 Task: Create an event for the holiday gift wrapping session.
Action: Mouse moved to (70, 139)
Screenshot: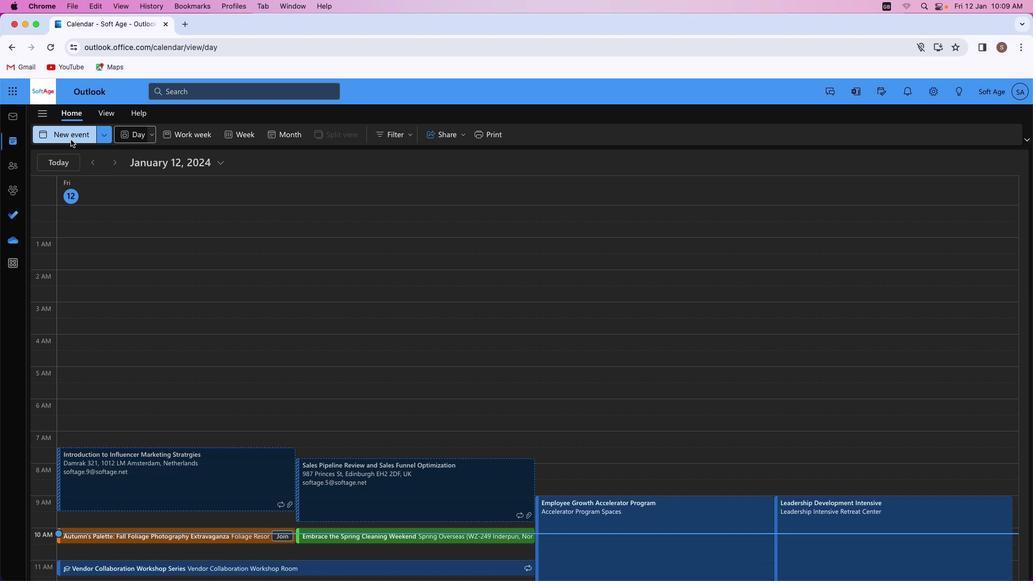 
Action: Mouse pressed left at (70, 139)
Screenshot: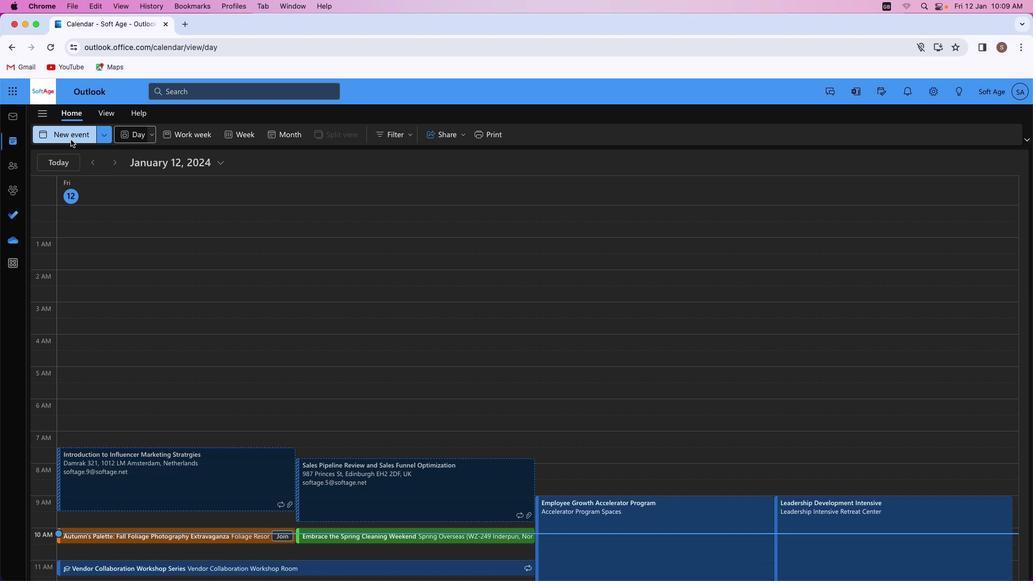 
Action: Mouse moved to (269, 204)
Screenshot: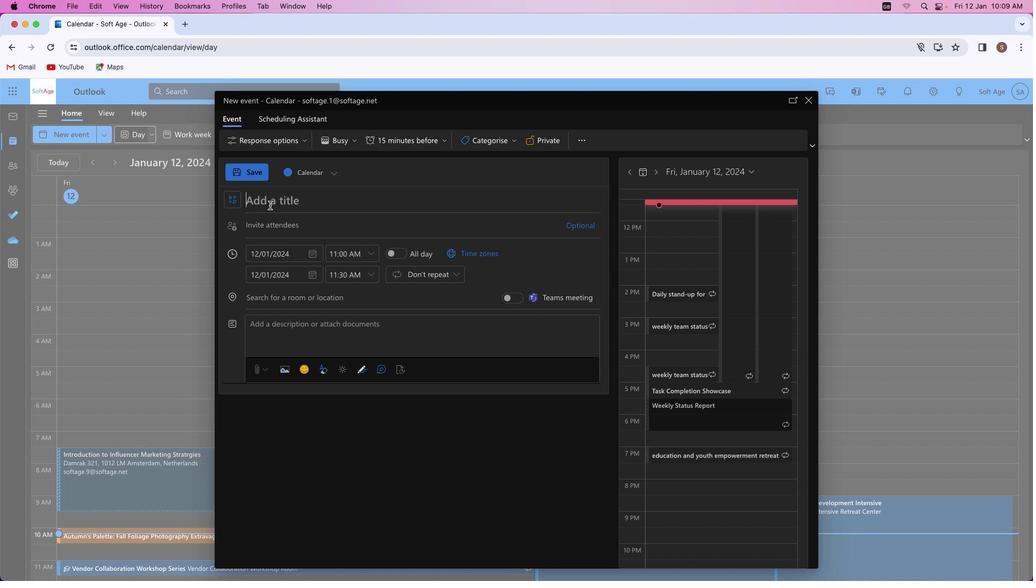 
Action: Mouse pressed left at (269, 204)
Screenshot: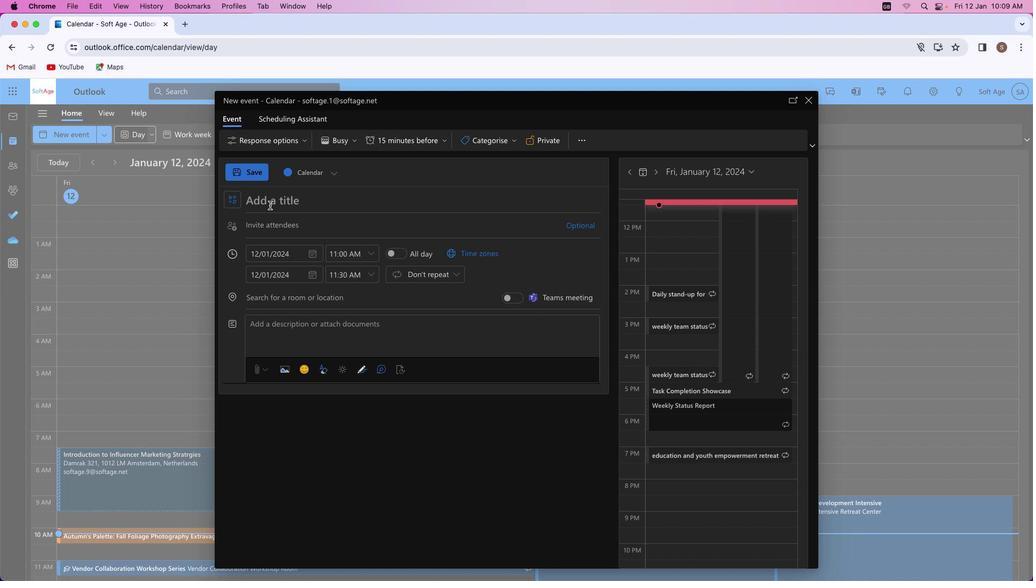 
Action: Key pressed Key.shift'F''e''s''t''i''v''e'Key.spaceKey.shift_r'H''o''l''i''d''a''y'Key.spaceKey.shift'G''i''f''t'Key.spaceKey.shift'W''r''a''p''p''i''n''g'Key.spaceKey.shift'S''e''s''s''i''o''n'
Screenshot: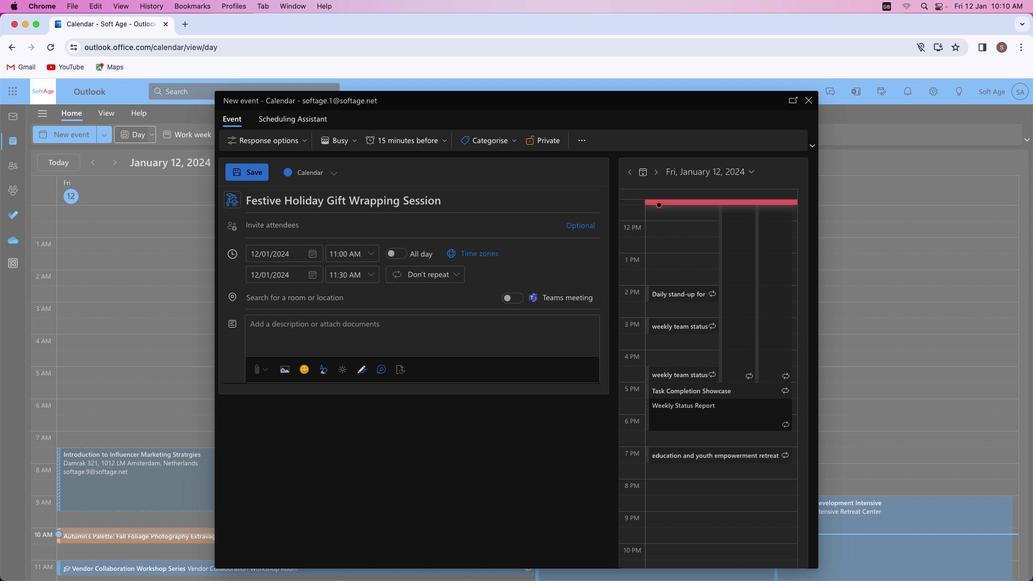 
Action: Mouse moved to (281, 224)
Screenshot: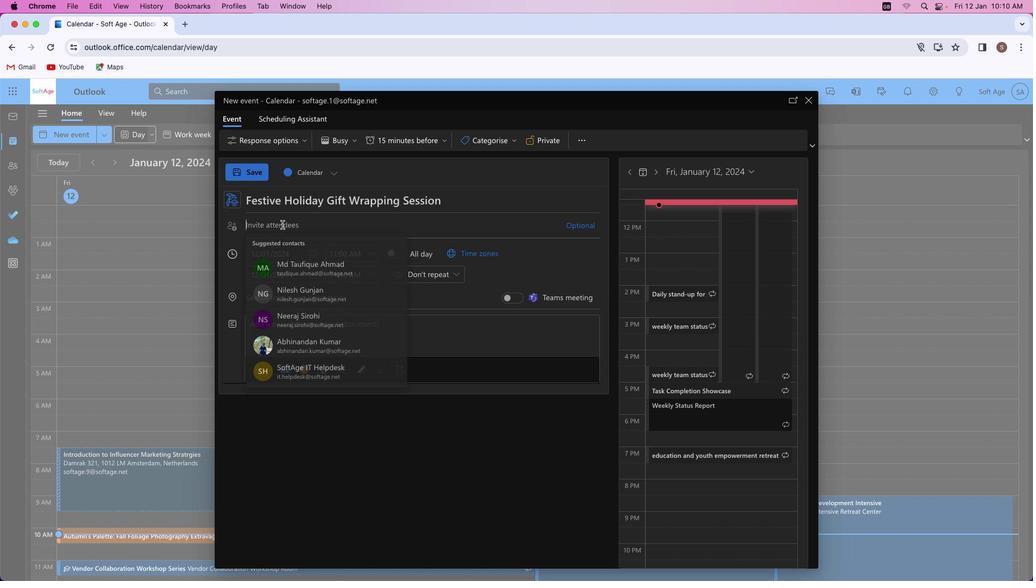
Action: Mouse pressed left at (281, 224)
Screenshot: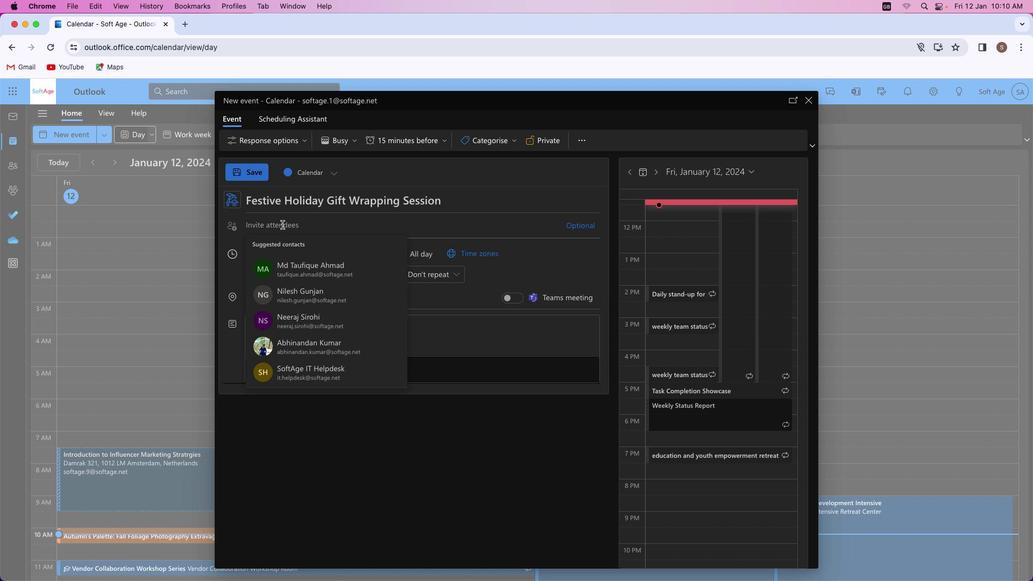 
Action: Mouse moved to (281, 224)
Screenshot: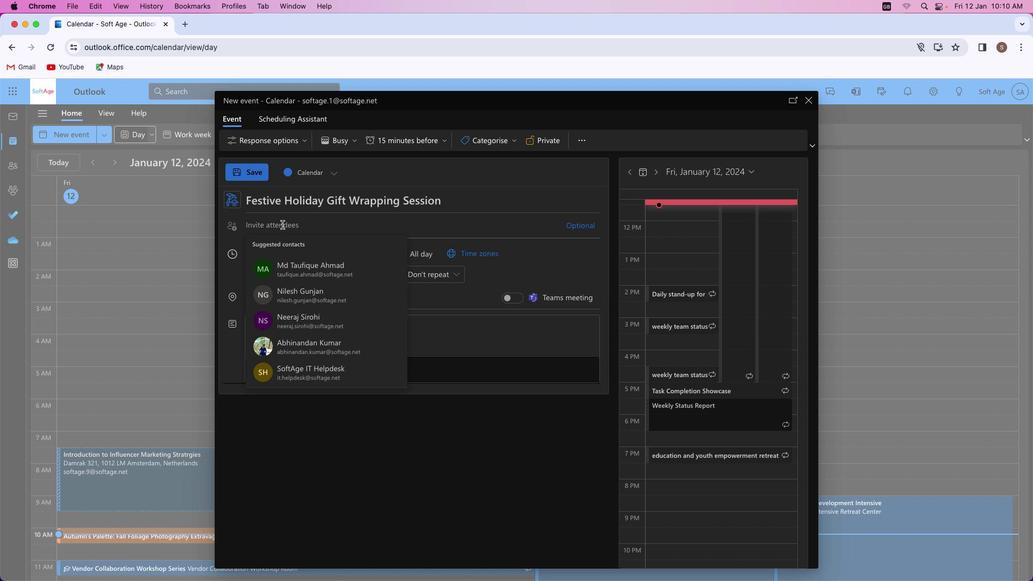 
Action: Key pressed Key.shift'S''h''i''v''a''m''y''a''d''a''v''4''1'Key.shift'@''o''u''t''l''o''o''k''.''c''o''m'
Screenshot: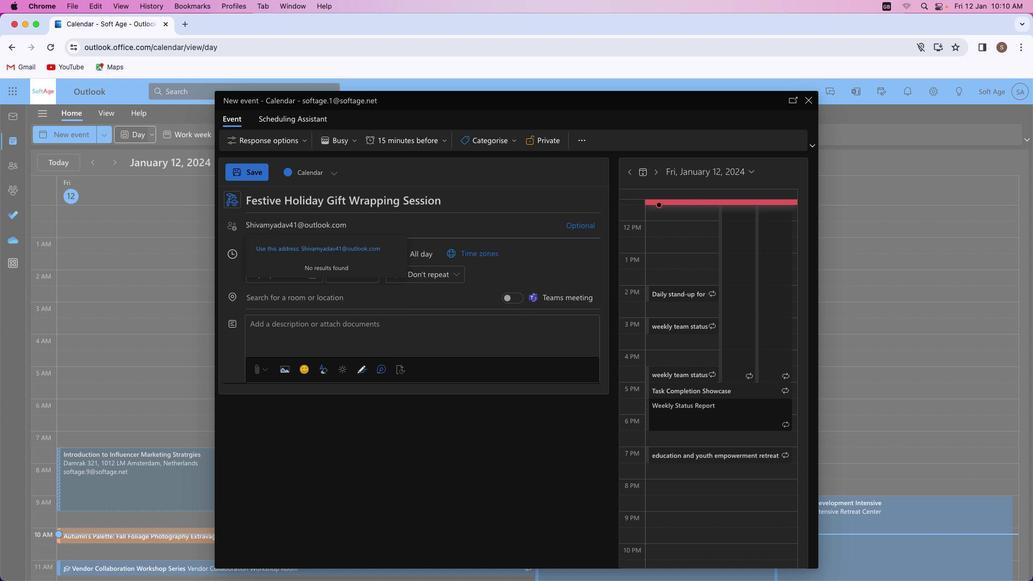 
Action: Mouse moved to (331, 249)
Screenshot: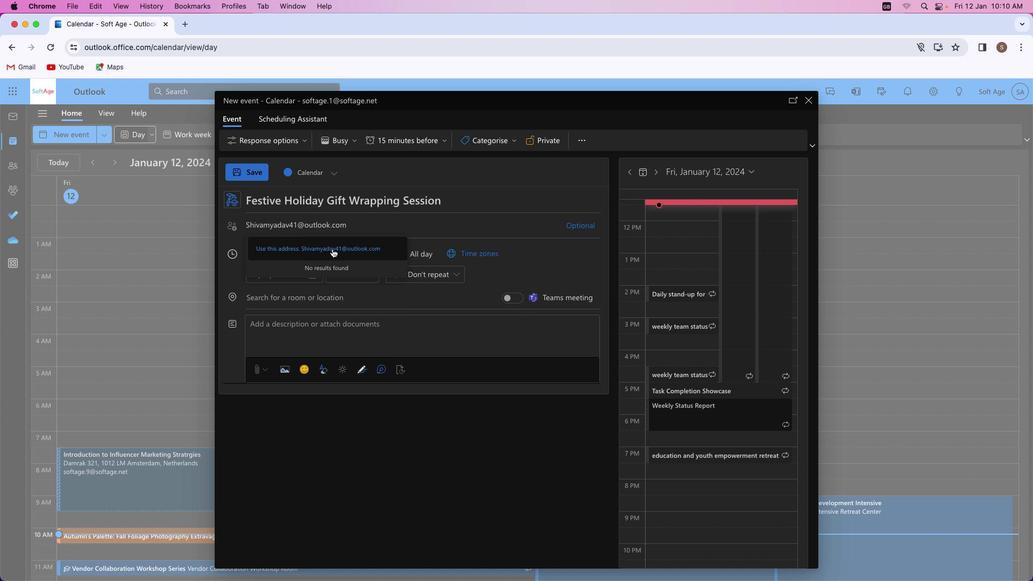 
Action: Mouse pressed left at (331, 249)
Screenshot: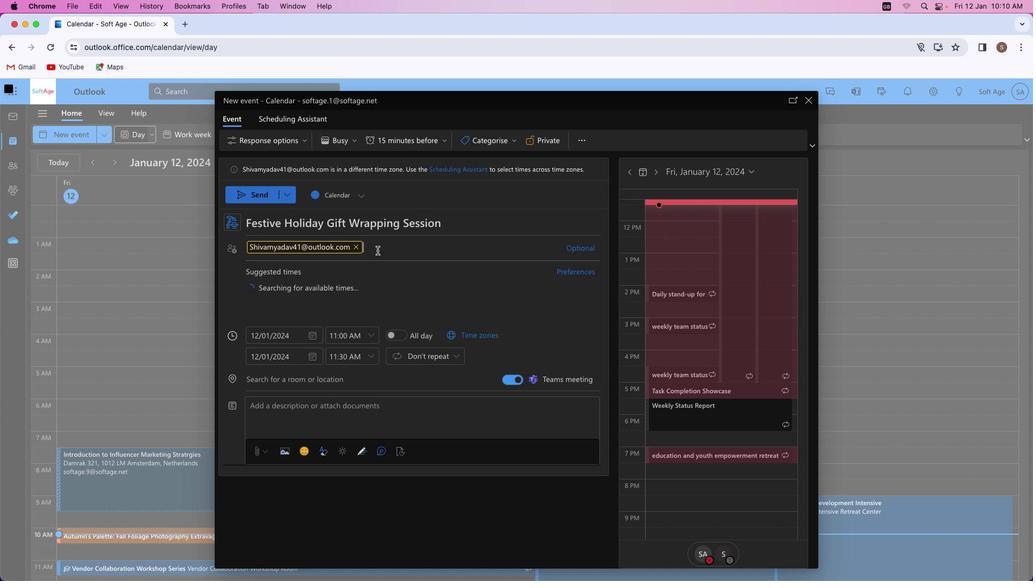 
Action: Mouse moved to (395, 248)
Screenshot: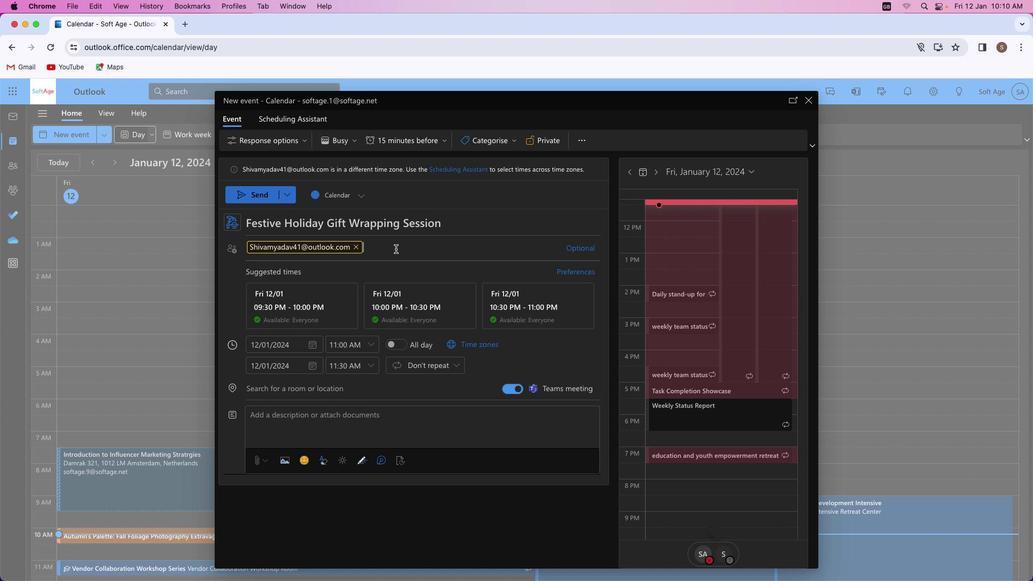 
Action: Key pressed Key.shift'A''k''a''s''h''r''a''j''p''u''t'Key.shift'@''o''u''t''l''o''o''k''.''c''o''m'
Screenshot: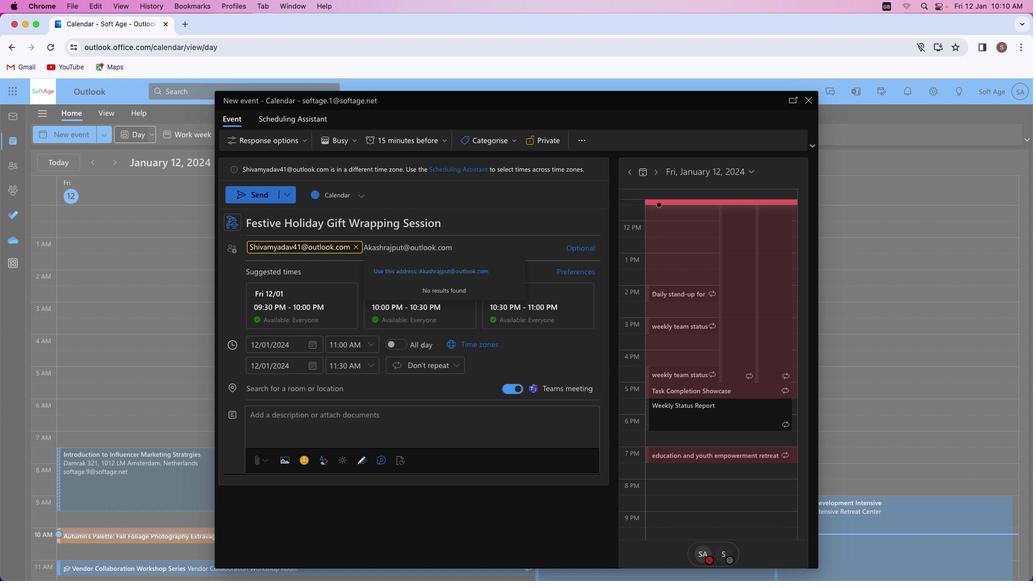 
Action: Mouse moved to (463, 265)
Screenshot: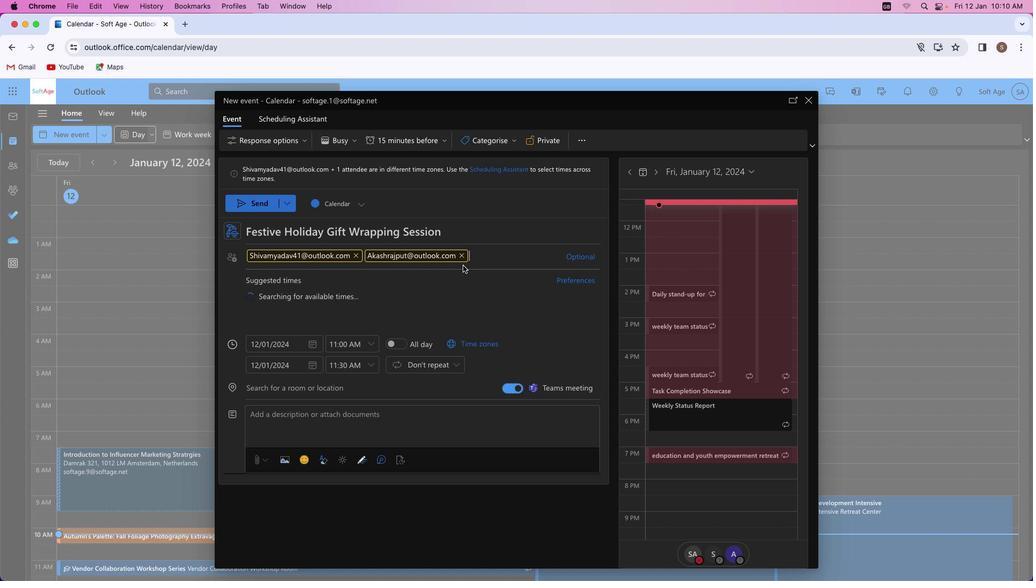 
Action: Mouse pressed left at (463, 265)
Screenshot: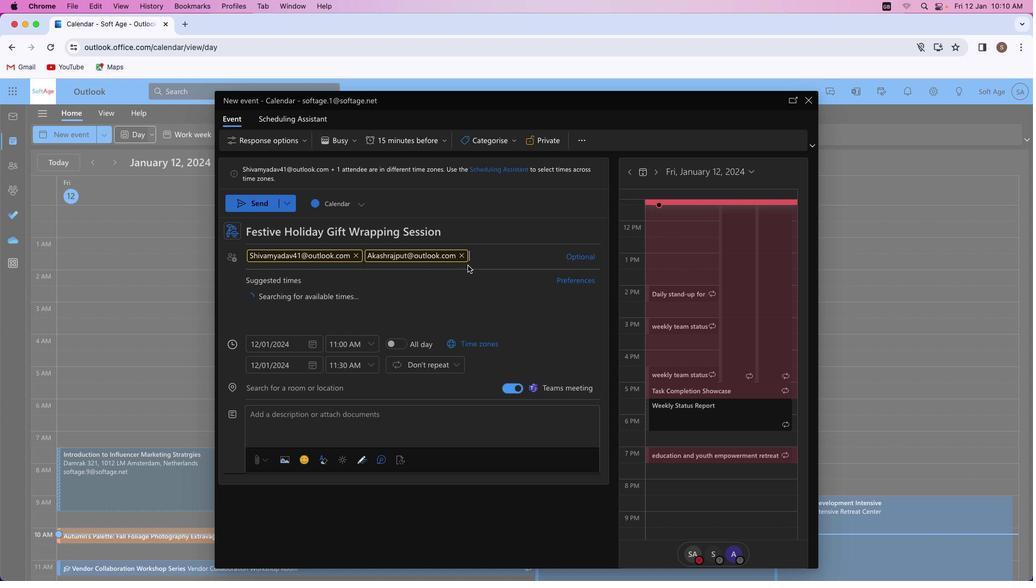 
Action: Mouse moved to (587, 257)
Screenshot: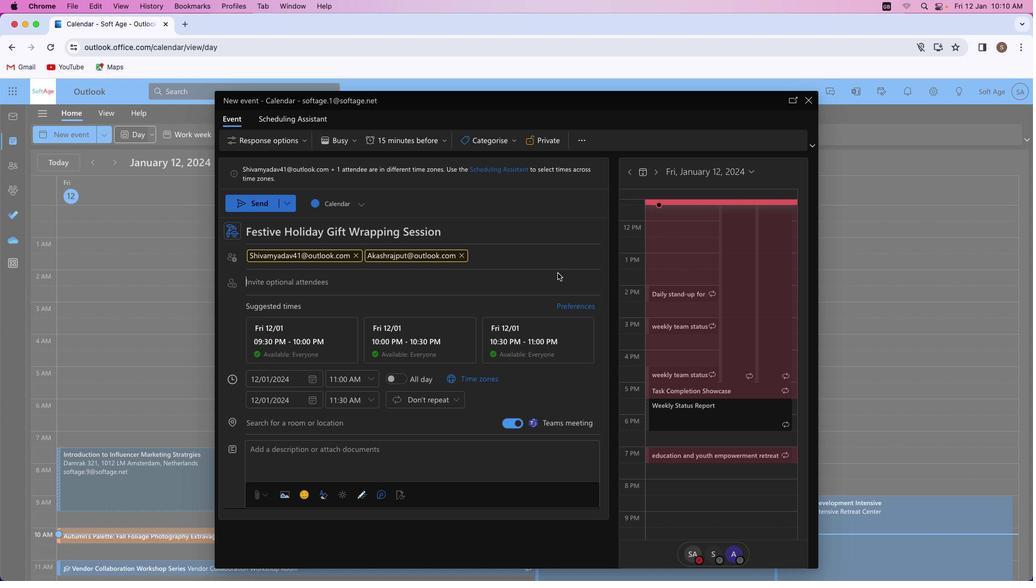 
Action: Mouse pressed left at (587, 257)
Screenshot: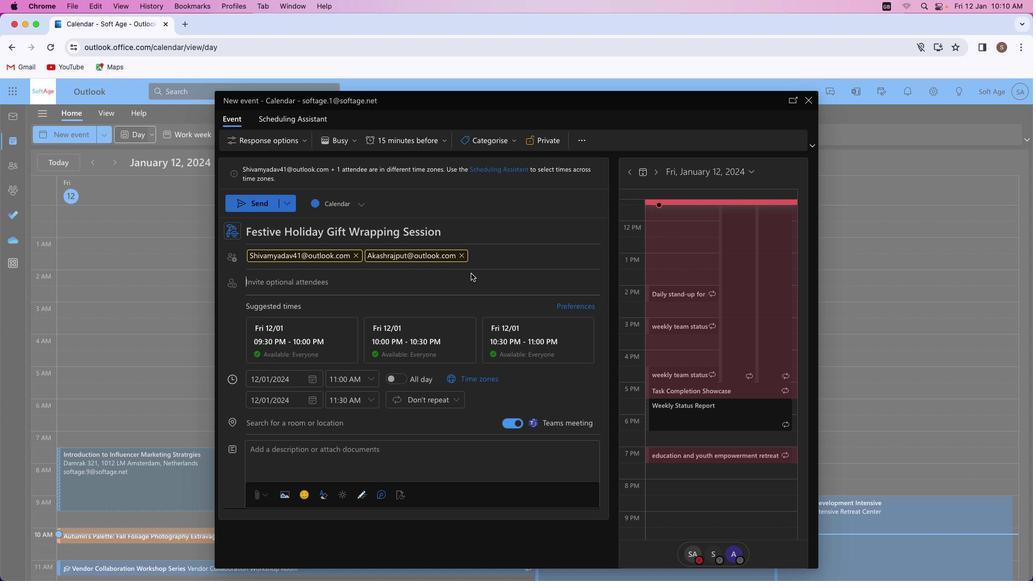 
Action: Mouse moved to (431, 276)
Screenshot: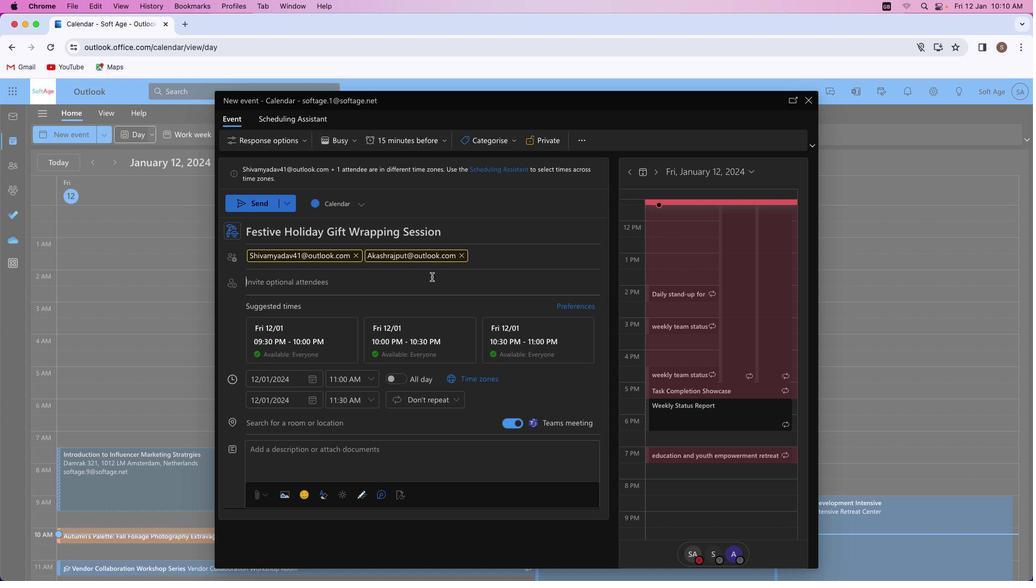 
Action: Key pressed Key.shift_r'M''u''n''e''e''s''h''k''u''m''a''r''9''7''3''2'Key.shift'@''o''u''t''l''o''o''k''.''c''o''m'
Screenshot: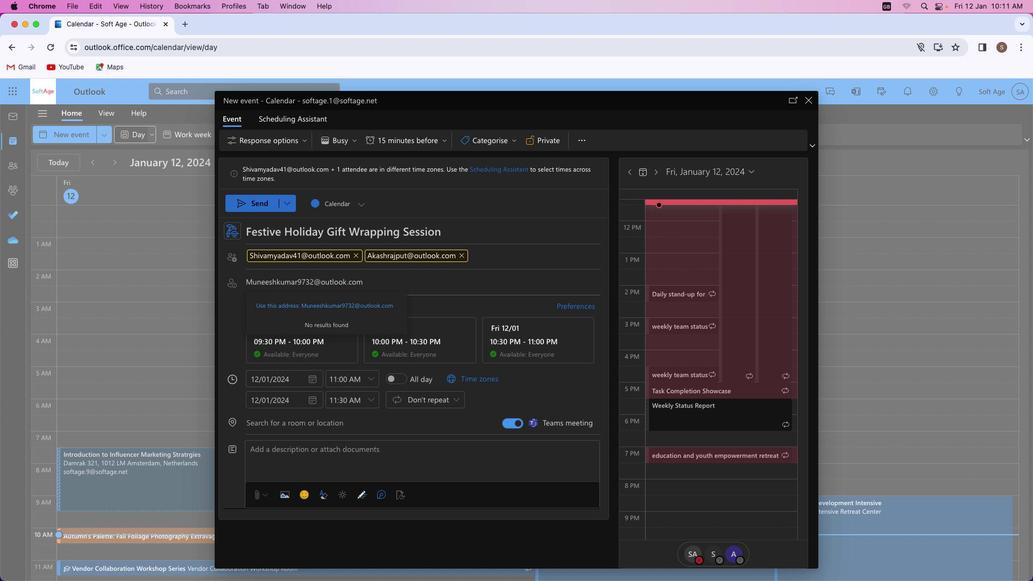 
Action: Mouse moved to (369, 304)
Screenshot: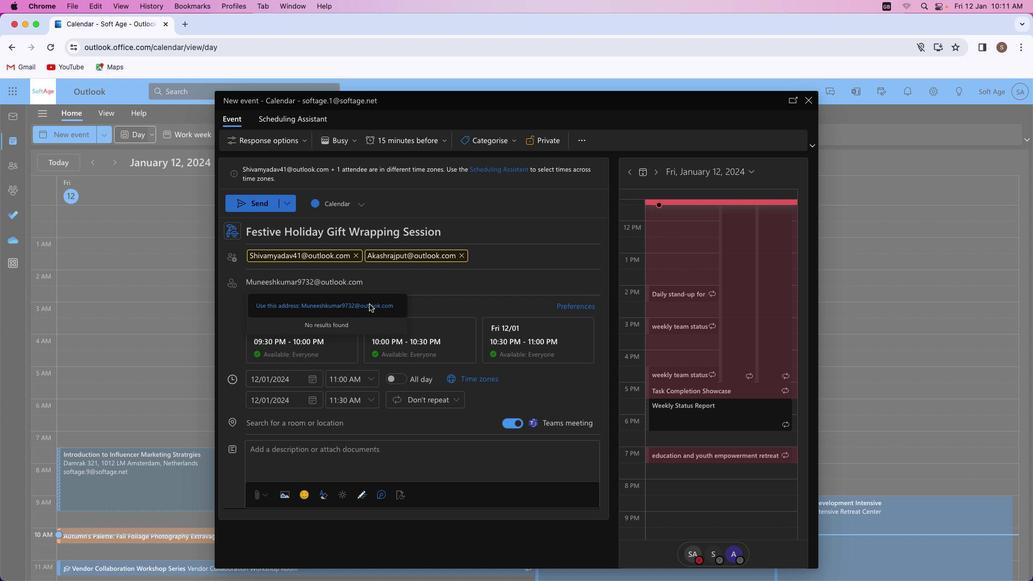 
Action: Mouse pressed left at (369, 304)
Screenshot: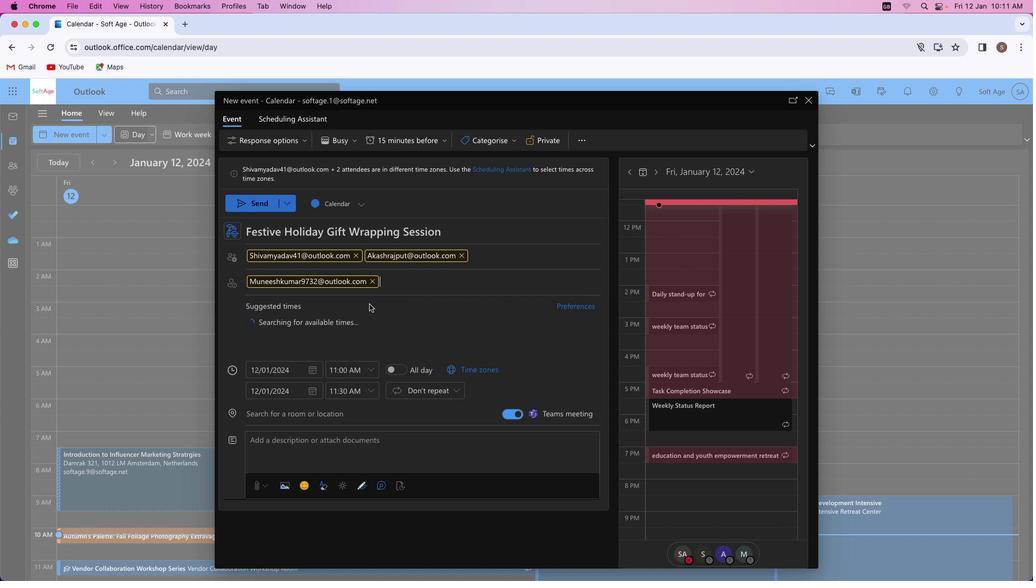 
Action: Mouse moved to (313, 422)
Screenshot: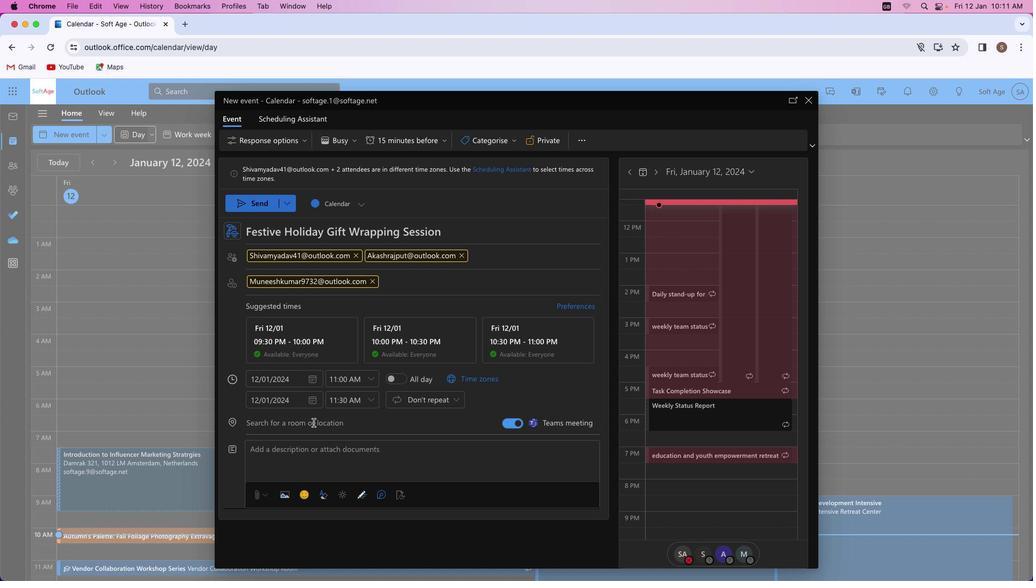 
Action: Mouse pressed left at (313, 422)
Screenshot: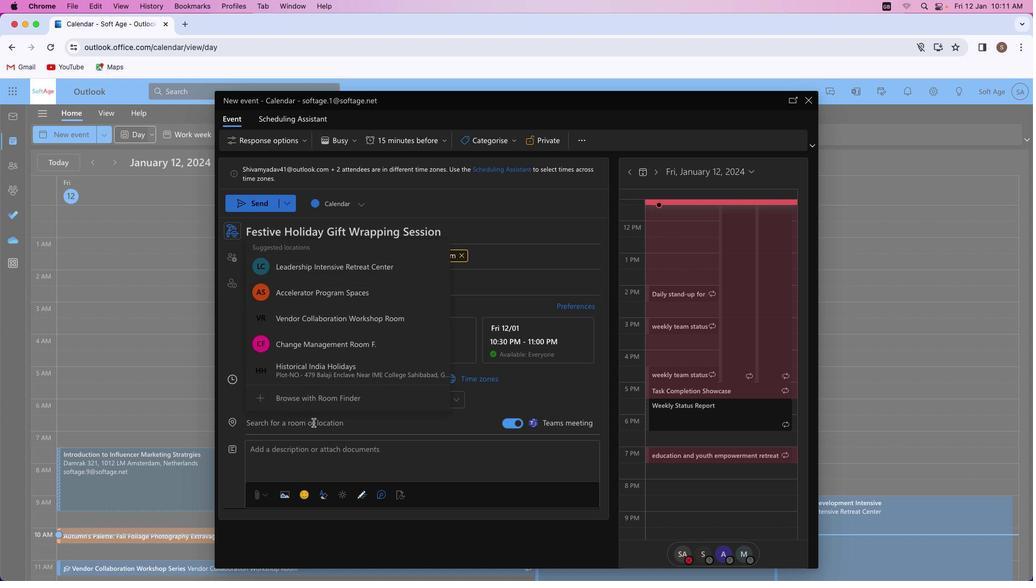 
Action: Key pressed Key.shift'F''e''s''t''i''v'
Screenshot: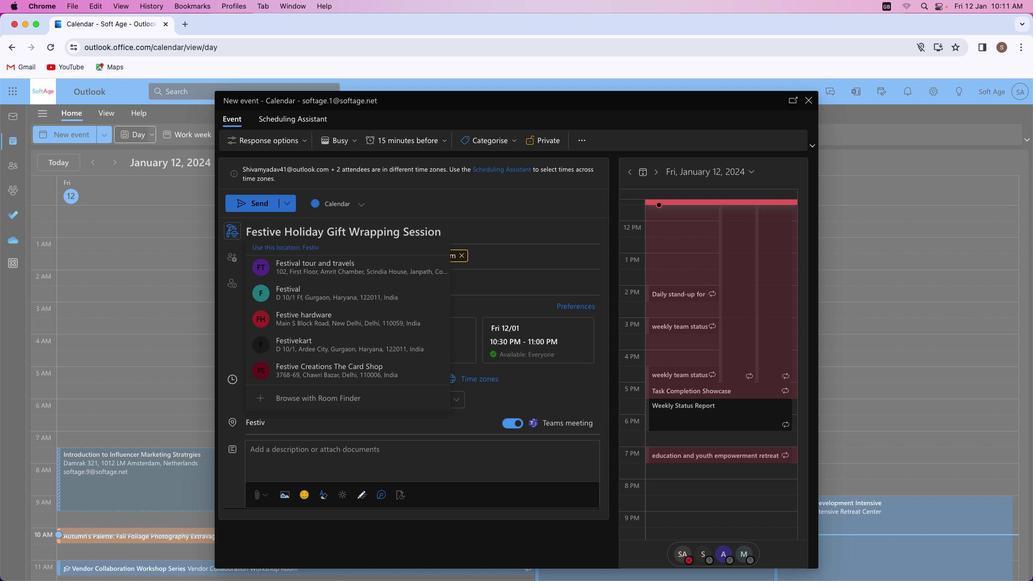 
Action: Mouse moved to (329, 267)
Screenshot: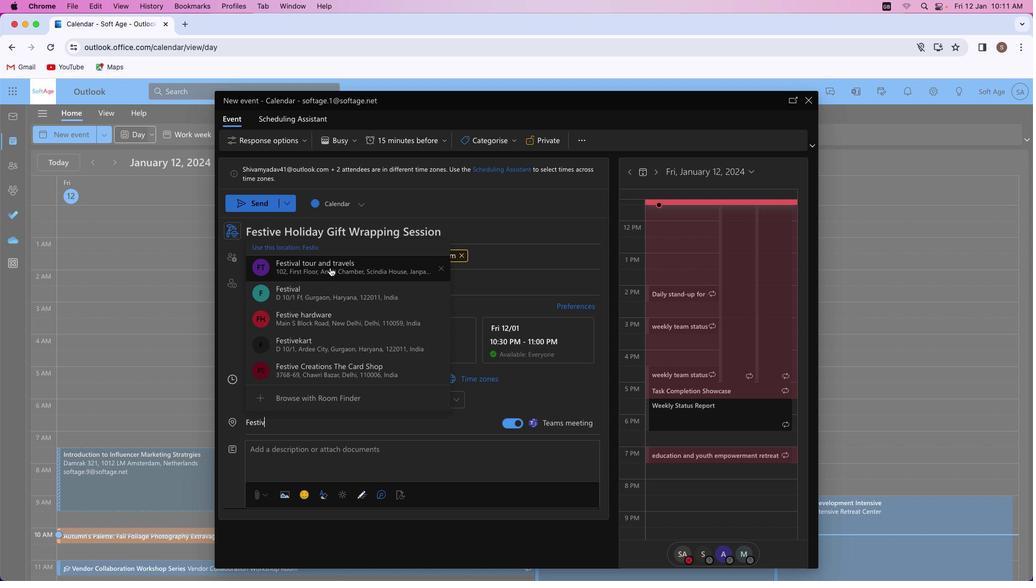 
Action: Mouse pressed left at (329, 267)
Screenshot: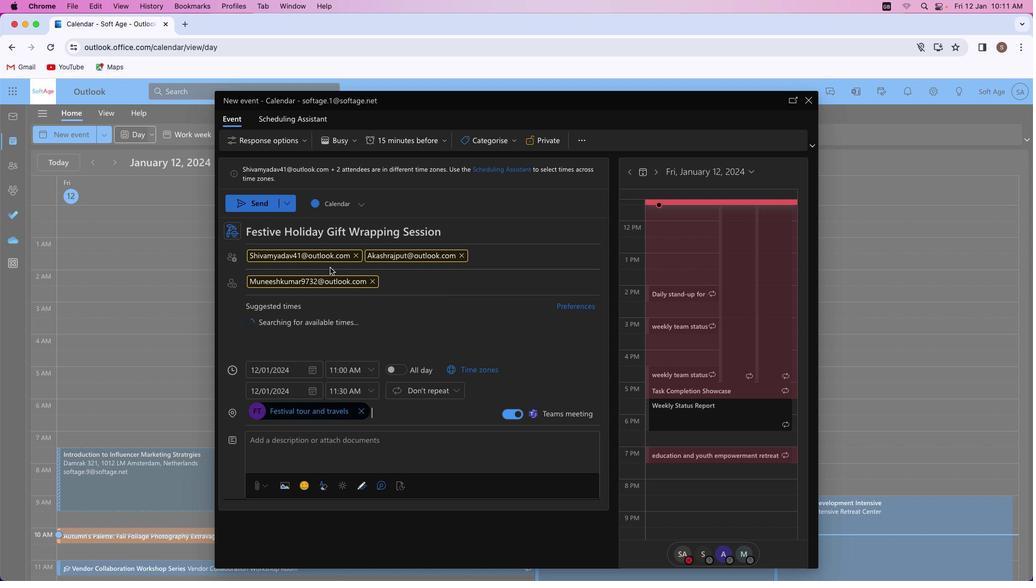 
Action: Mouse moved to (280, 449)
Screenshot: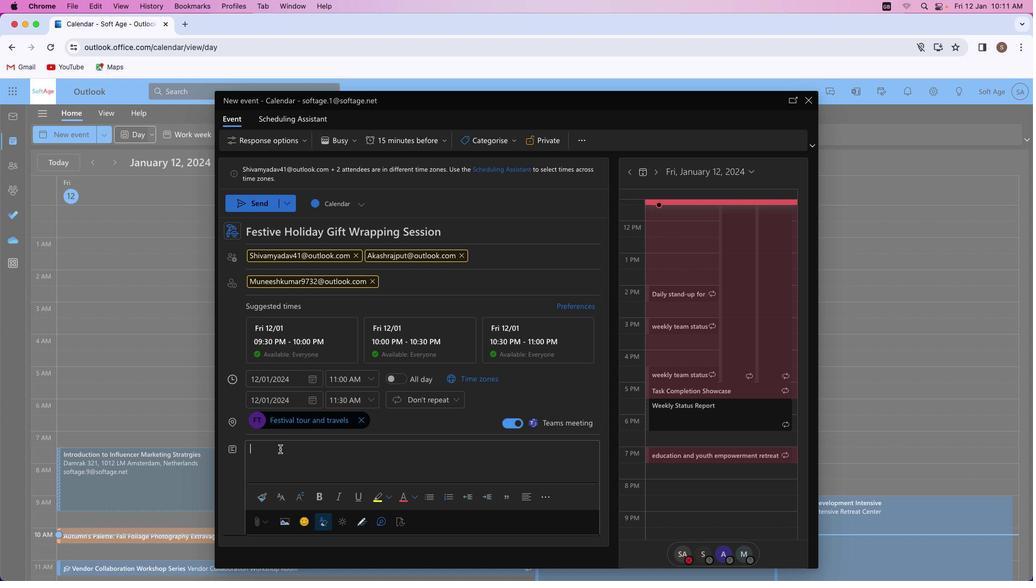 
Action: Mouse pressed left at (280, 449)
Screenshot: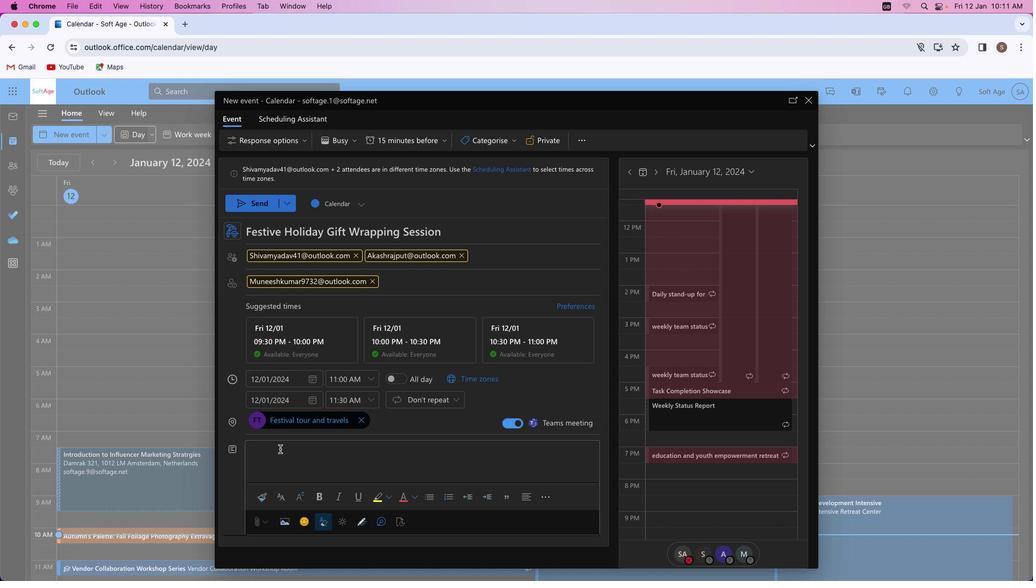 
Action: Key pressed Key.shift'E''l''e''v''a''t''e'Key.space'y''o''u''r'Key.space'g''i''f''t''-''g''i''v''i''n''g'Key.space'w''i''t''h'Key.space'o''u''r'Key.space'e''x''p''e''r''t''-''l''e''d'Key.space'w''r''a''p''p''i''n''g'Key.space's''e''s''s''i''o''n''.'Key.spaceKey.shift_r'L''e''a''r''n'Key.space'c''r''e''a''t''i''v''e'Key.space't''e''c''h''n''i''q''u''e''s'','Key.space'f''e''s''t''i''v''e'Key.space'b''o''w''s'','Key.space'a''n''d'Key.space'p''e''r''s''o''n''a''l''i''z''e''d'Key.space't''o''u''c''h''e''s'Key.space'f''o''r'Key.space'p''r''e''s''e''n''t''s'Key.space't''h''a''t'Key.space'l''e''a''v''e'Key.space'a'Key.space'k''a''s''t''i''n''g'Key.space'i''m''p''r''e''s''s''i''o''n''.'
Screenshot: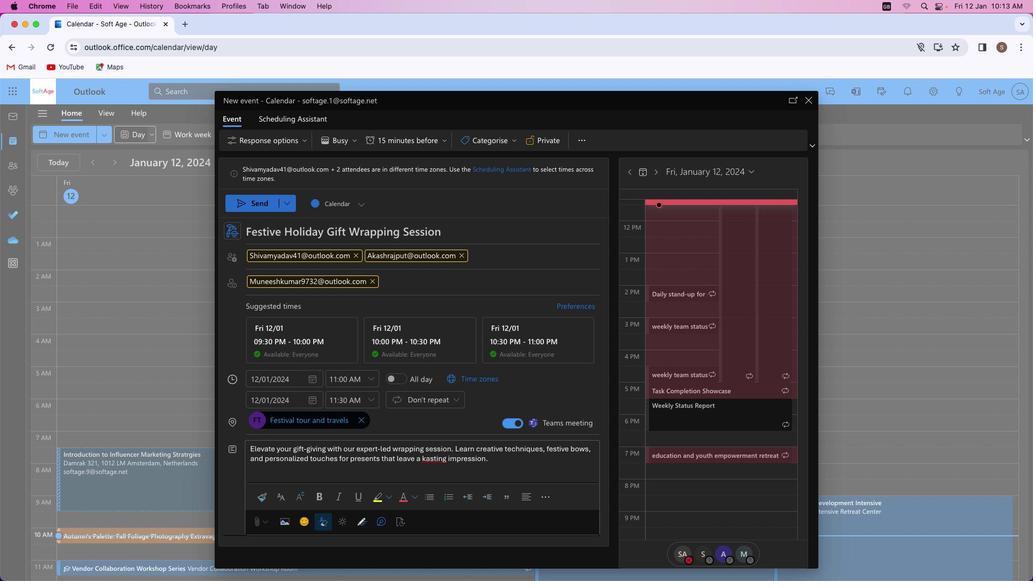 
Action: Mouse moved to (427, 458)
Screenshot: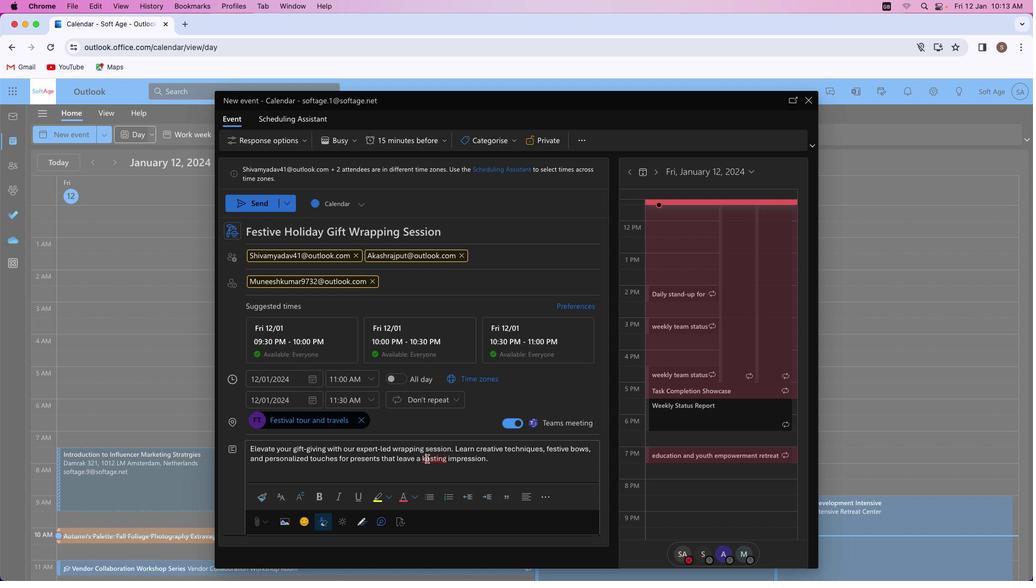 
Action: Mouse pressed left at (427, 458)
Screenshot: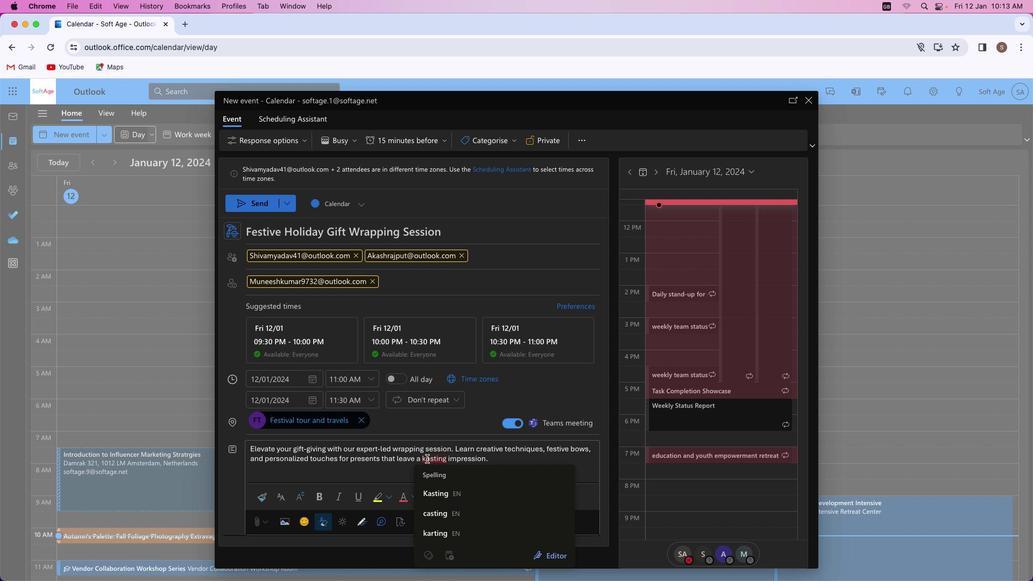 
Action: Key pressed Key.backspace'l'
Screenshot: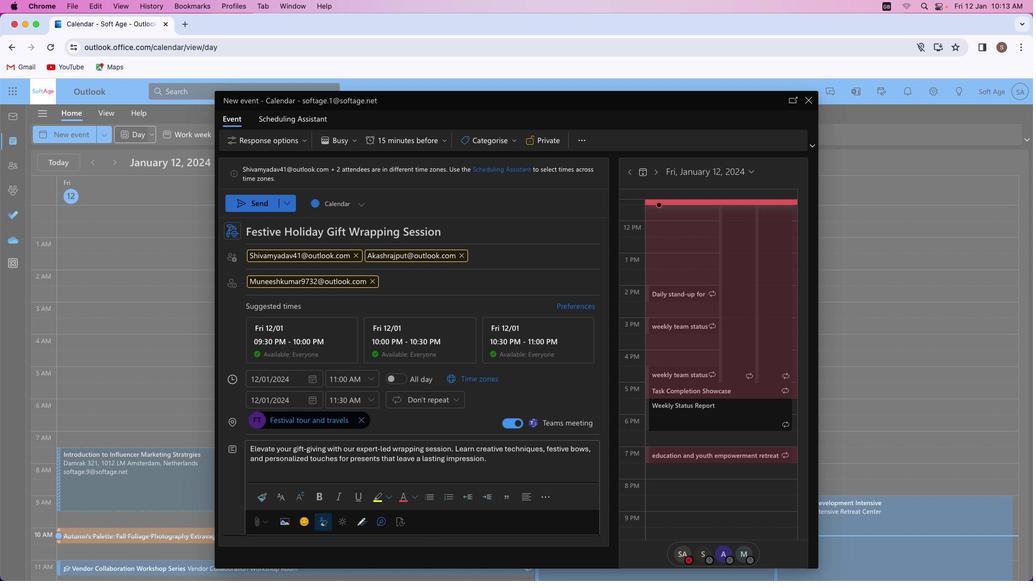 
Action: Mouse moved to (450, 448)
Screenshot: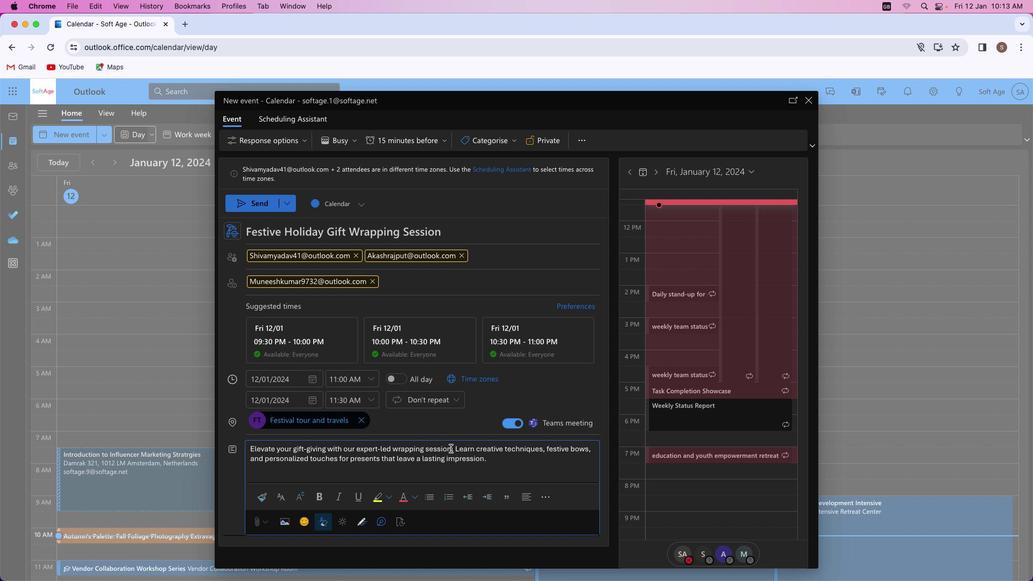 
Action: Mouse pressed left at (450, 448)
Screenshot: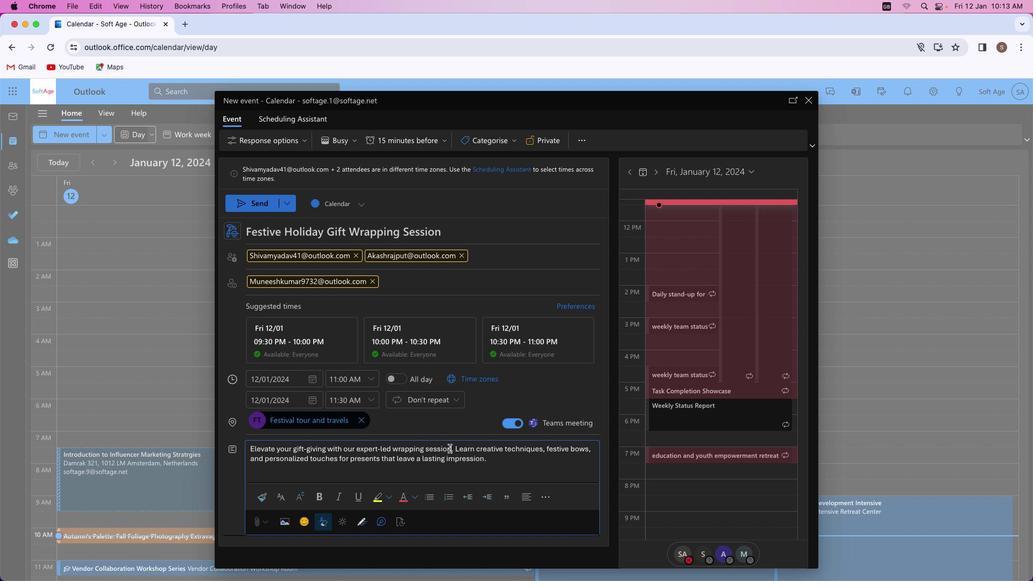 
Action: Mouse moved to (320, 494)
Screenshot: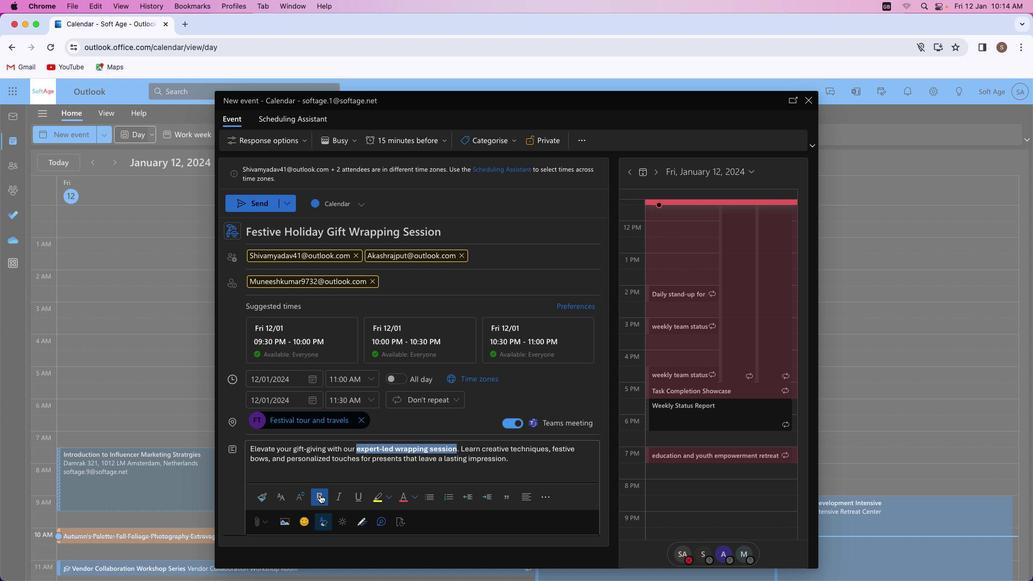 
Action: Mouse pressed left at (320, 494)
Screenshot: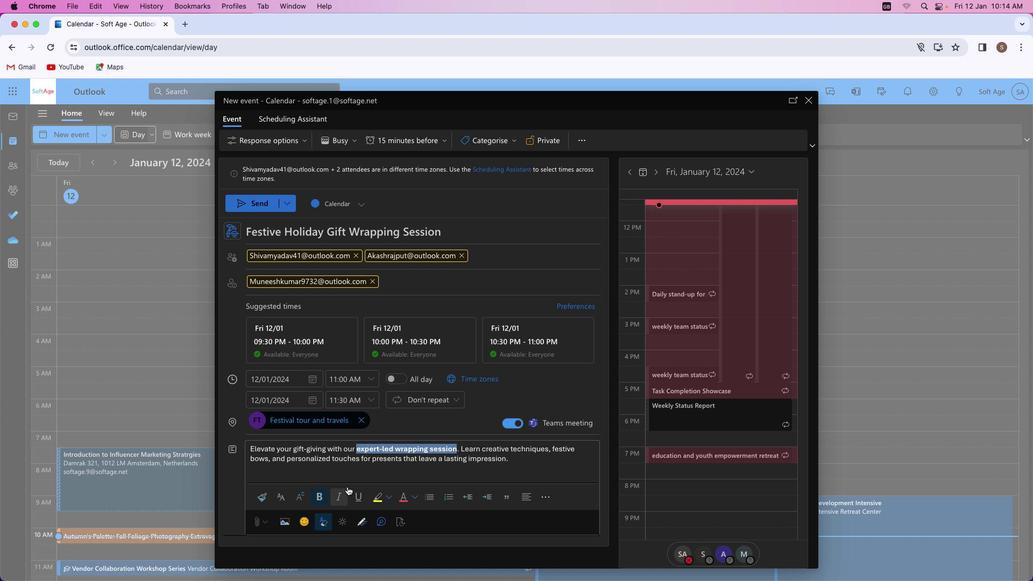 
Action: Mouse moved to (489, 470)
Screenshot: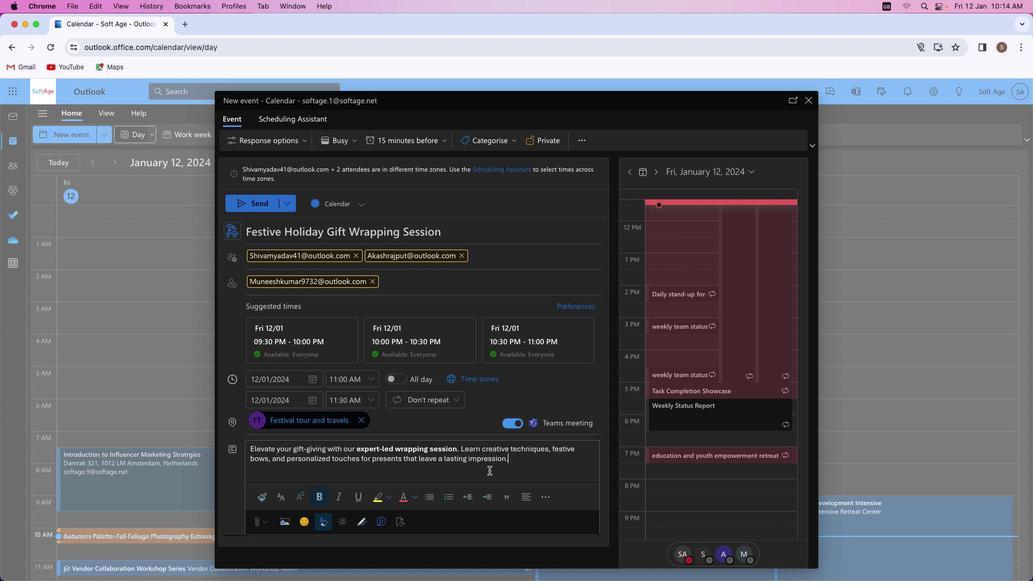 
Action: Mouse pressed left at (489, 470)
Screenshot: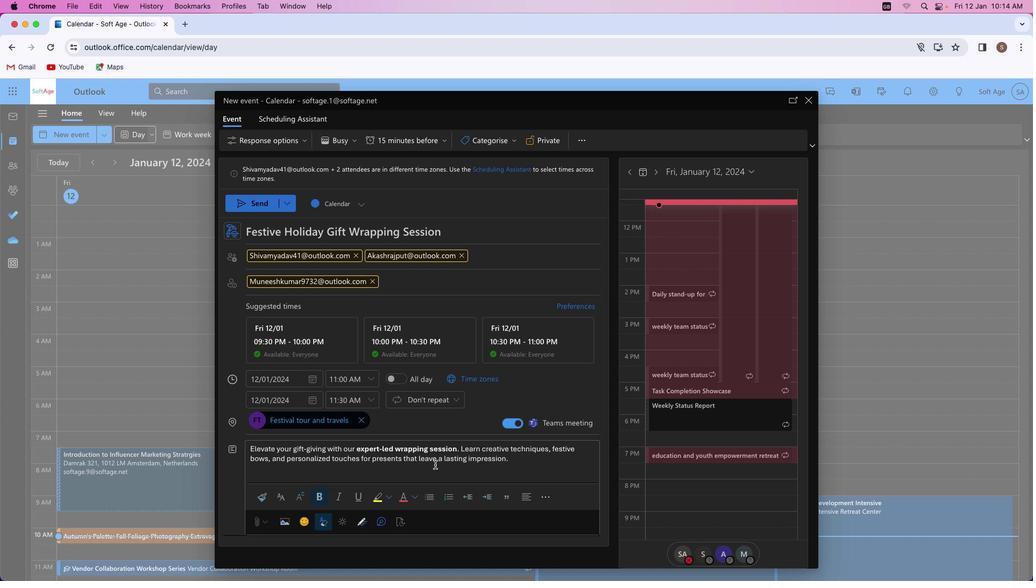 
Action: Mouse moved to (515, 460)
Screenshot: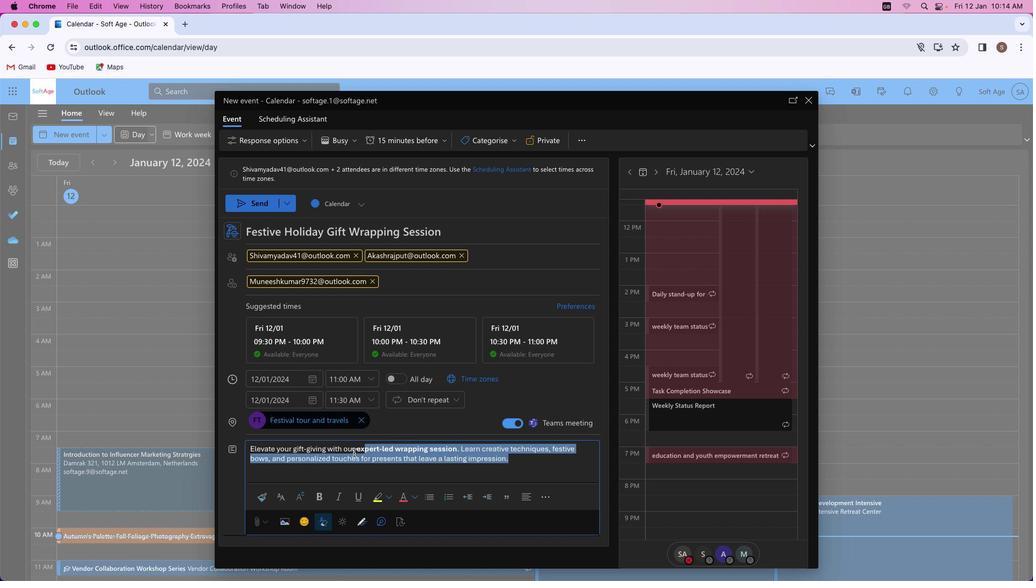 
Action: Mouse pressed left at (515, 460)
Screenshot: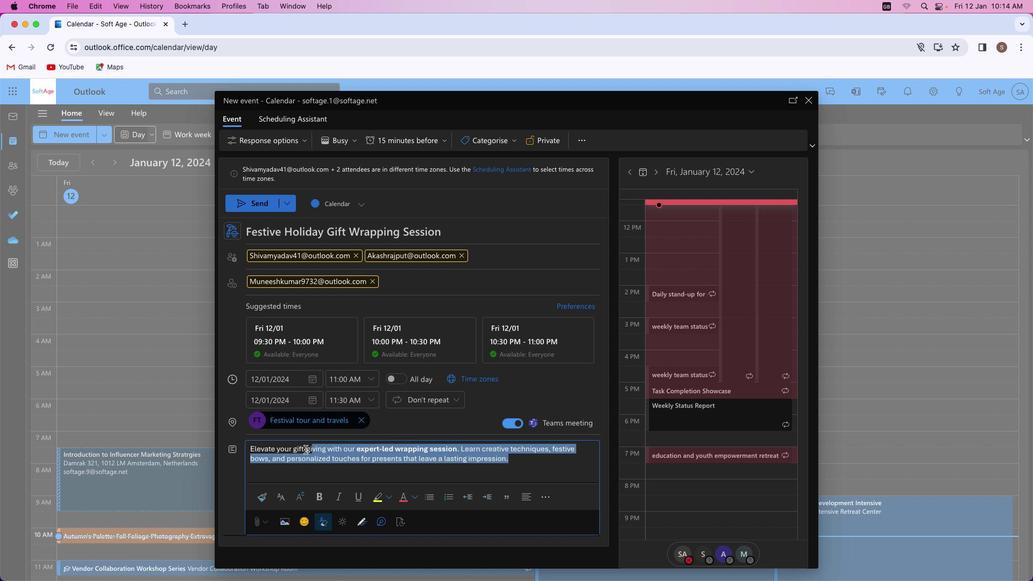 
Action: Mouse moved to (315, 433)
Screenshot: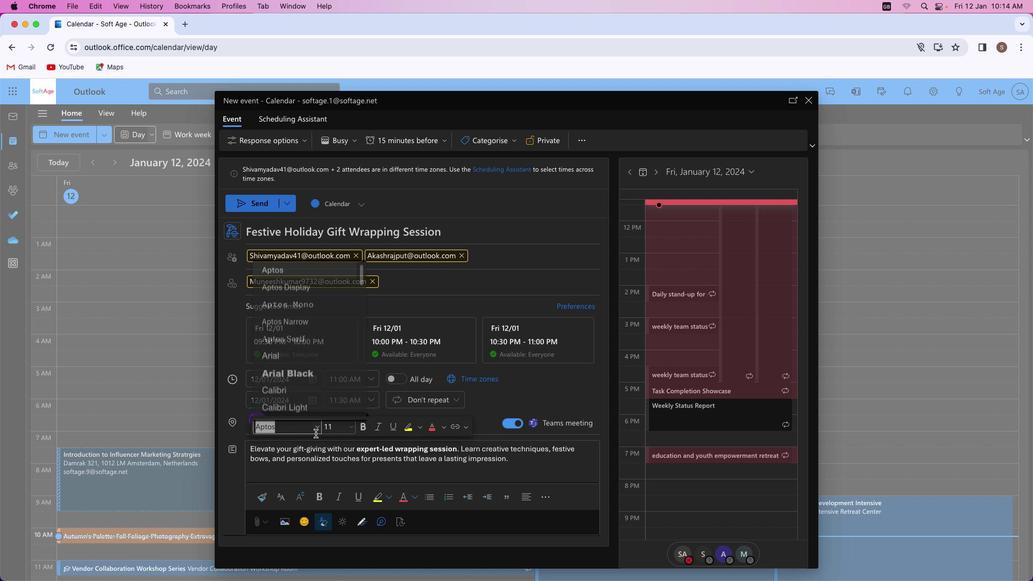 
Action: Mouse pressed left at (315, 433)
Screenshot: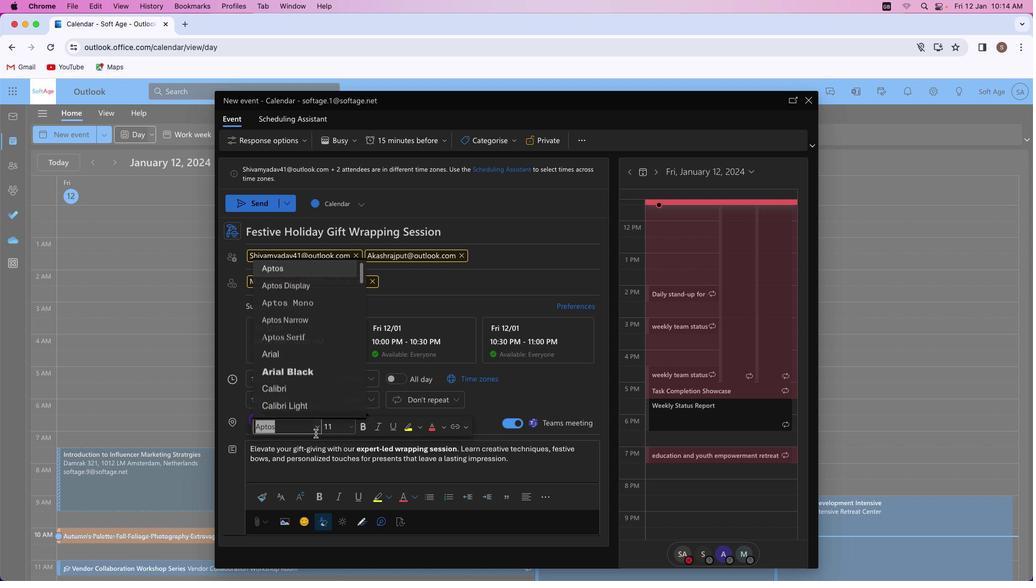 
Action: Mouse moved to (307, 406)
Screenshot: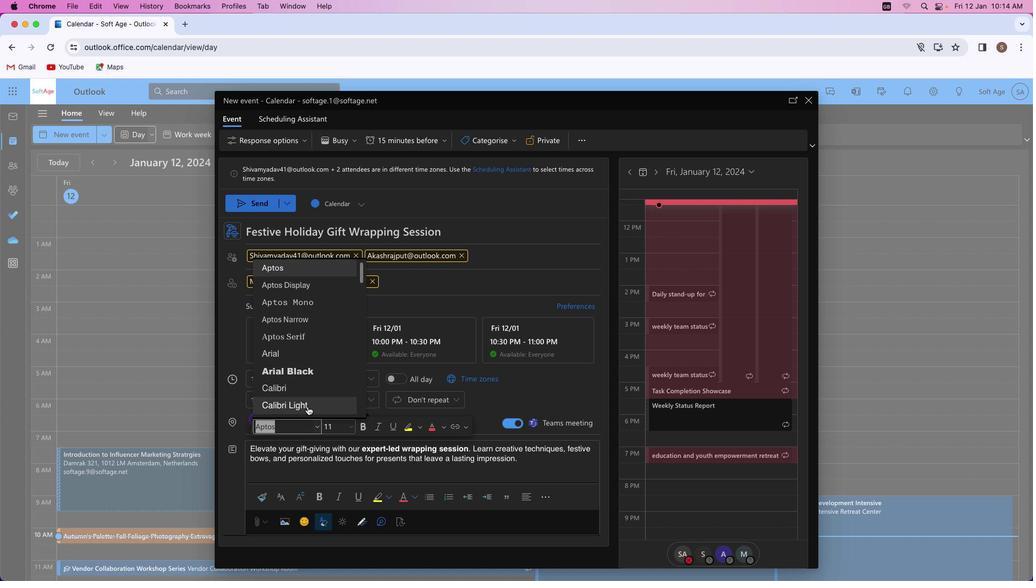 
Action: Mouse scrolled (307, 406) with delta (0, 0)
Screenshot: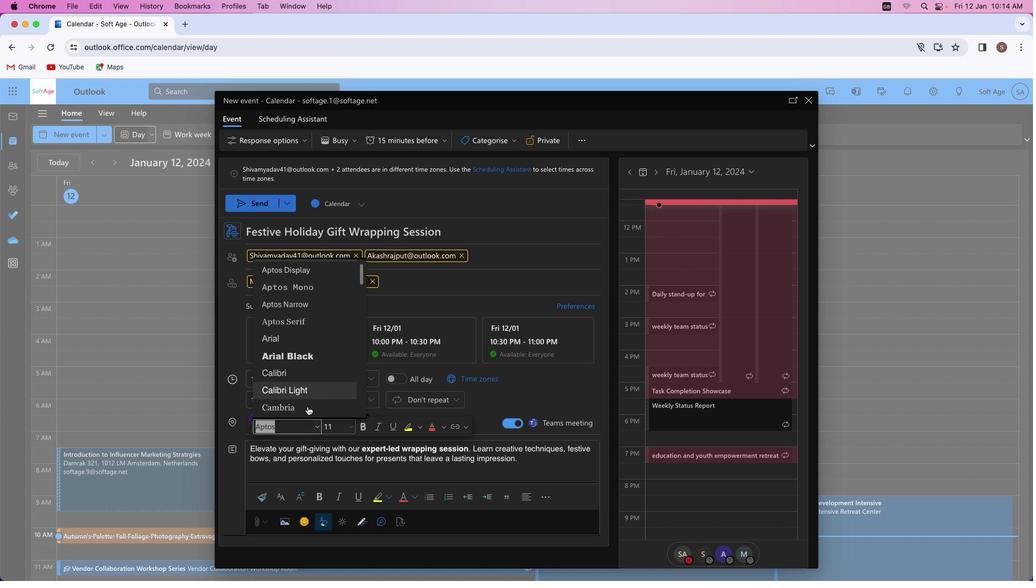 
Action: Mouse scrolled (307, 406) with delta (0, 0)
Screenshot: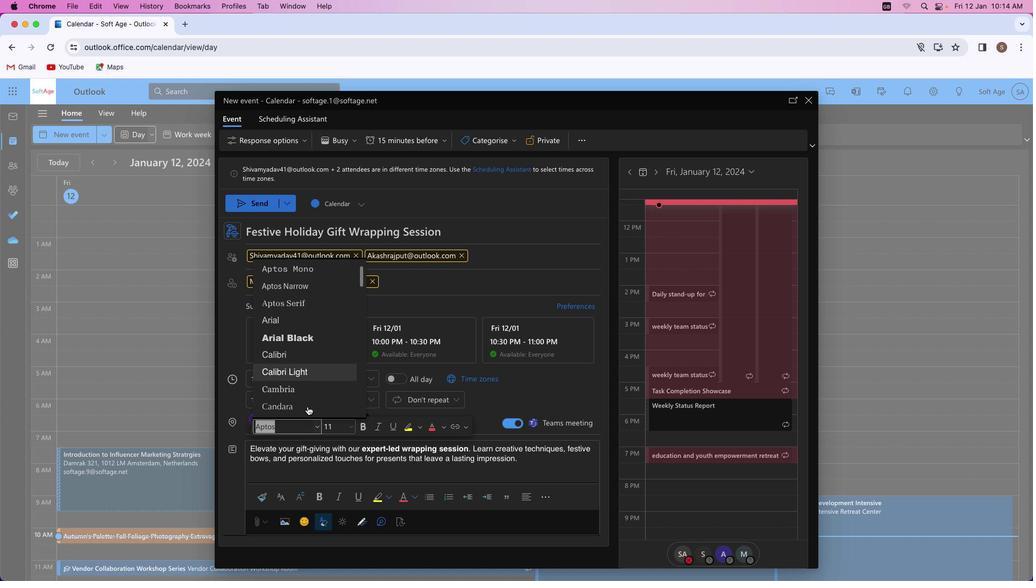 
Action: Mouse scrolled (307, 406) with delta (0, 0)
Screenshot: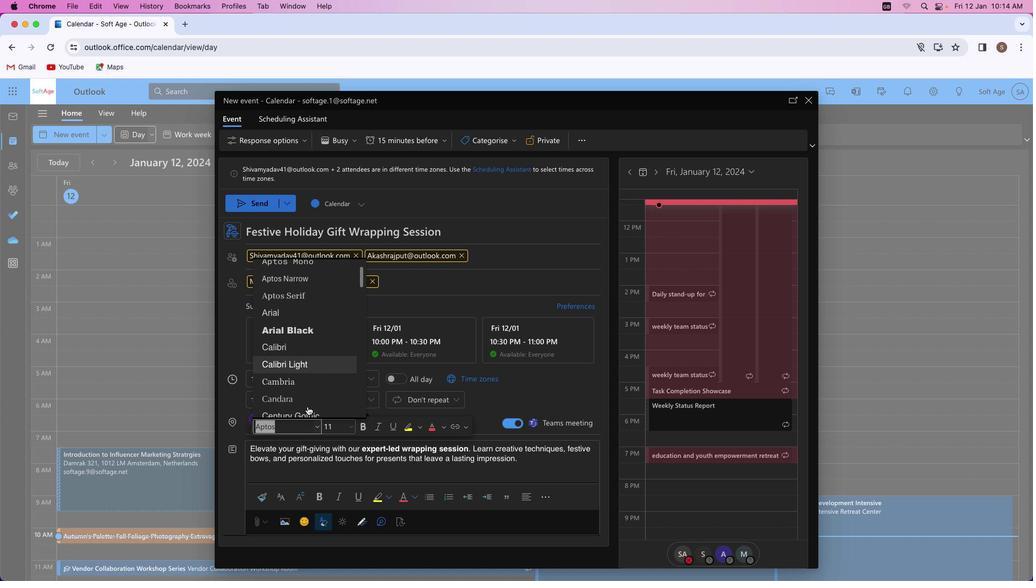 
Action: Mouse scrolled (307, 406) with delta (0, 0)
Screenshot: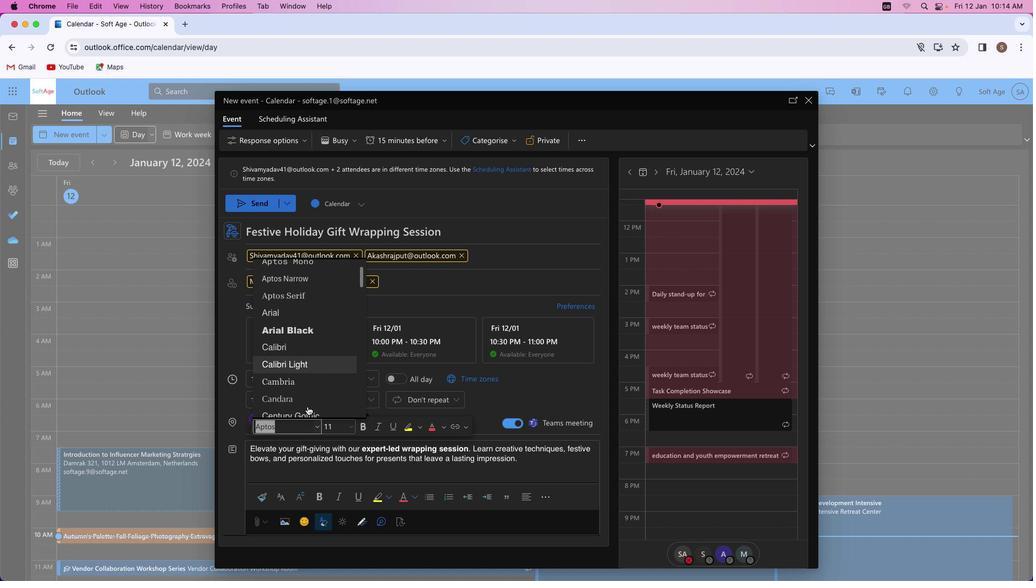
Action: Mouse scrolled (307, 406) with delta (0, 0)
Screenshot: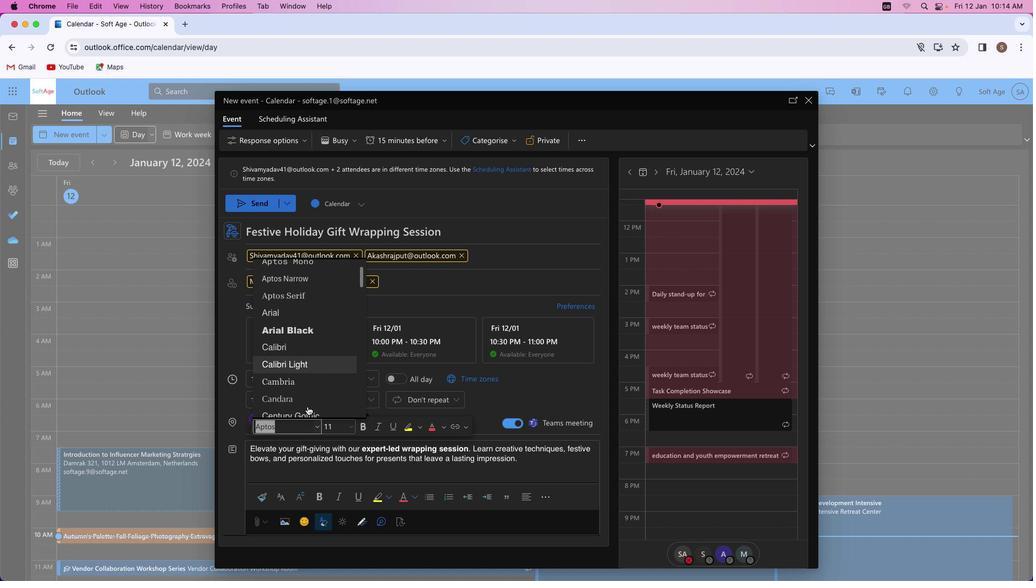 
Action: Mouse scrolled (307, 406) with delta (0, 0)
Screenshot: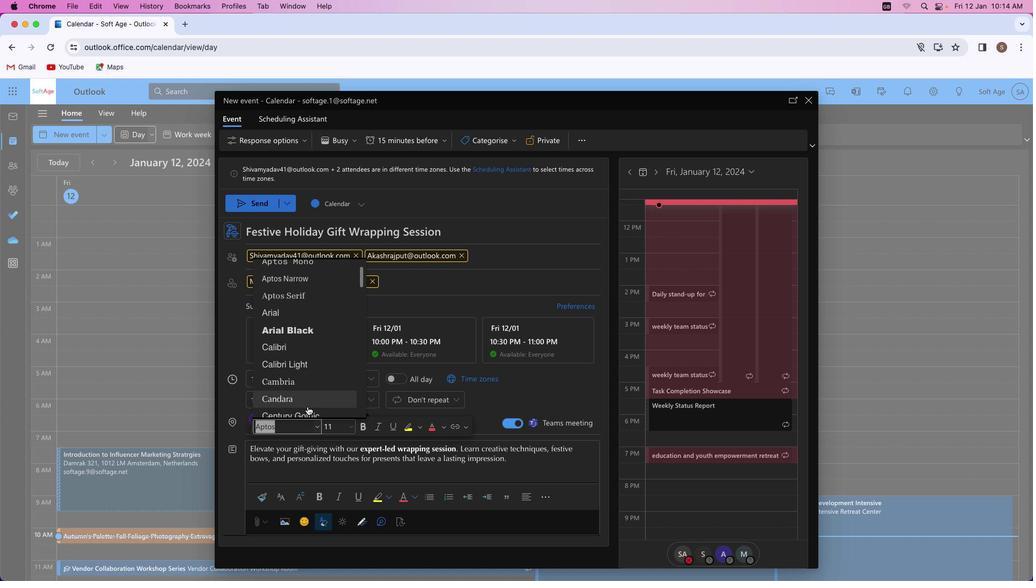 
Action: Mouse scrolled (307, 406) with delta (0, 0)
Screenshot: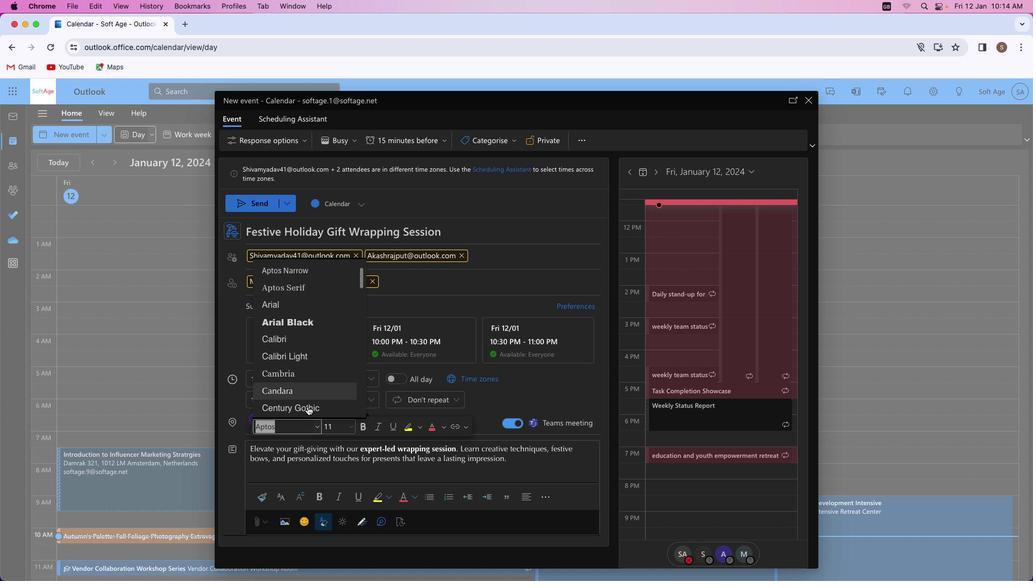 
Action: Mouse scrolled (307, 406) with delta (0, 0)
Screenshot: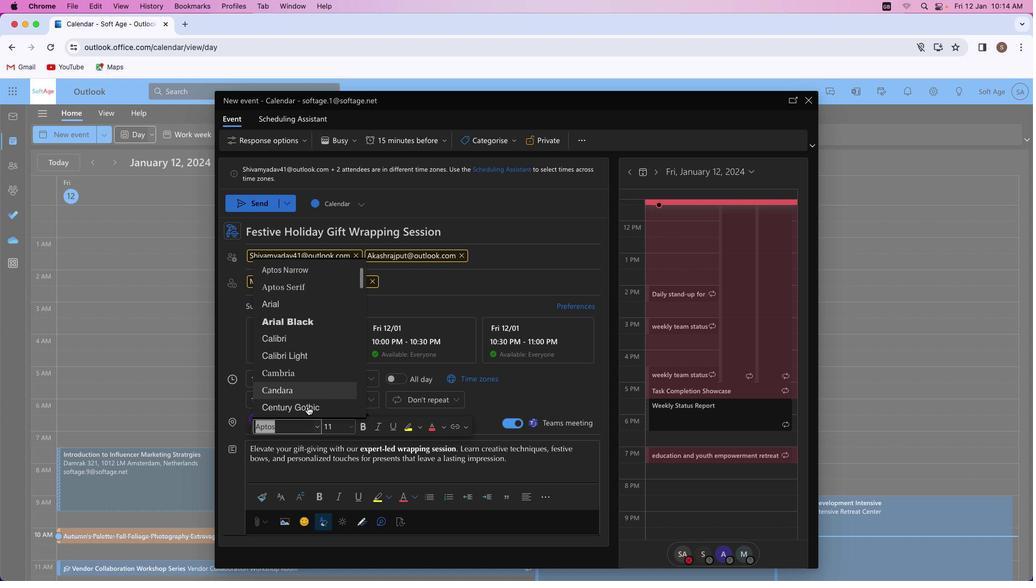 
Action: Mouse scrolled (307, 406) with delta (0, 0)
Screenshot: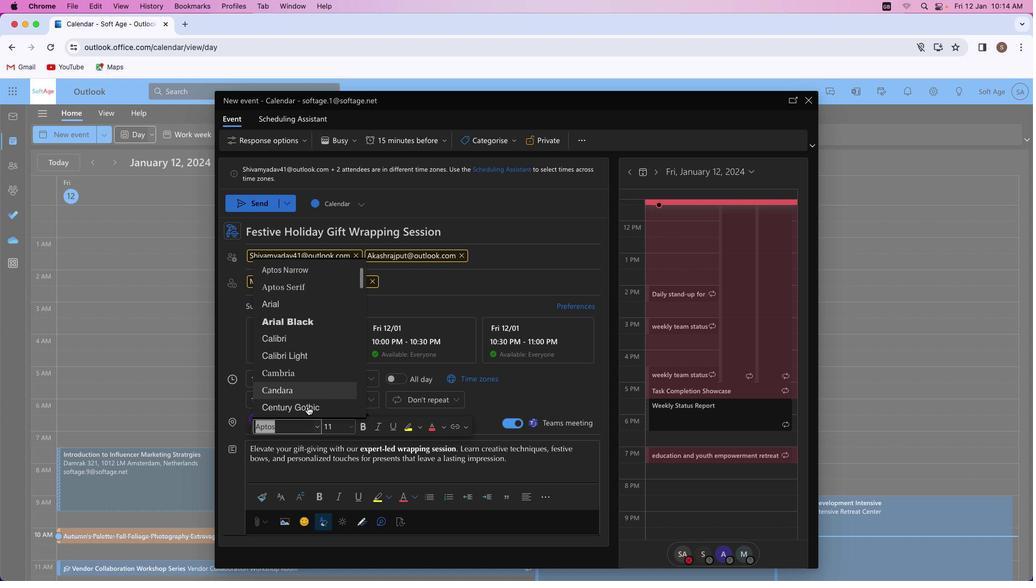
Action: Mouse scrolled (307, 406) with delta (0, 0)
Screenshot: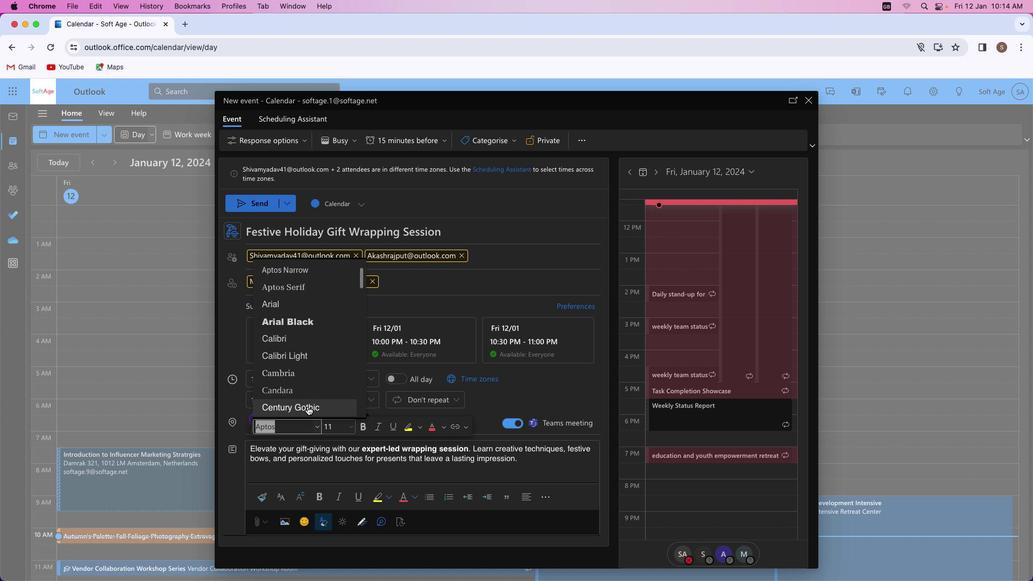 
Action: Mouse scrolled (307, 406) with delta (0, 0)
Screenshot: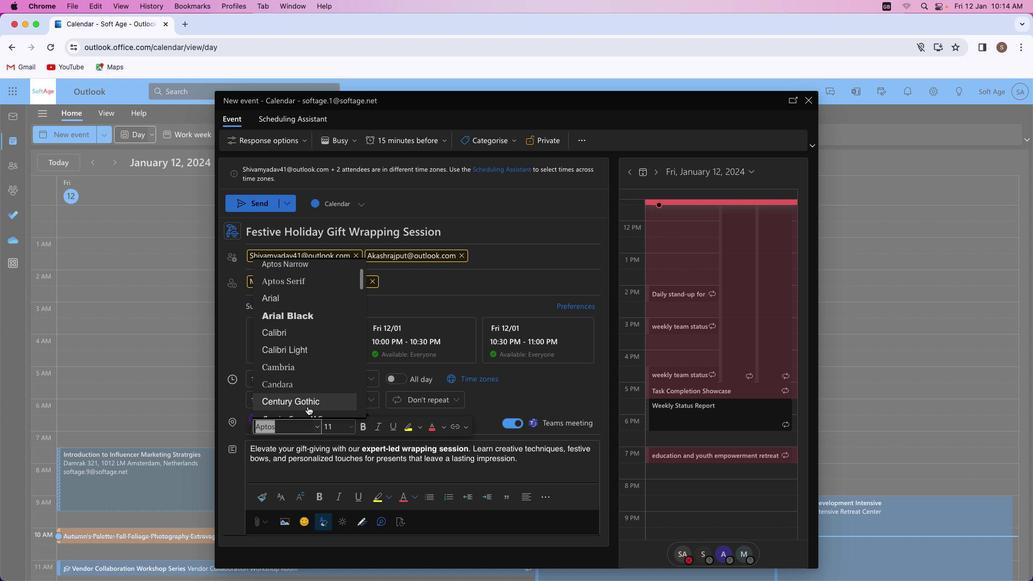 
Action: Mouse scrolled (307, 406) with delta (0, 0)
Screenshot: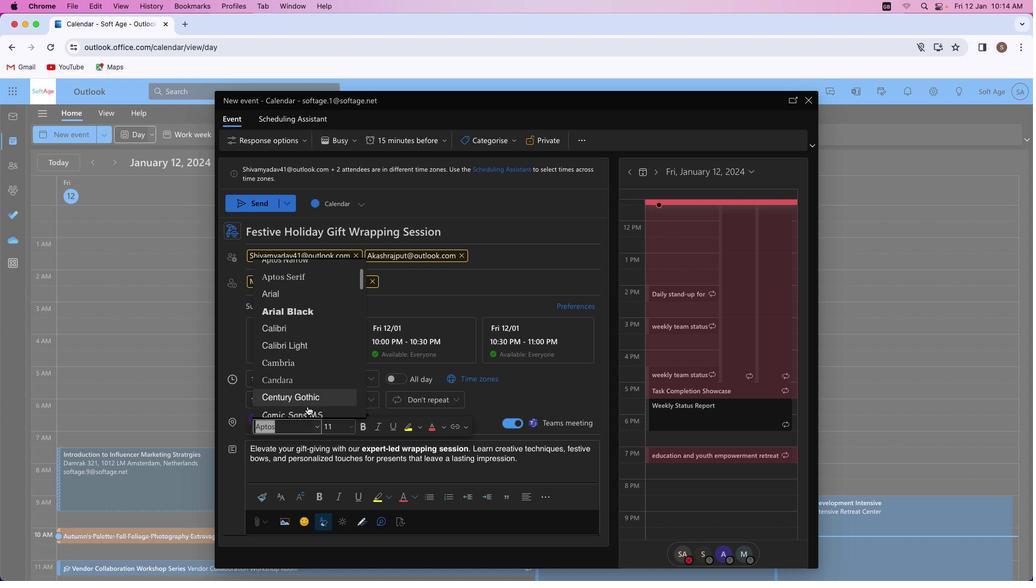 
Action: Mouse scrolled (307, 406) with delta (0, 0)
Screenshot: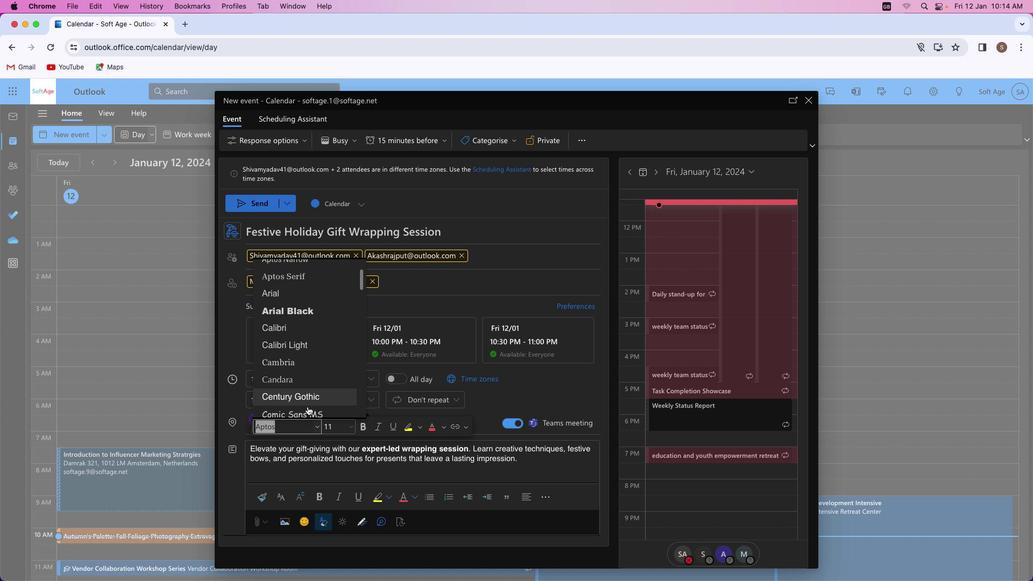 
Action: Mouse scrolled (307, 406) with delta (0, 0)
Screenshot: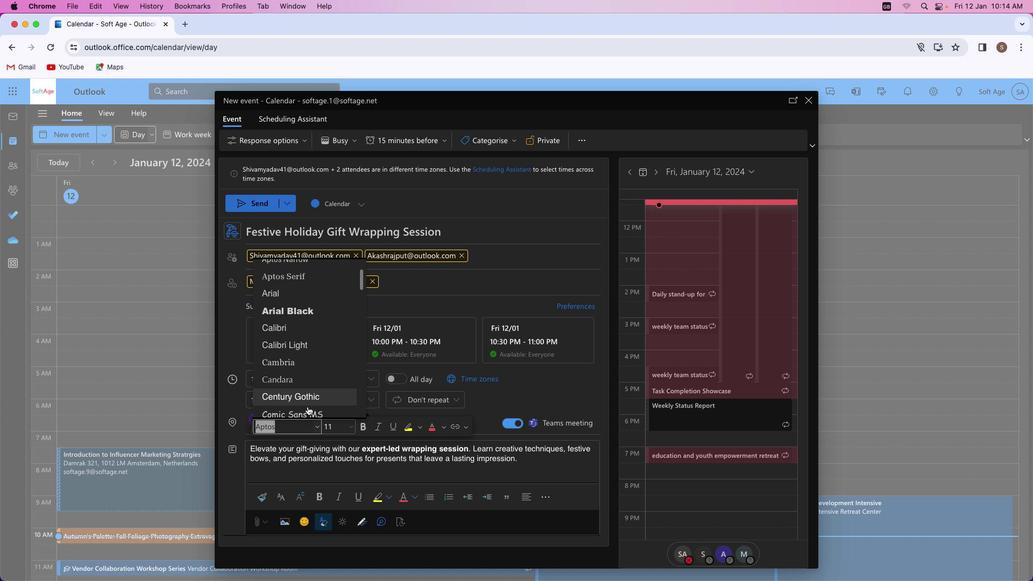 
Action: Mouse scrolled (307, 406) with delta (0, 0)
Screenshot: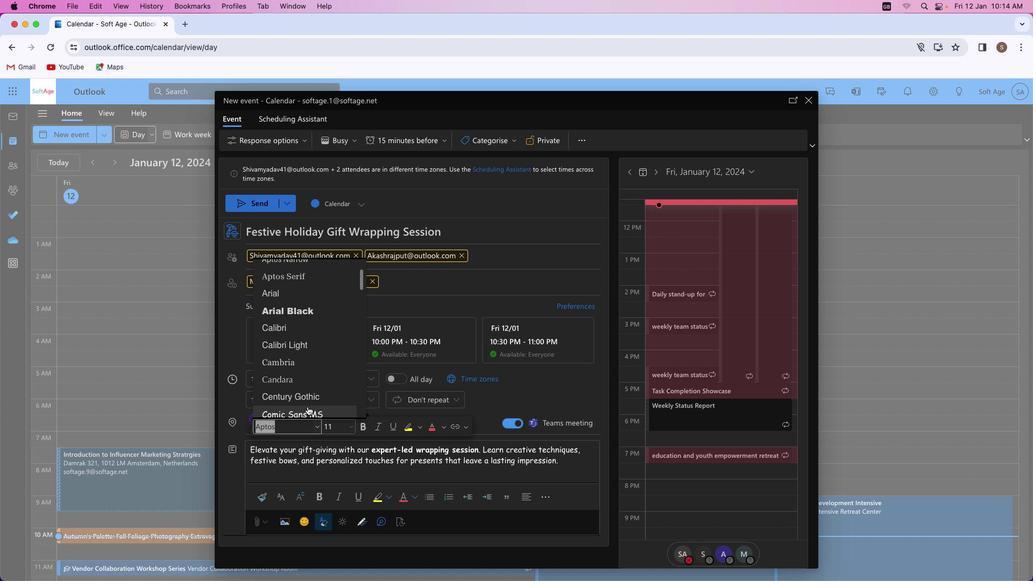 
Action: Mouse scrolled (307, 406) with delta (0, 0)
Screenshot: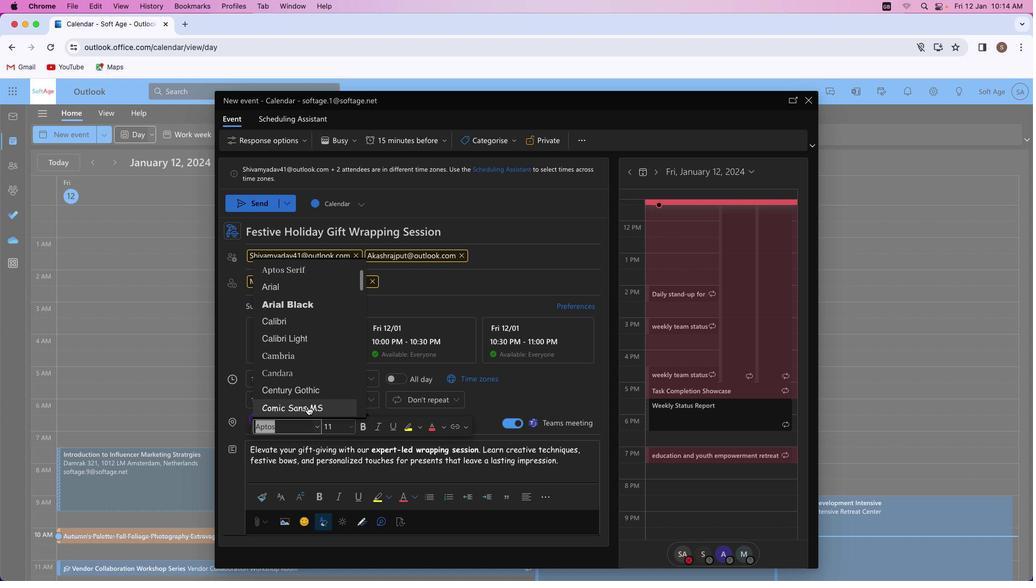 
Action: Mouse scrolled (307, 406) with delta (0, 0)
Screenshot: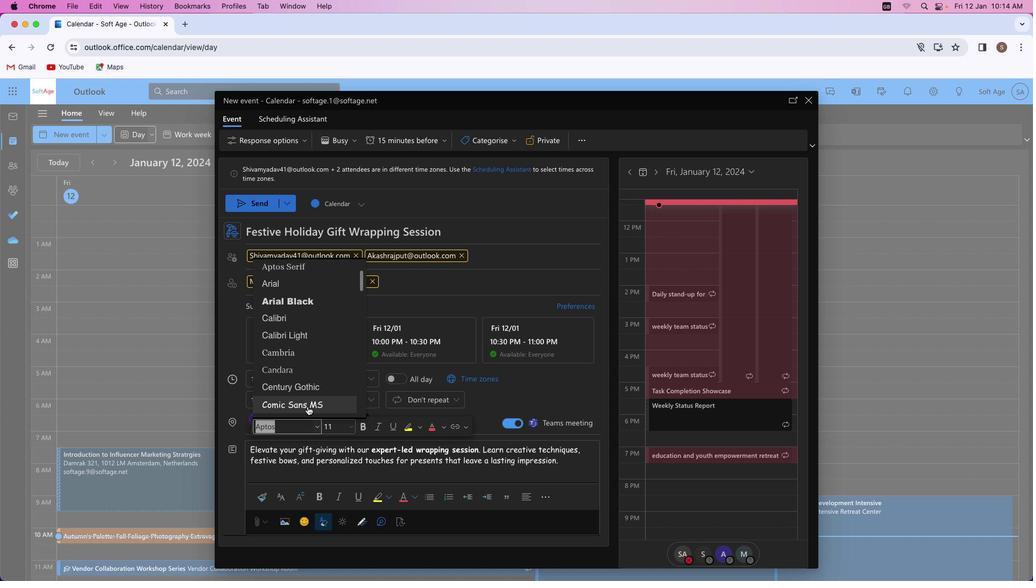 
Action: Mouse scrolled (307, 406) with delta (0, 0)
Screenshot: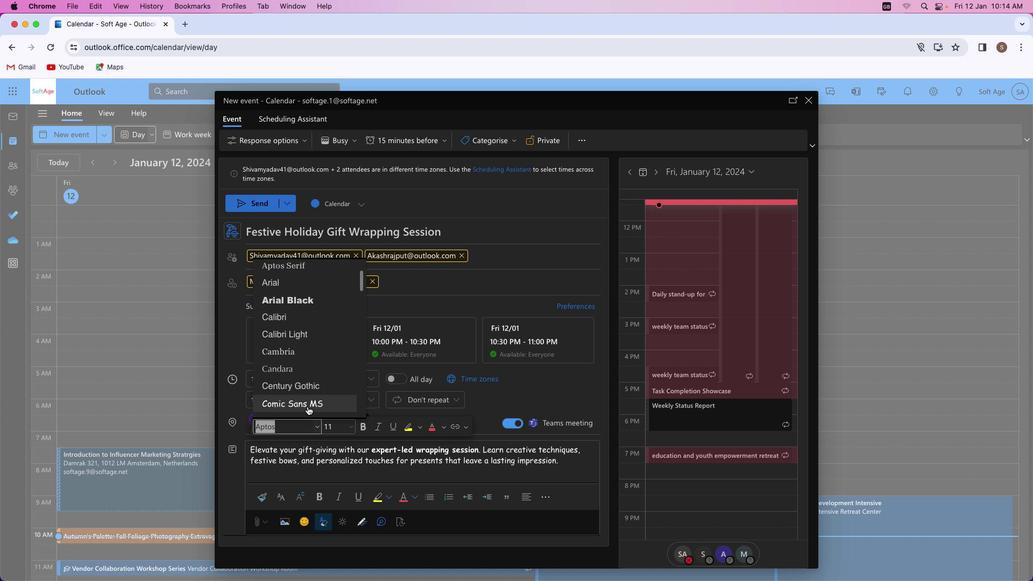 
Action: Mouse scrolled (307, 406) with delta (0, 0)
Screenshot: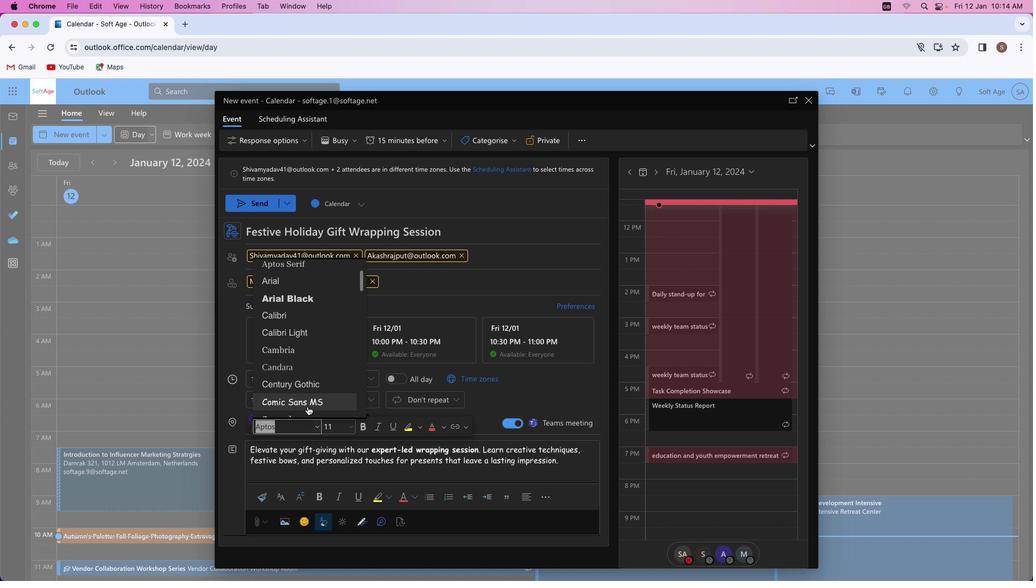 
Action: Mouse scrolled (307, 406) with delta (0, 0)
Screenshot: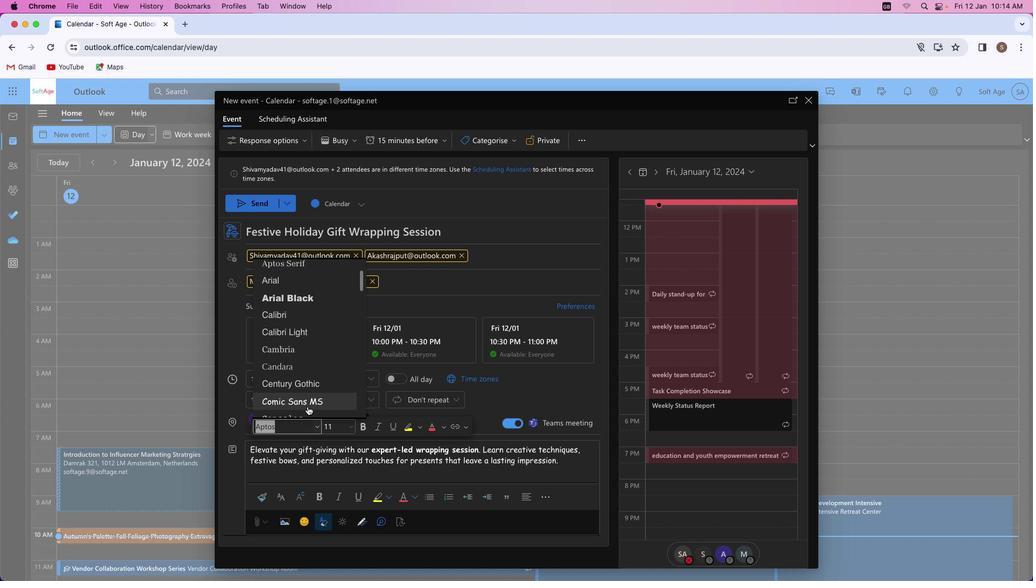 
Action: Mouse scrolled (307, 406) with delta (0, 0)
Screenshot: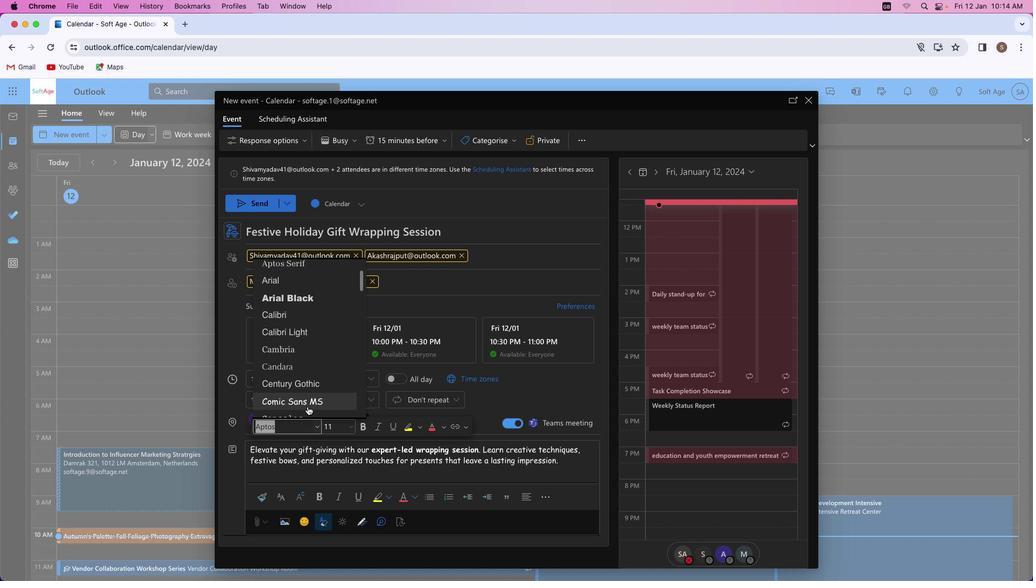 
Action: Mouse scrolled (307, 406) with delta (0, 0)
Screenshot: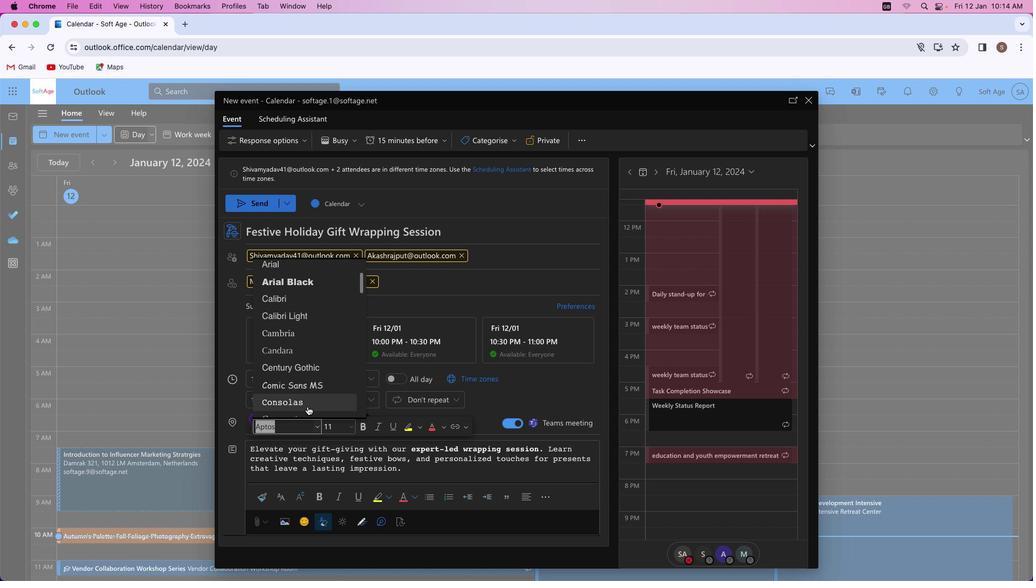 
Action: Mouse scrolled (307, 406) with delta (0, 0)
Screenshot: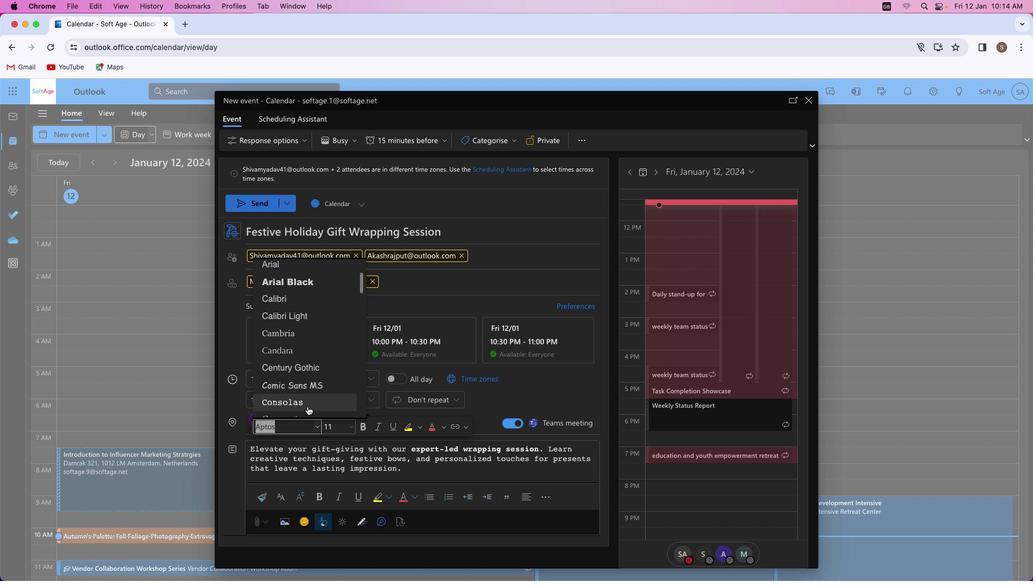 
Action: Mouse scrolled (307, 406) with delta (0, 0)
Screenshot: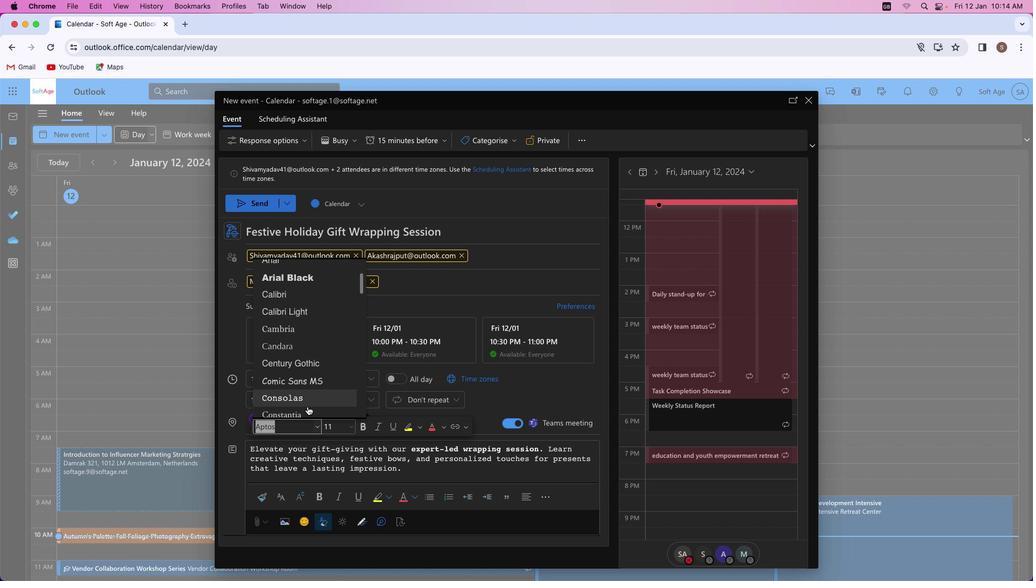 
Action: Mouse scrolled (307, 406) with delta (0, 0)
Screenshot: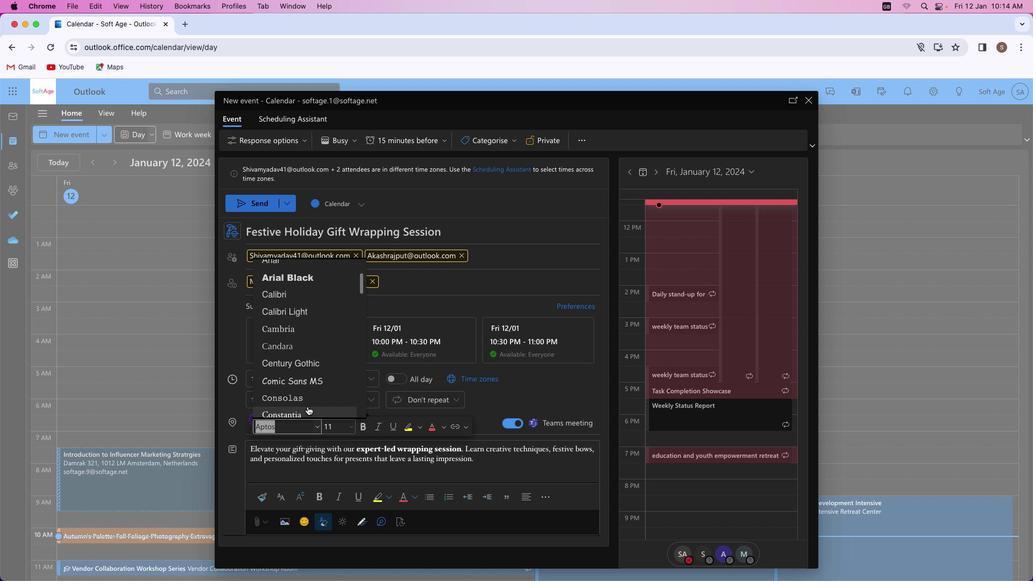 
Action: Mouse scrolled (307, 406) with delta (0, 0)
Screenshot: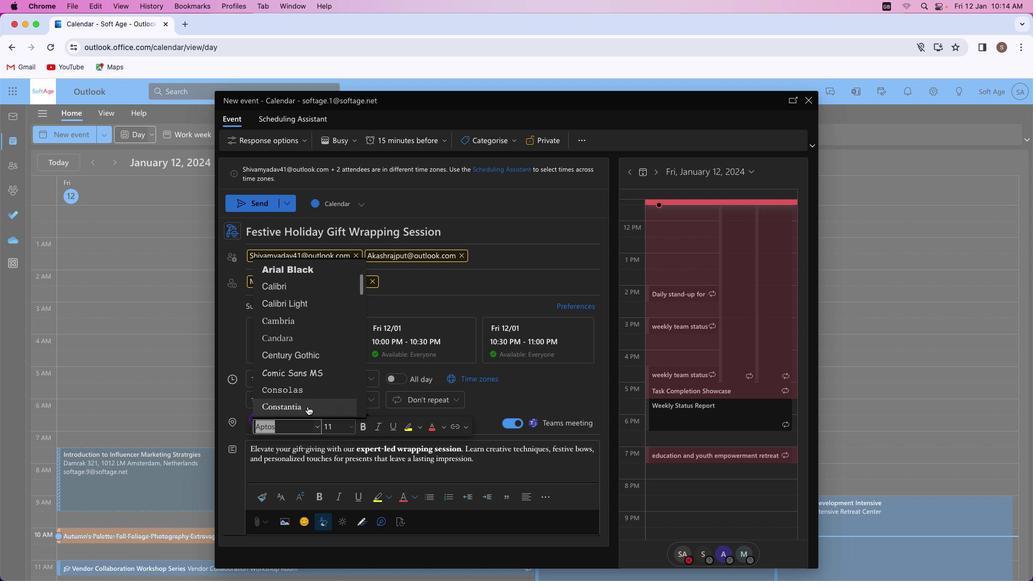 
Action: Mouse scrolled (307, 406) with delta (0, 0)
Screenshot: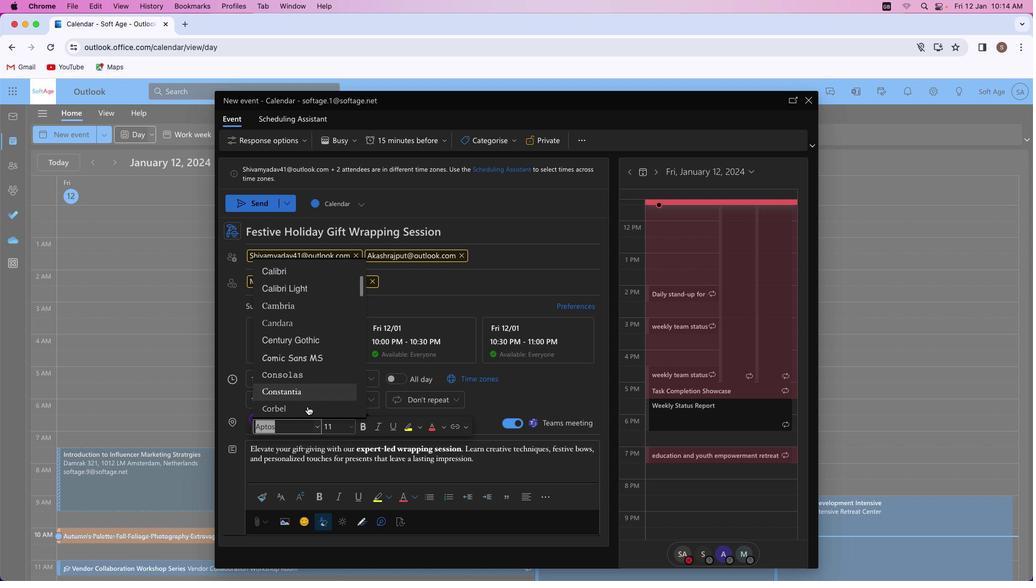 
Action: Mouse scrolled (307, 406) with delta (0, 0)
Screenshot: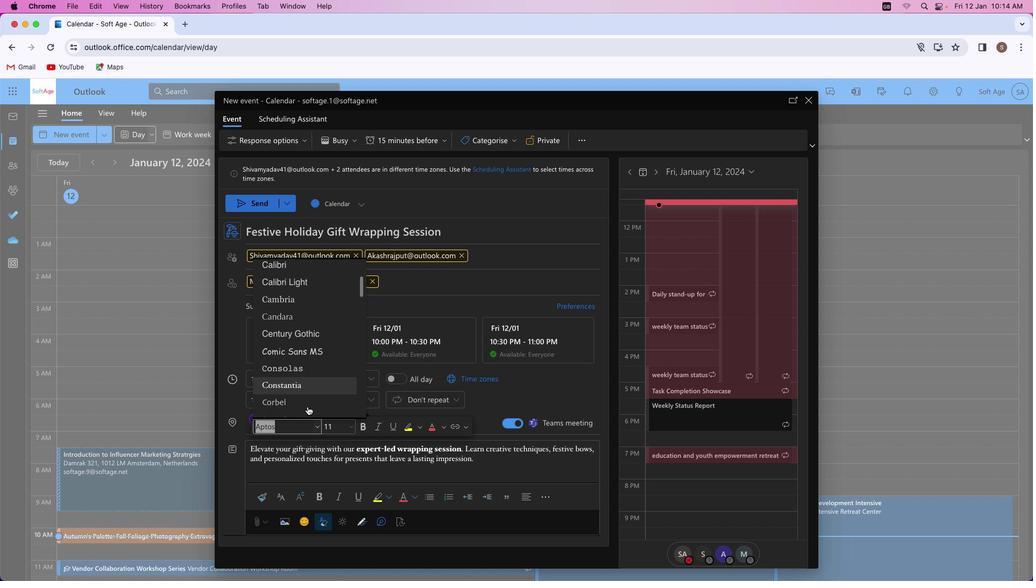 
Action: Mouse scrolled (307, 406) with delta (0, 0)
Screenshot: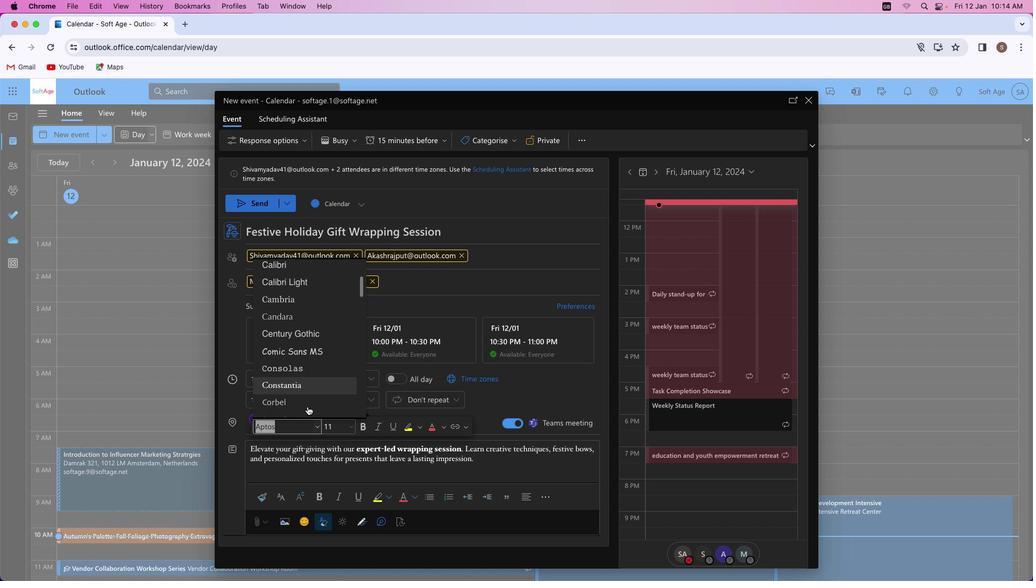 
Action: Mouse scrolled (307, 406) with delta (0, 0)
Screenshot: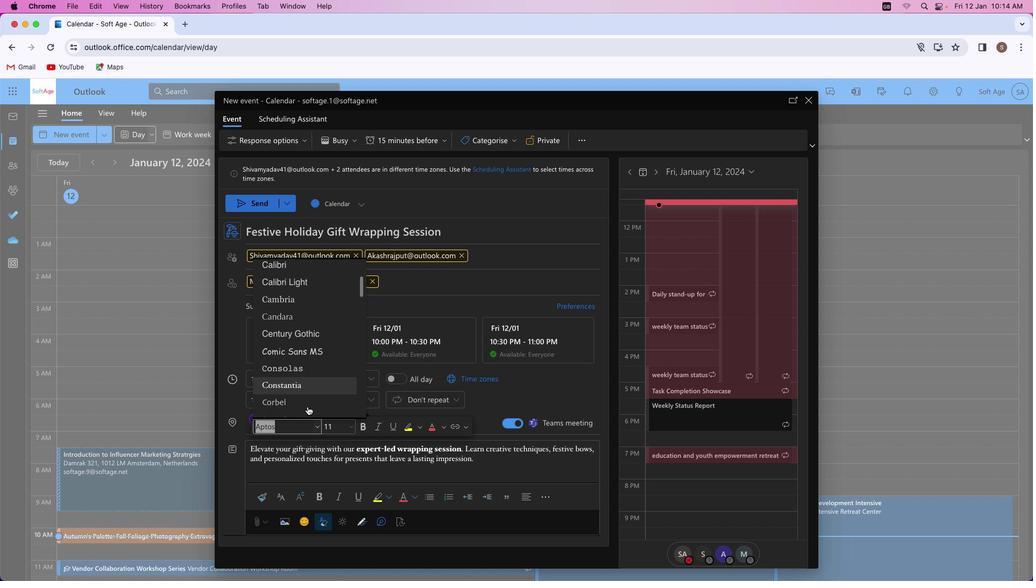 
Action: Mouse scrolled (307, 406) with delta (0, 0)
Screenshot: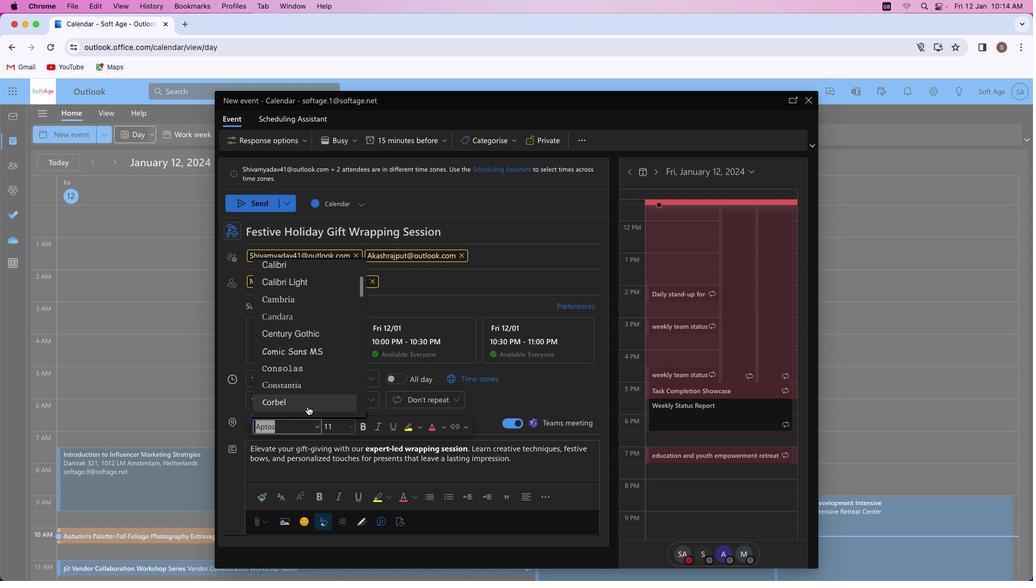 
Action: Mouse scrolled (307, 406) with delta (0, 0)
Screenshot: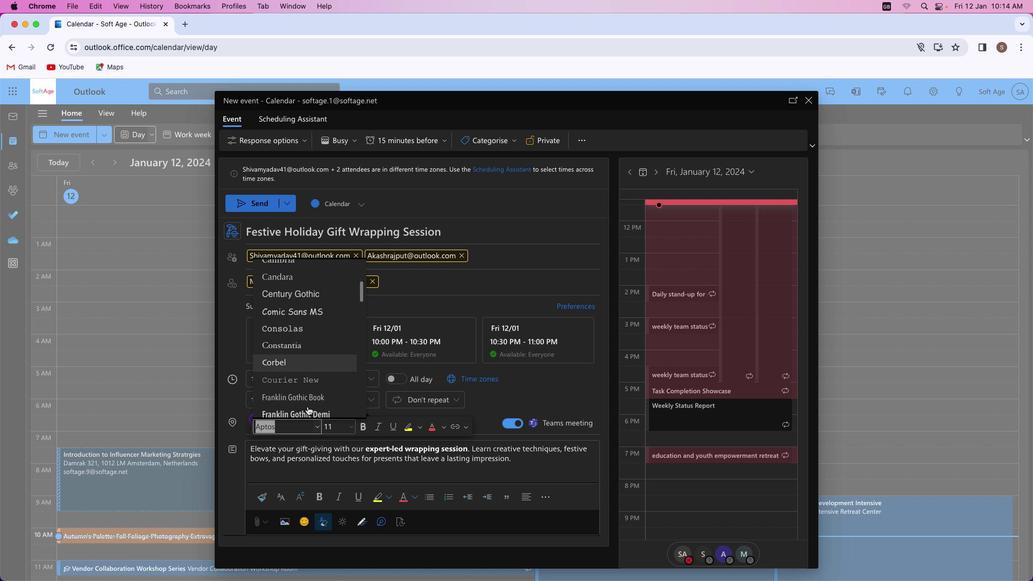 
Action: Mouse scrolled (307, 406) with delta (0, 0)
Screenshot: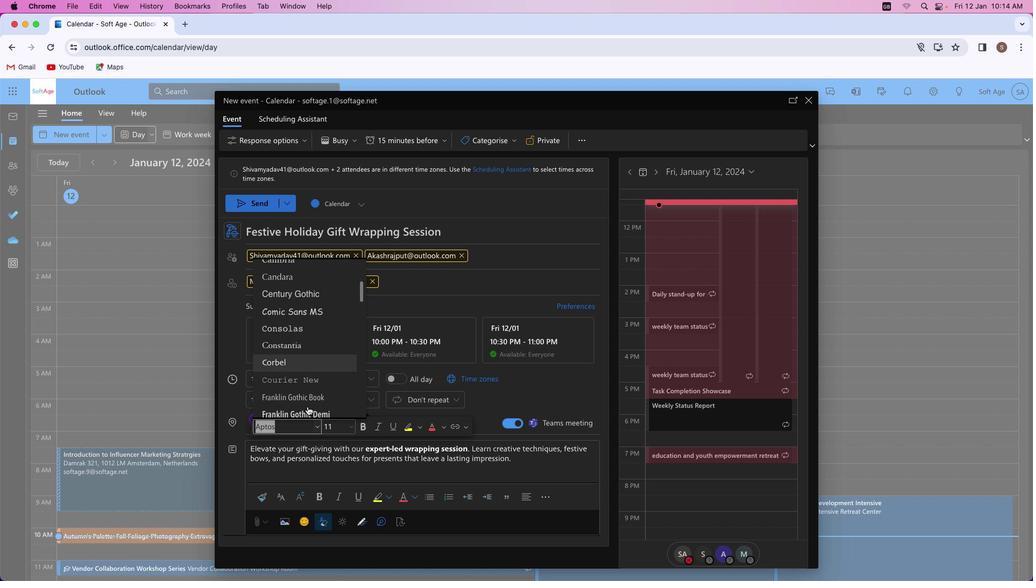 
Action: Mouse scrolled (307, 406) with delta (0, 0)
Screenshot: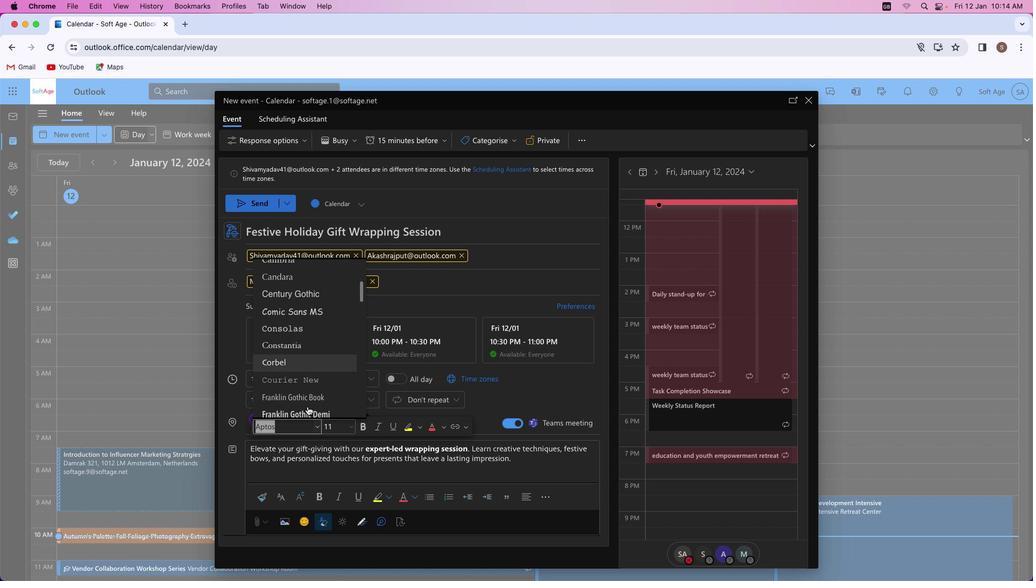 
Action: Mouse scrolled (307, 406) with delta (0, 0)
Screenshot: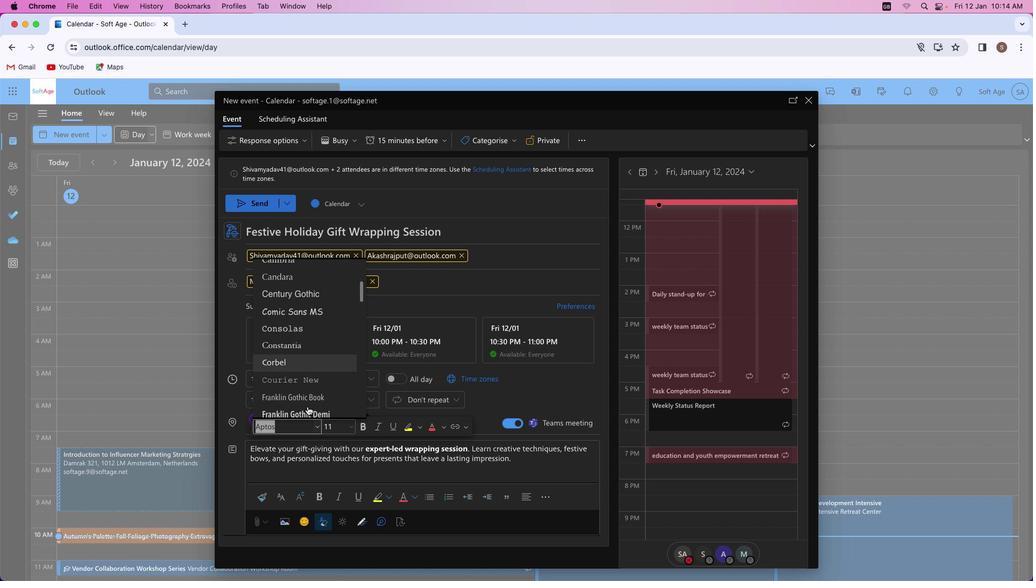 
Action: Mouse scrolled (307, 406) with delta (0, 0)
Screenshot: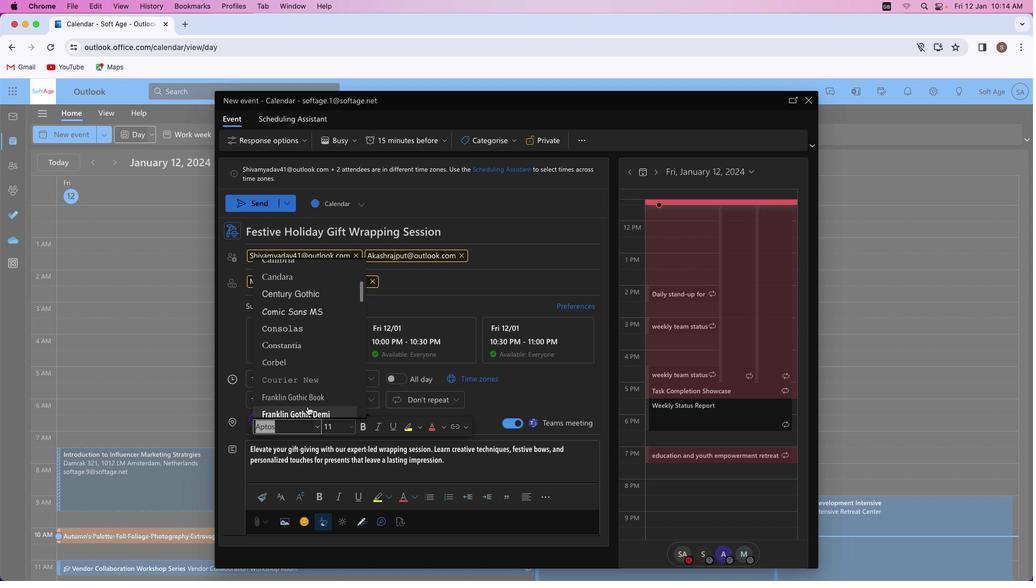 
Action: Mouse moved to (308, 398)
Screenshot: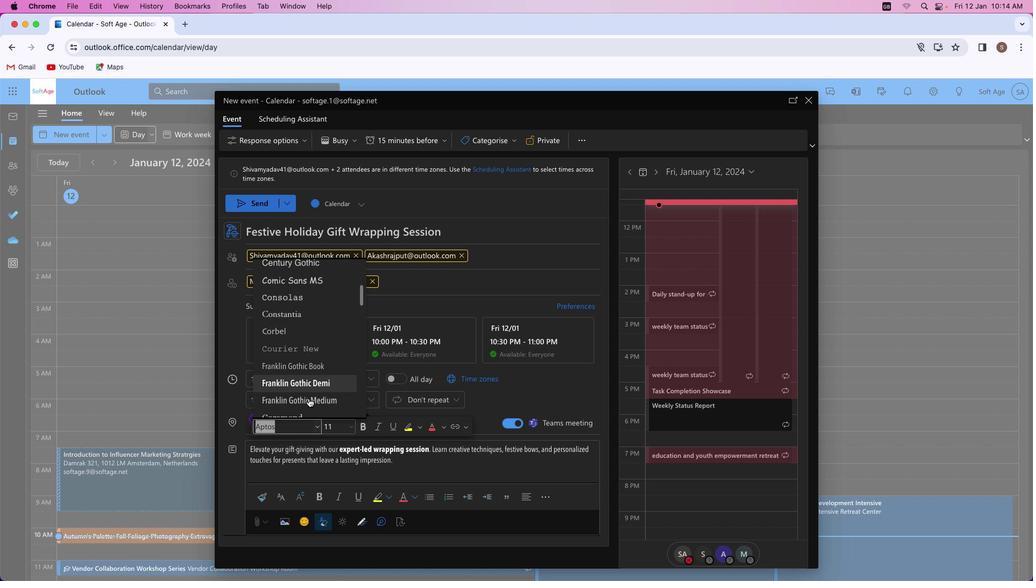 
Action: Mouse scrolled (308, 398) with delta (0, 0)
Screenshot: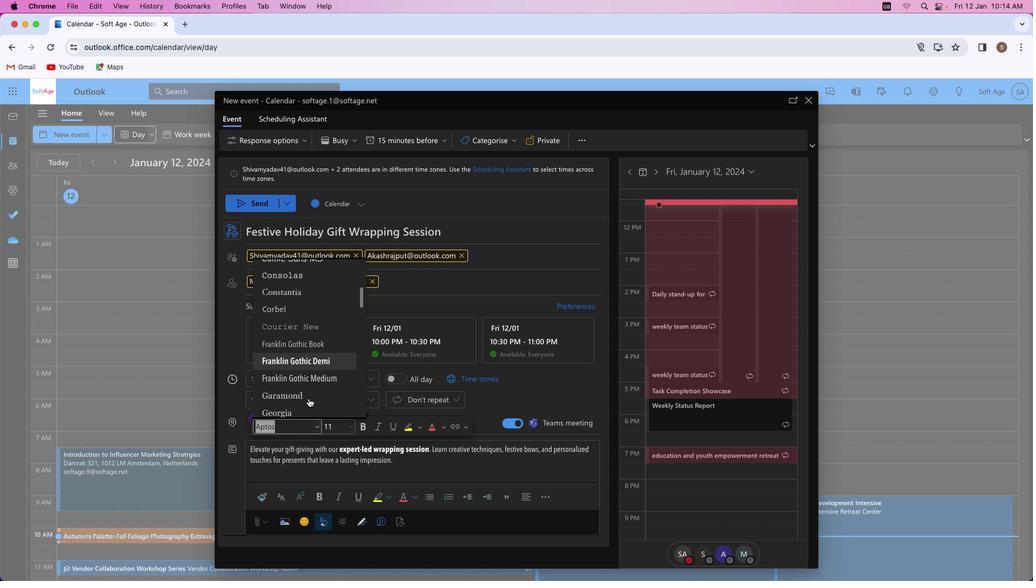 
Action: Mouse scrolled (308, 398) with delta (0, 0)
Screenshot: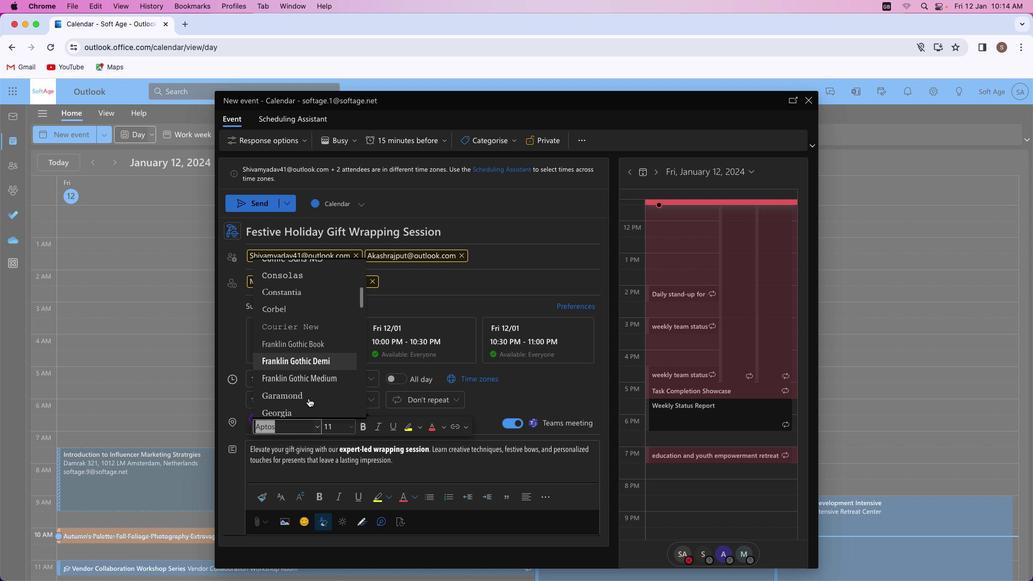
Action: Mouse scrolled (308, 398) with delta (0, 0)
Screenshot: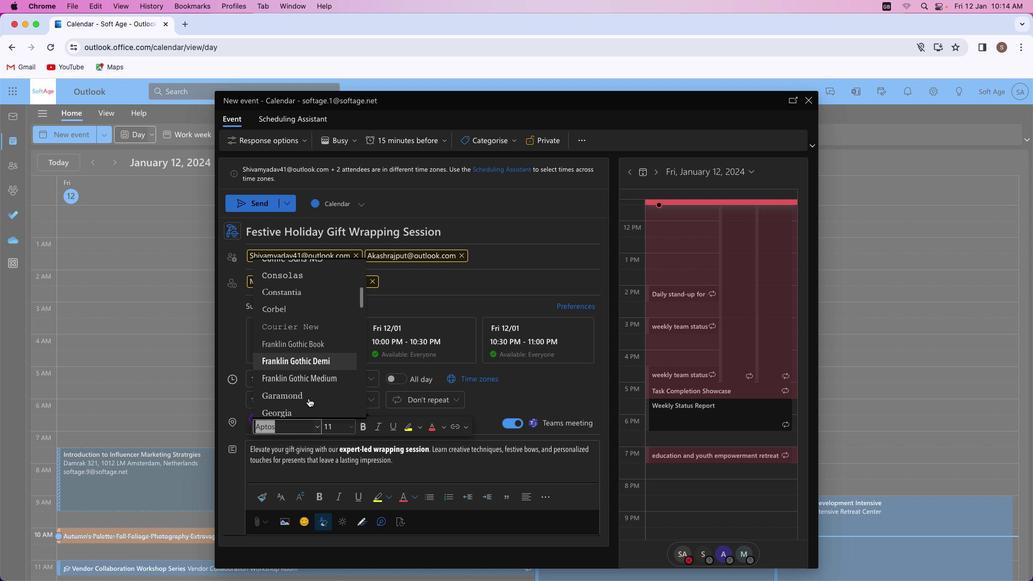 
Action: Mouse moved to (308, 398)
Screenshot: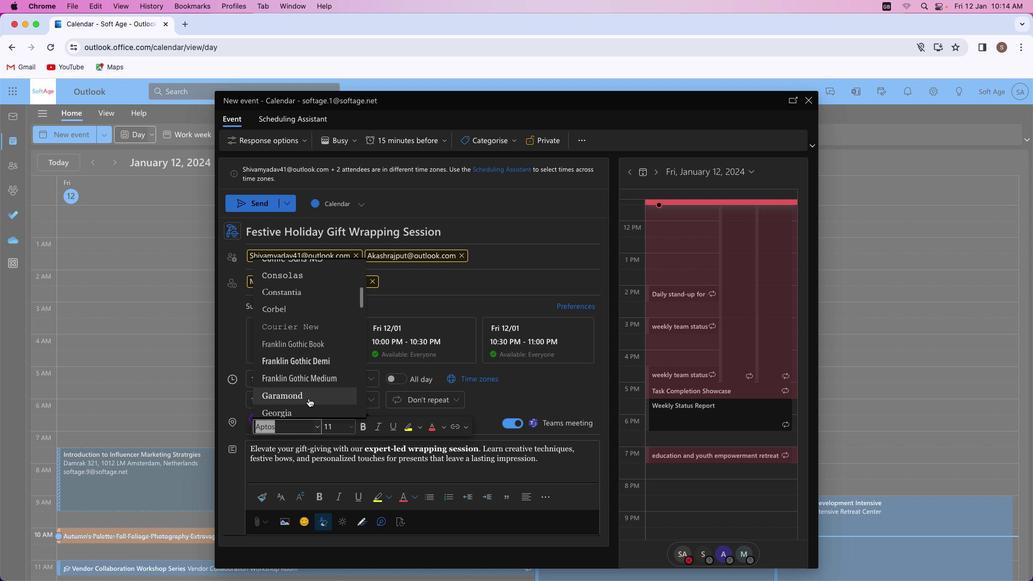 
Action: Mouse scrolled (308, 398) with delta (0, 0)
Screenshot: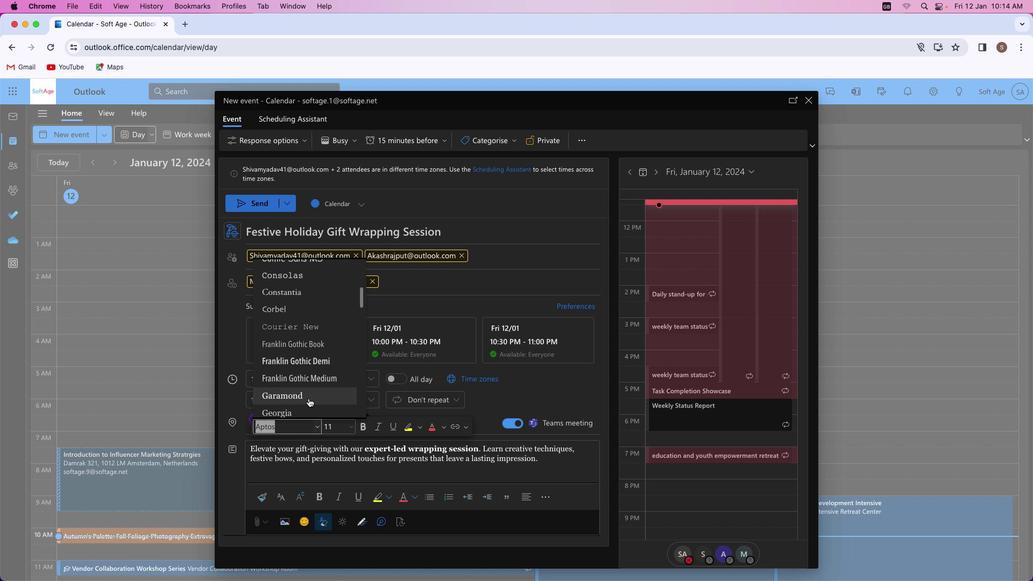 
Action: Mouse moved to (308, 388)
Screenshot: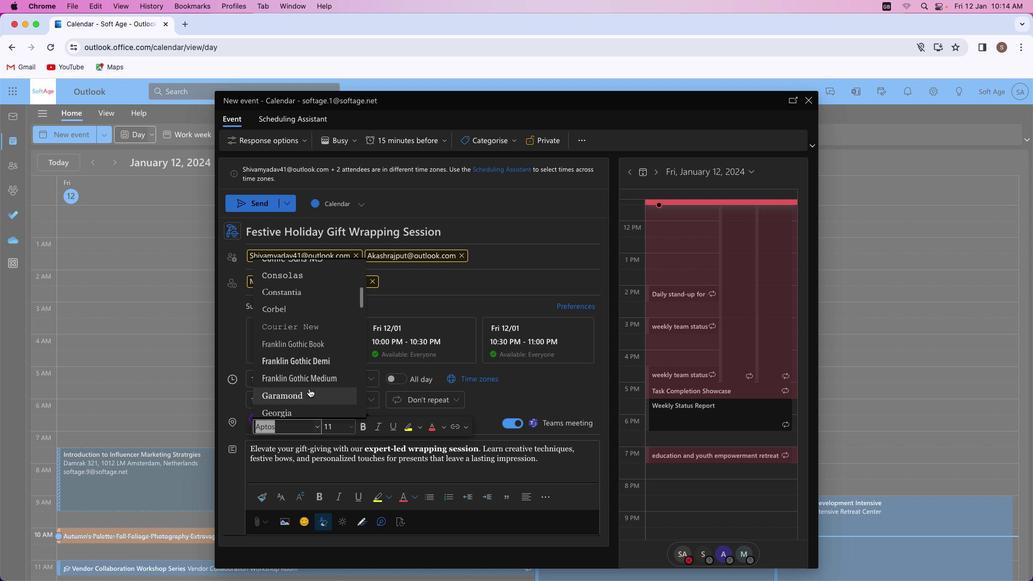 
Action: Mouse pressed left at (308, 388)
Screenshot: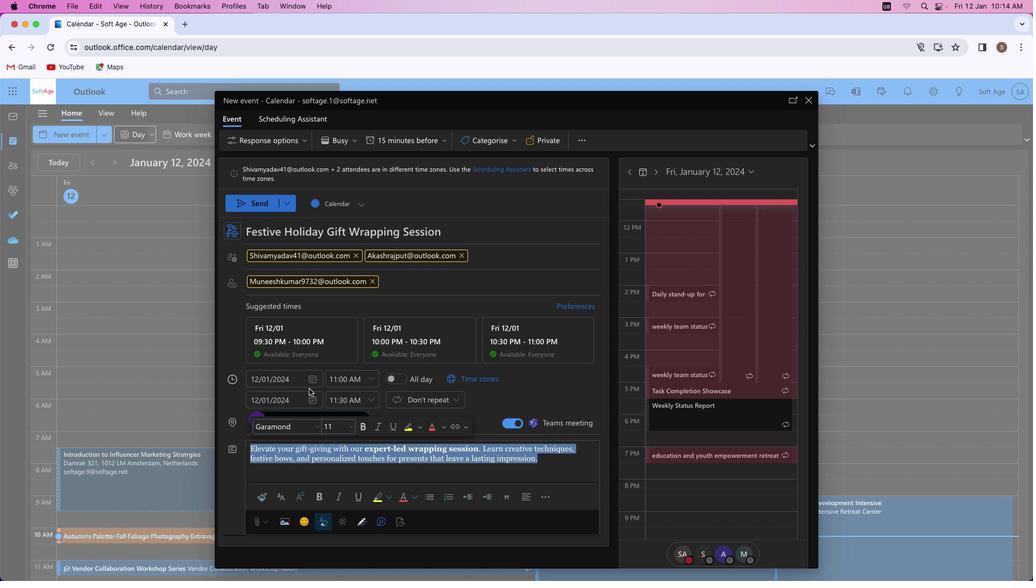 
Action: Mouse moved to (351, 426)
Screenshot: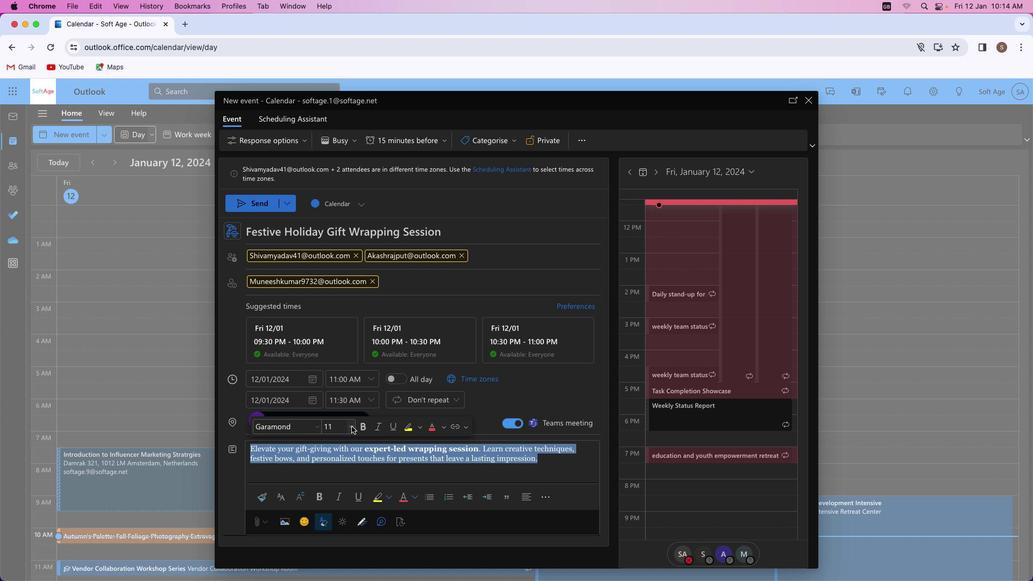 
Action: Mouse pressed left at (351, 426)
Screenshot: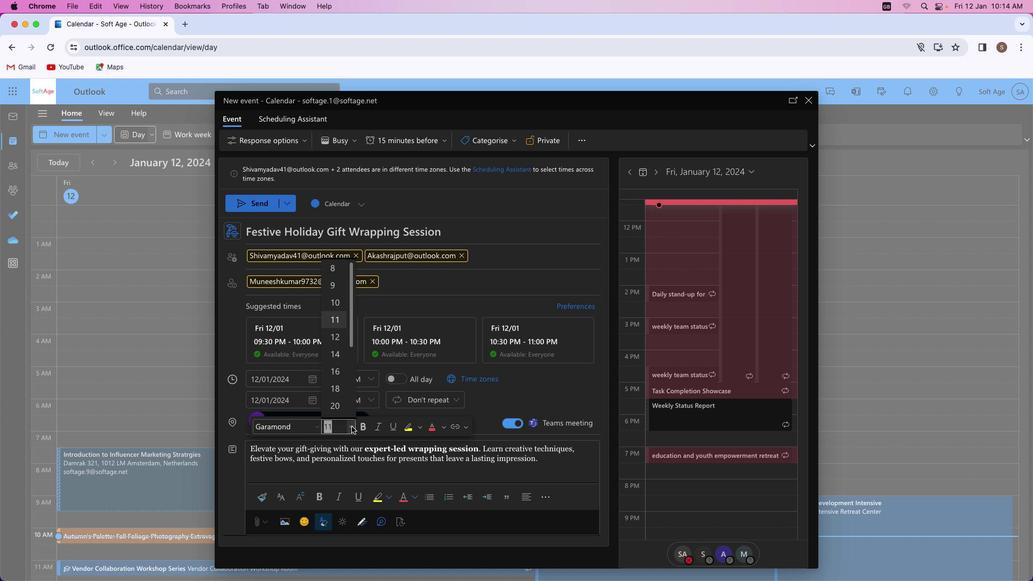 
Action: Mouse moved to (337, 333)
Screenshot: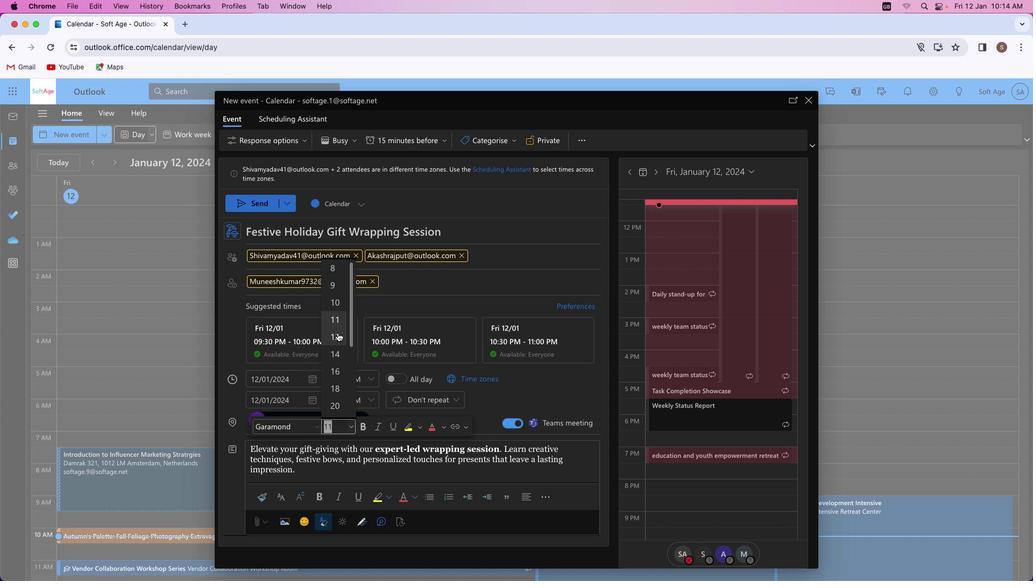 
Action: Mouse pressed left at (337, 333)
Screenshot: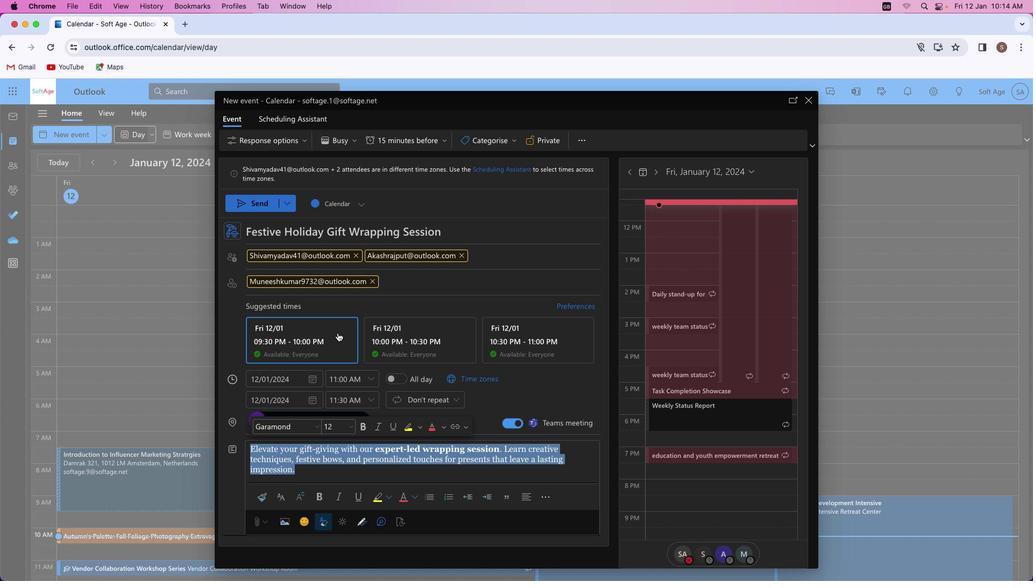 
Action: Mouse moved to (392, 498)
Screenshot: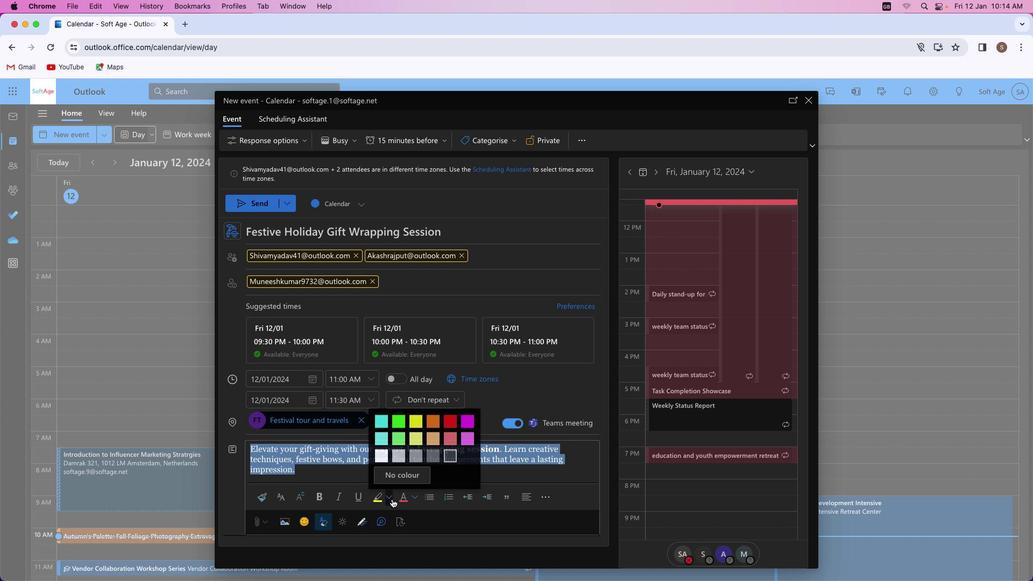
Action: Mouse pressed left at (392, 498)
Screenshot: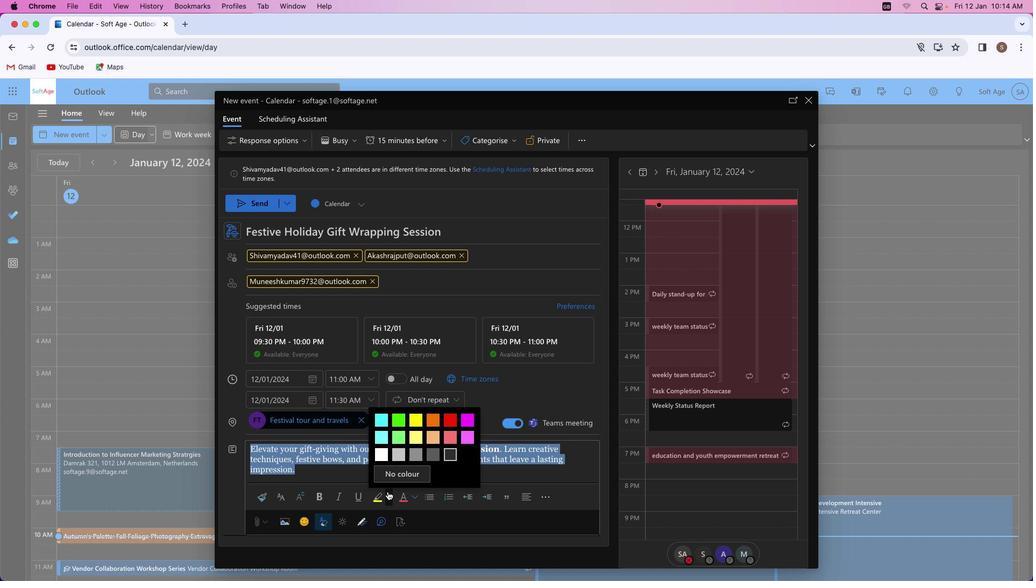 
Action: Mouse moved to (418, 433)
Screenshot: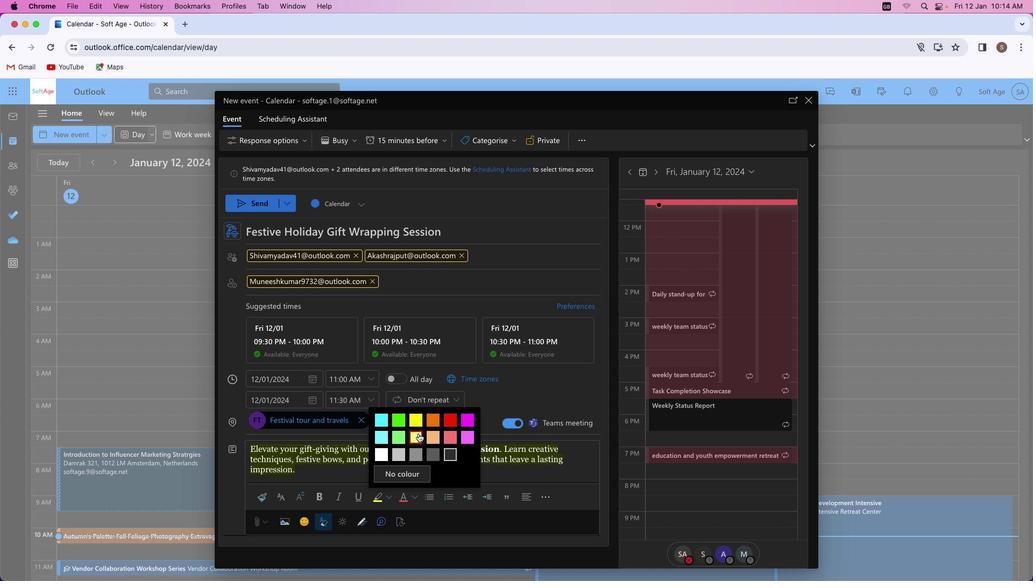 
Action: Mouse pressed left at (418, 433)
Screenshot: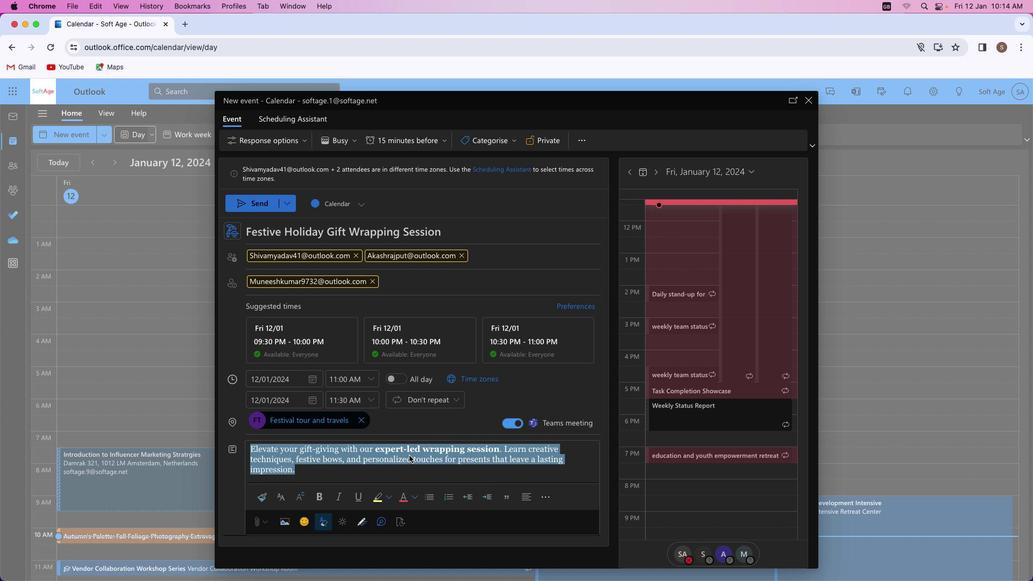 
Action: Mouse moved to (417, 499)
Screenshot: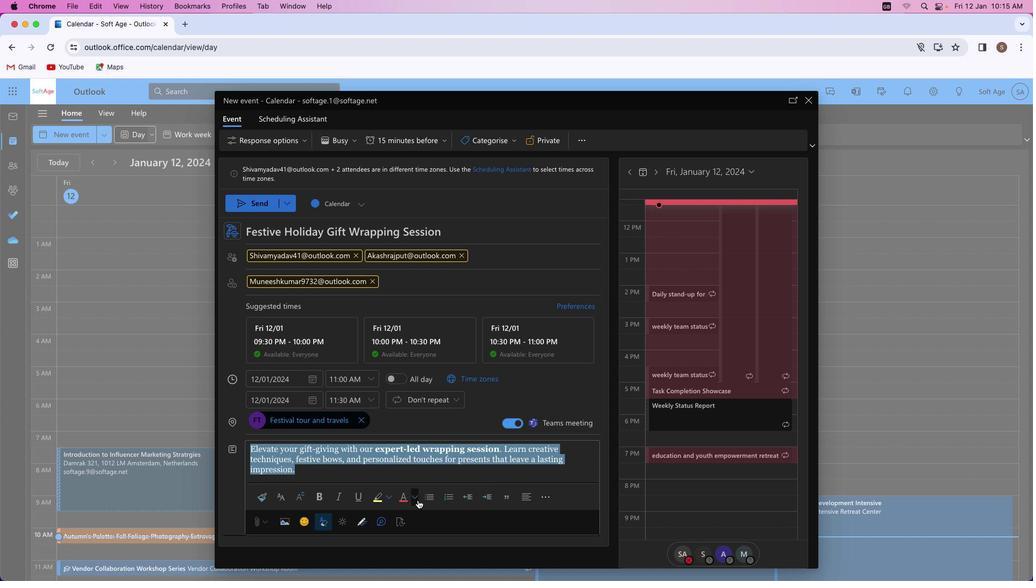 
Action: Mouse pressed left at (417, 499)
Screenshot: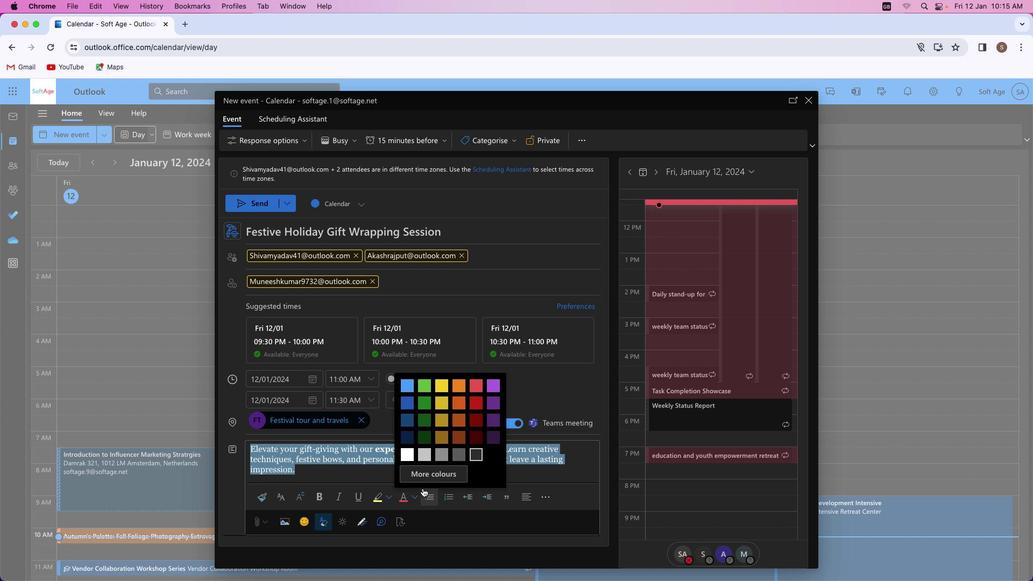 
Action: Mouse moved to (458, 435)
Screenshot: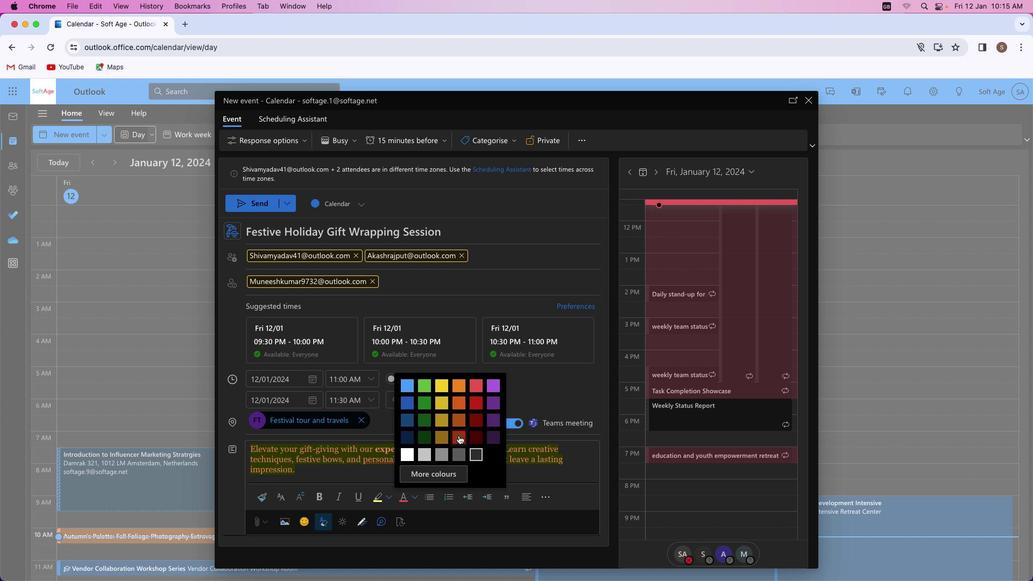 
Action: Mouse pressed left at (458, 435)
Screenshot: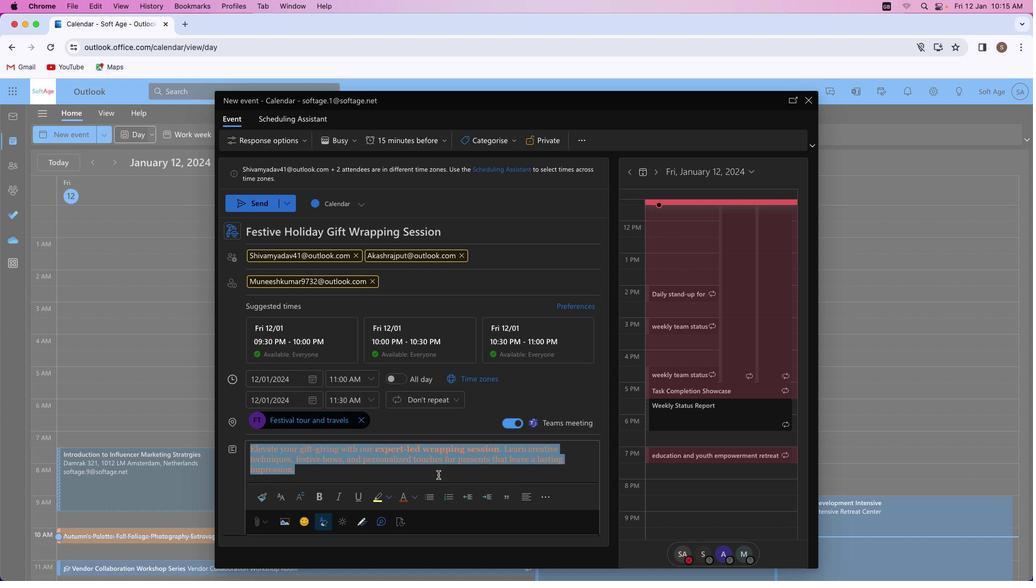 
Action: Mouse moved to (432, 479)
Screenshot: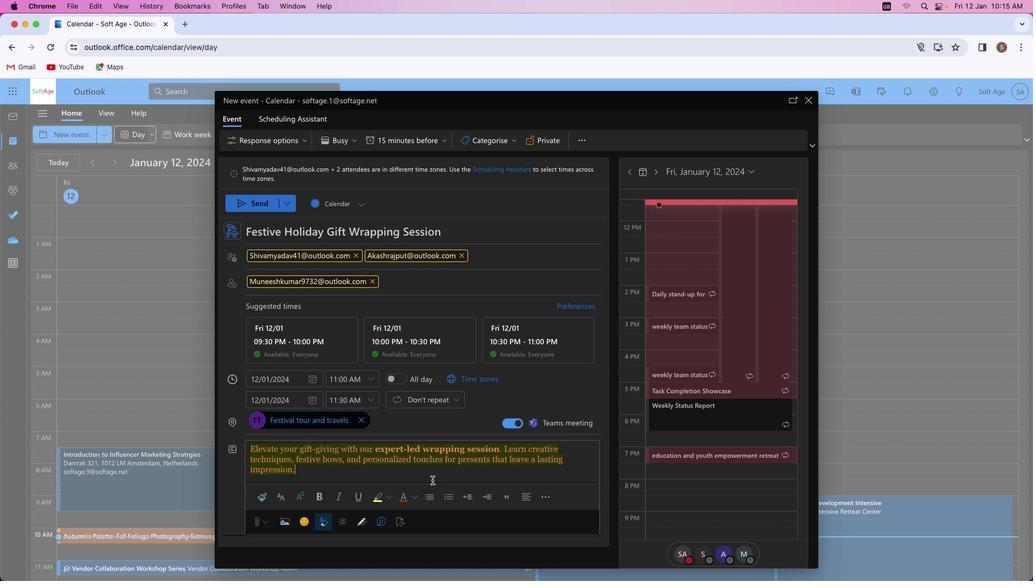 
Action: Mouse pressed left at (432, 479)
Screenshot: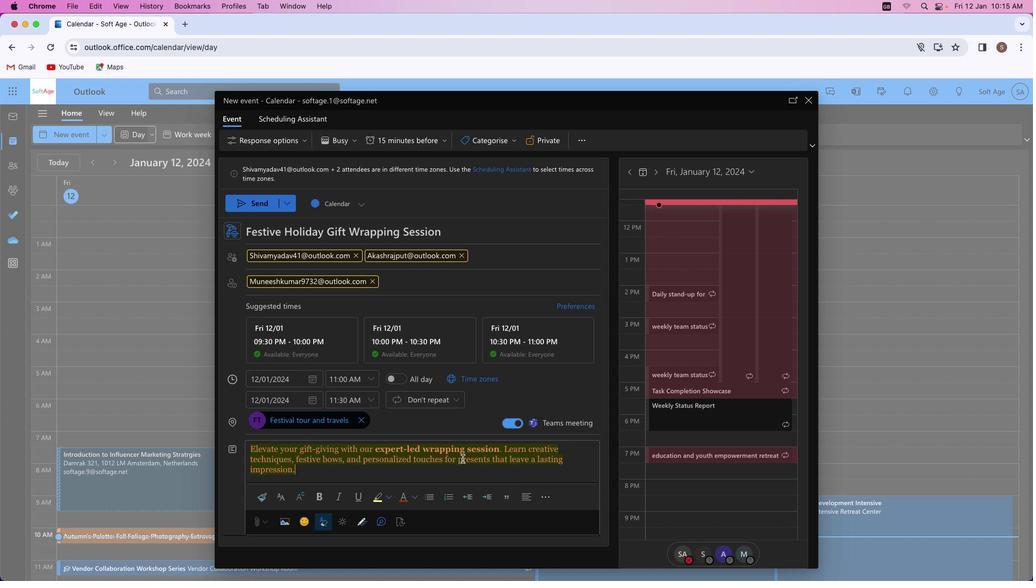 
Action: Mouse moved to (499, 447)
Screenshot: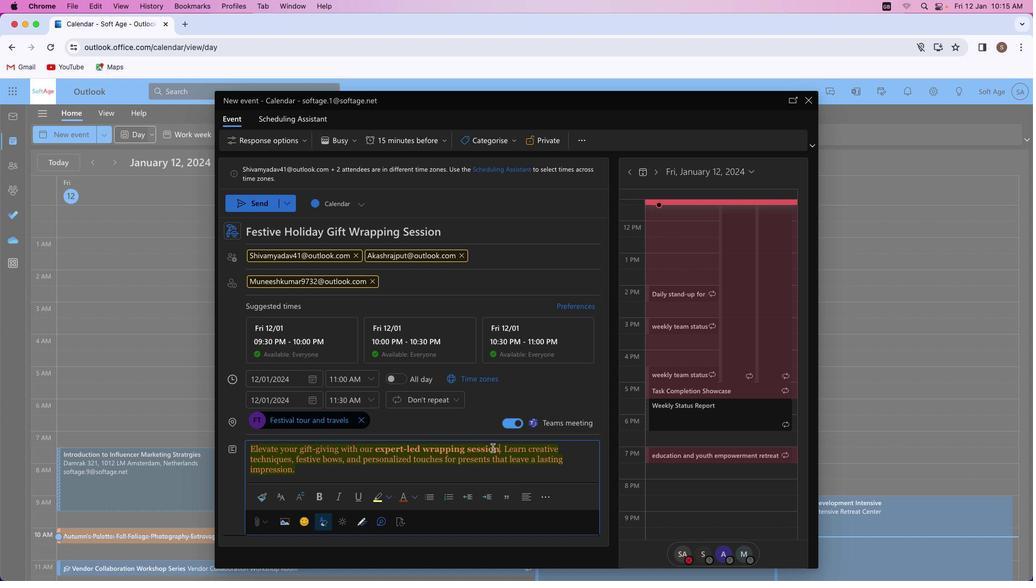 
Action: Mouse pressed left at (499, 447)
Screenshot: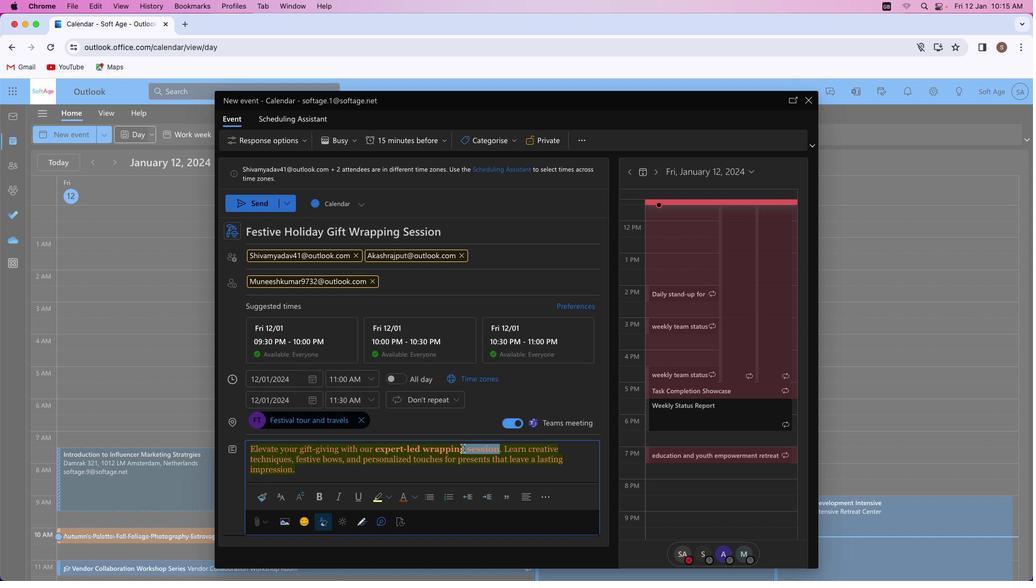 
Action: Mouse moved to (566, 426)
Screenshot: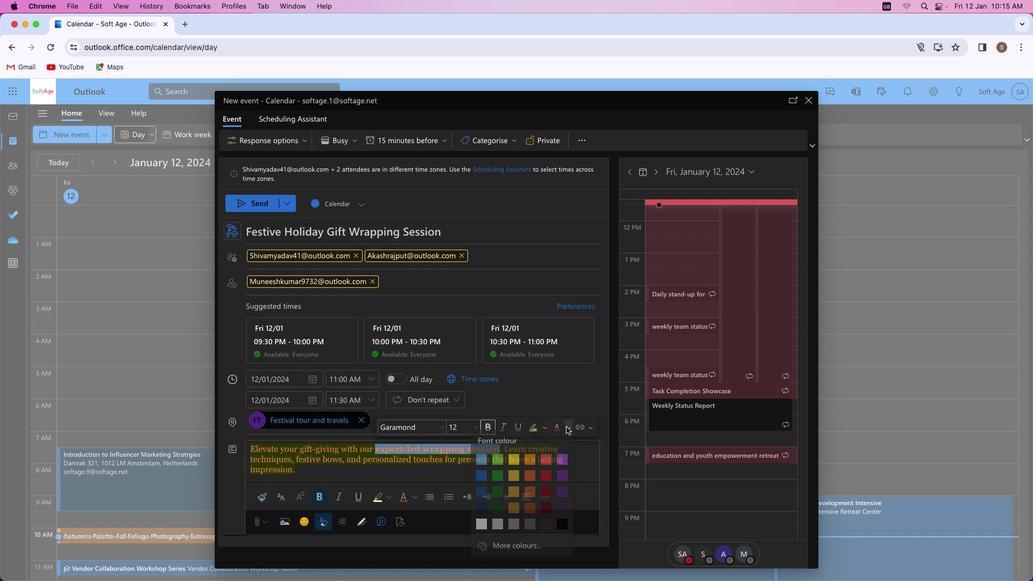 
Action: Mouse pressed left at (566, 426)
Screenshot: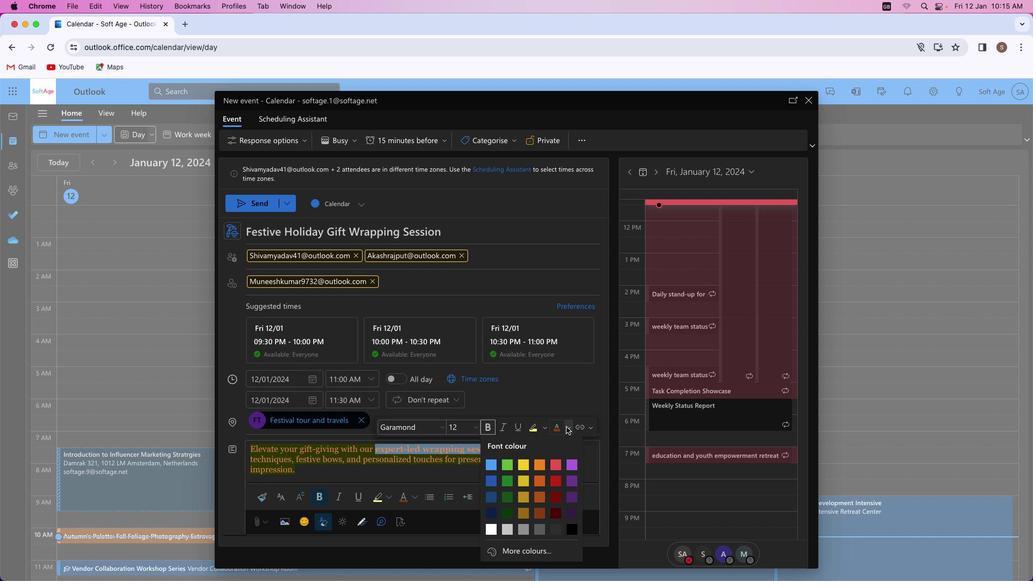
Action: Mouse moved to (555, 462)
Screenshot: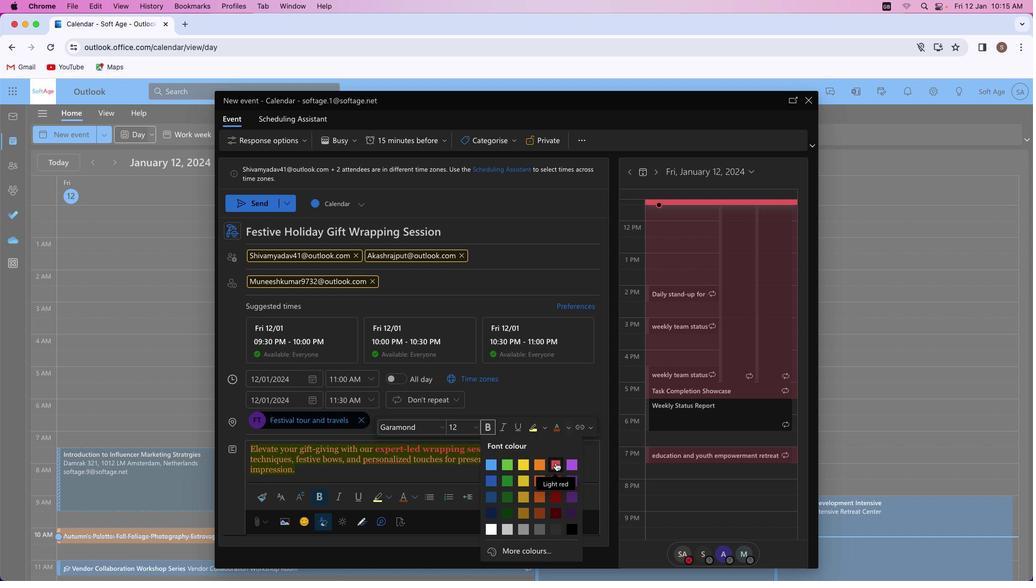 
Action: Mouse pressed left at (555, 462)
Screenshot: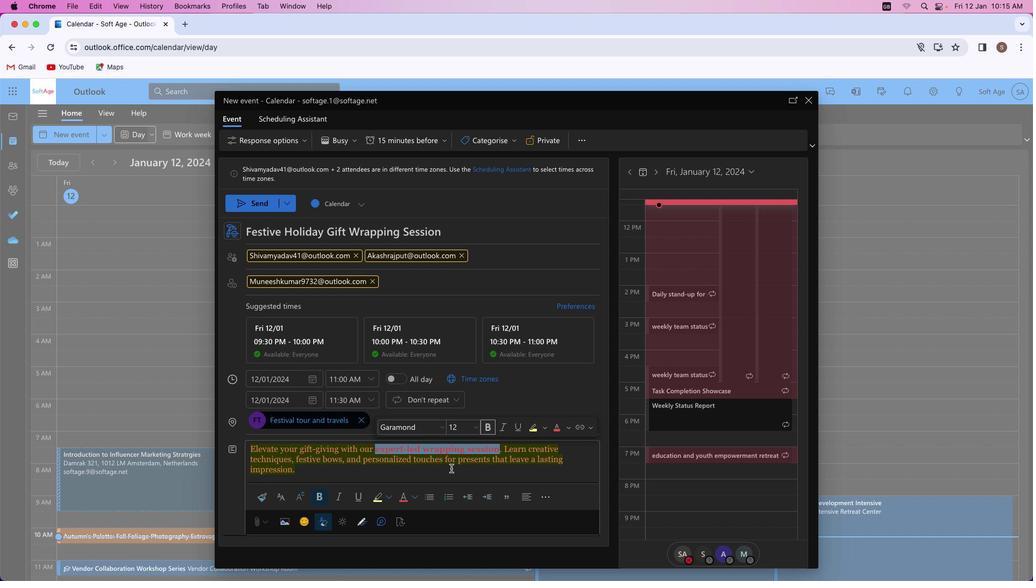 
Action: Mouse moved to (397, 468)
Screenshot: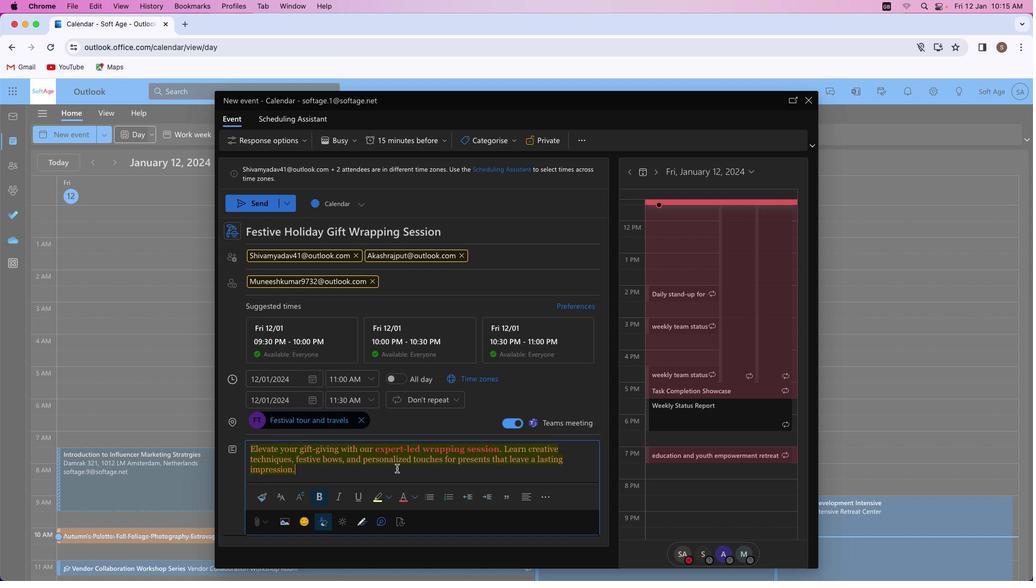 
Action: Mouse pressed left at (397, 468)
Screenshot: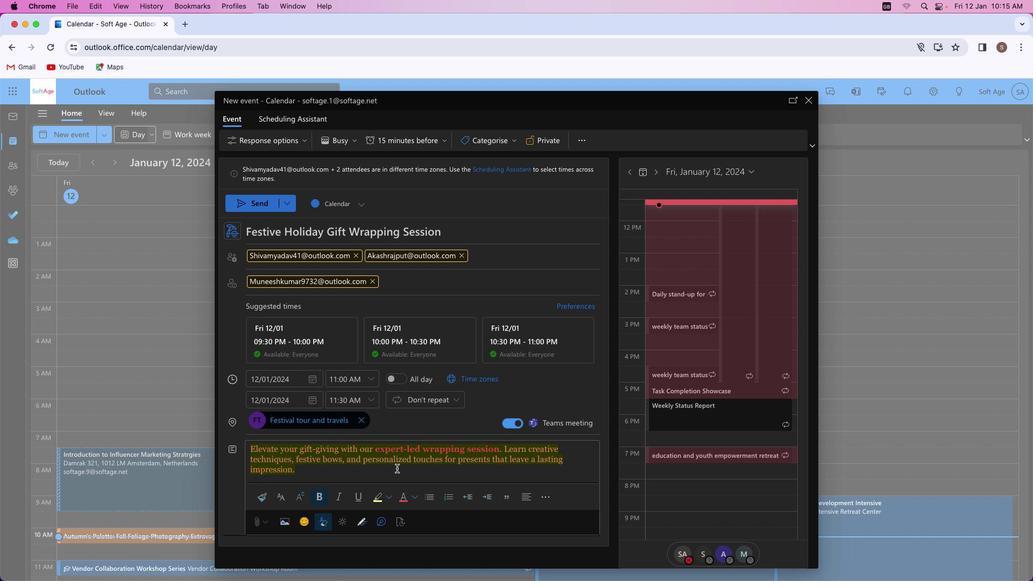 
Action: Mouse moved to (504, 140)
Screenshot: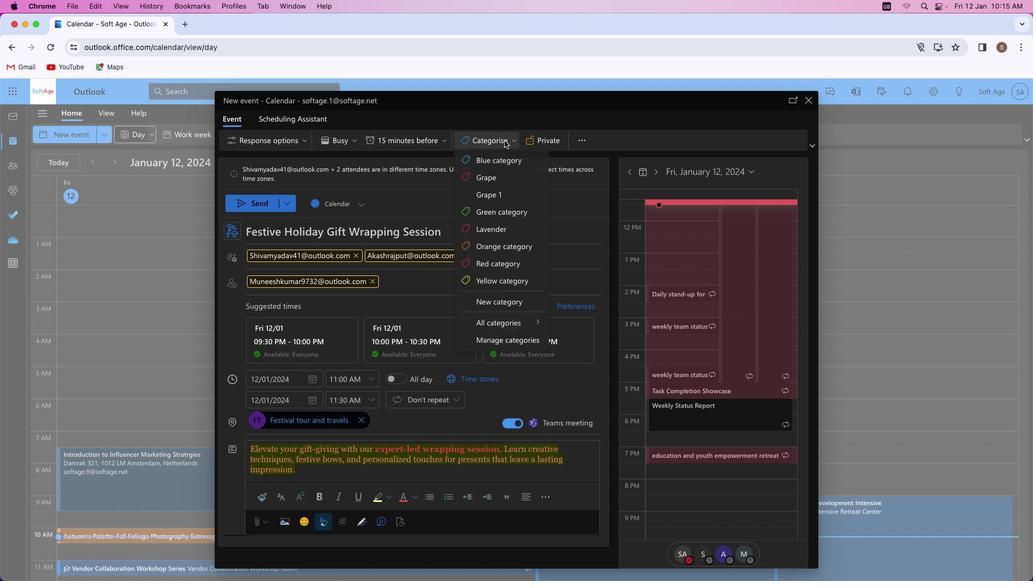
Action: Mouse pressed left at (504, 140)
Screenshot: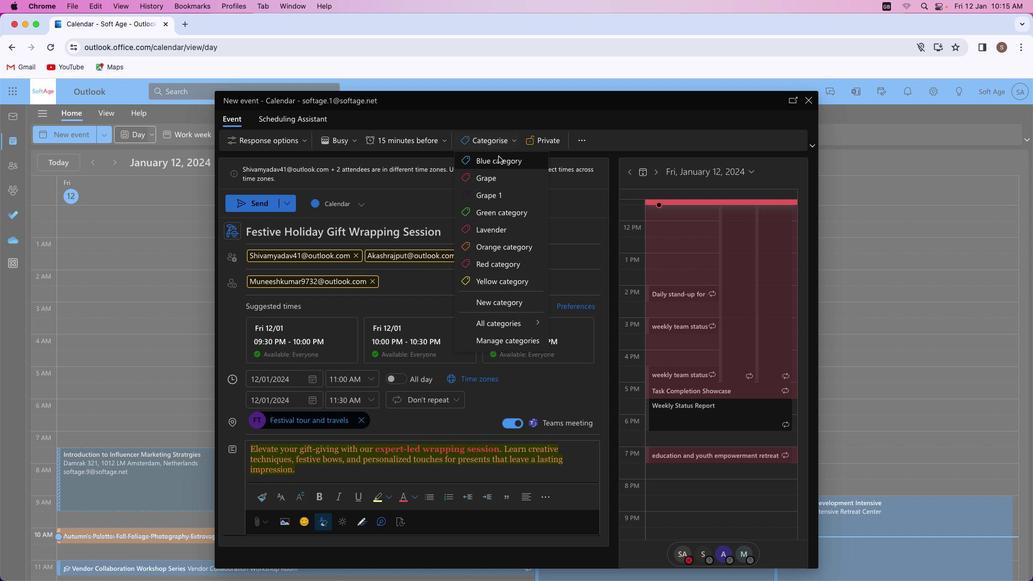 
Action: Mouse moved to (492, 244)
Screenshot: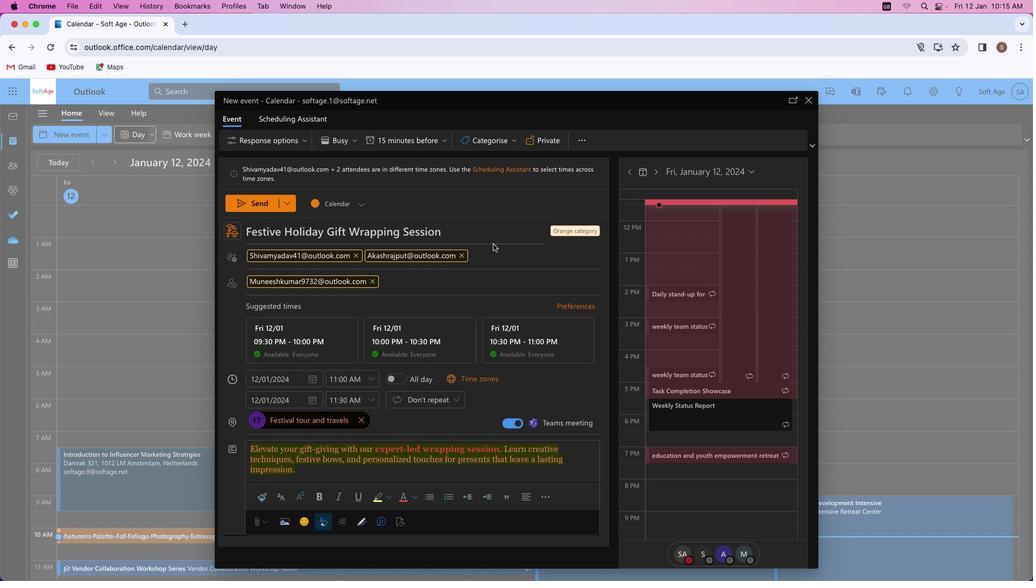 
Action: Mouse pressed left at (492, 244)
Screenshot: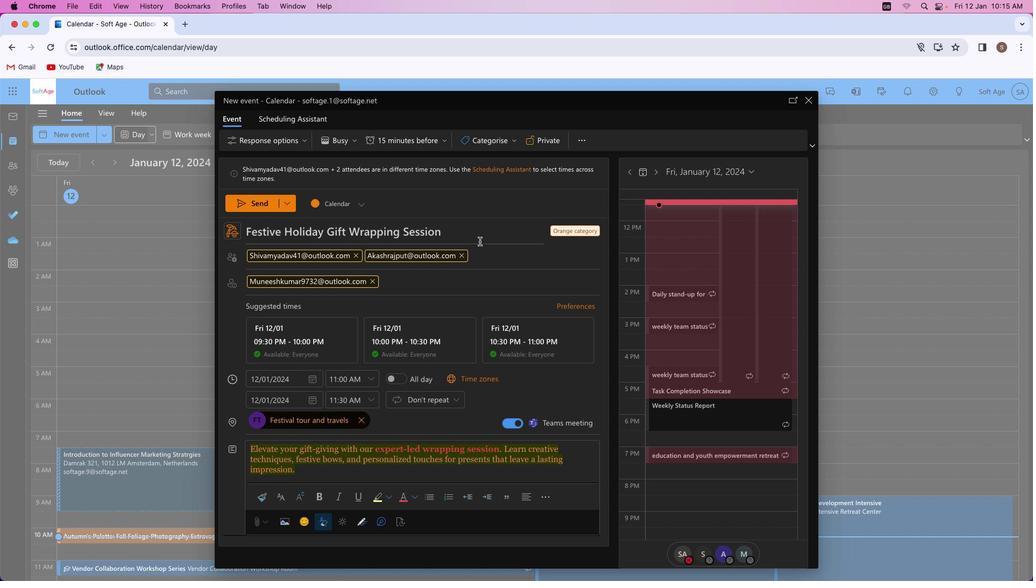 
Action: Mouse moved to (348, 142)
Screenshot: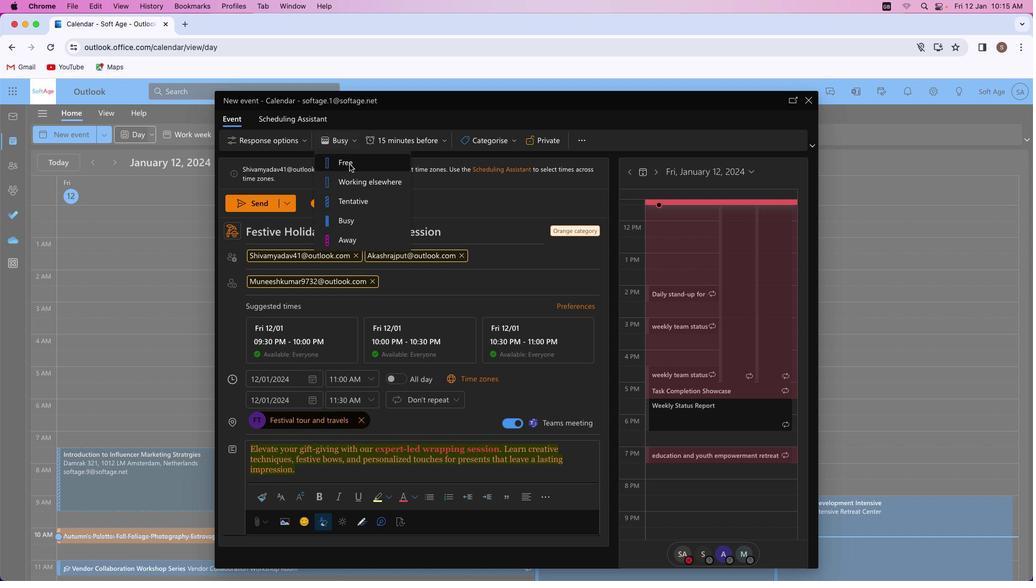 
Action: Mouse pressed left at (348, 142)
Screenshot: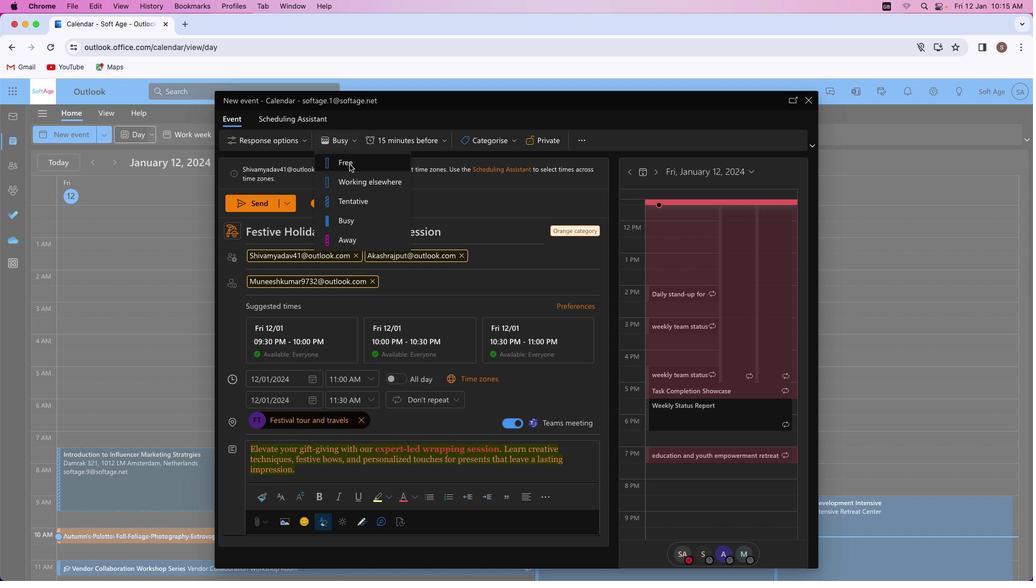 
Action: Mouse moved to (349, 165)
Screenshot: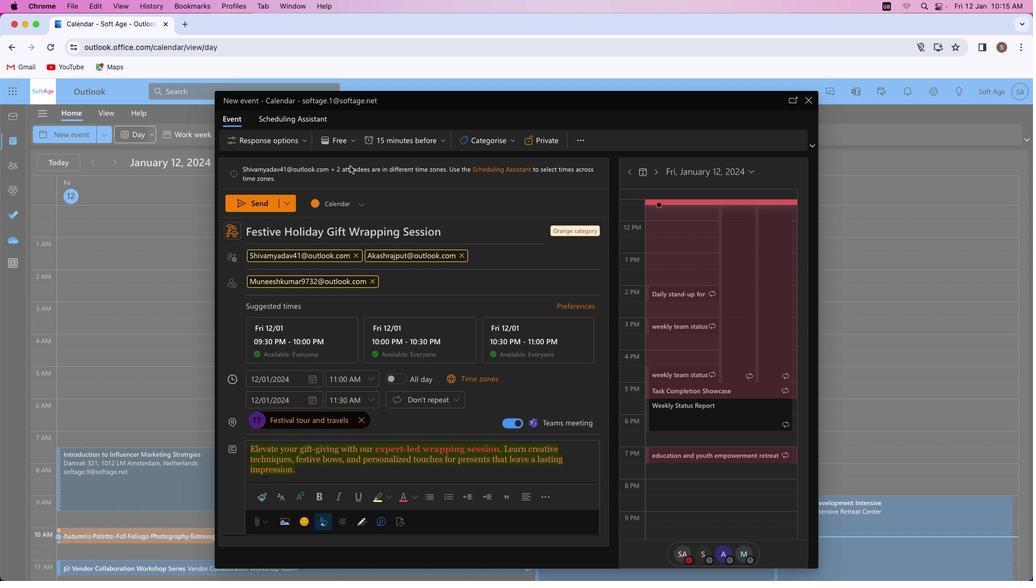 
Action: Mouse pressed left at (349, 165)
Screenshot: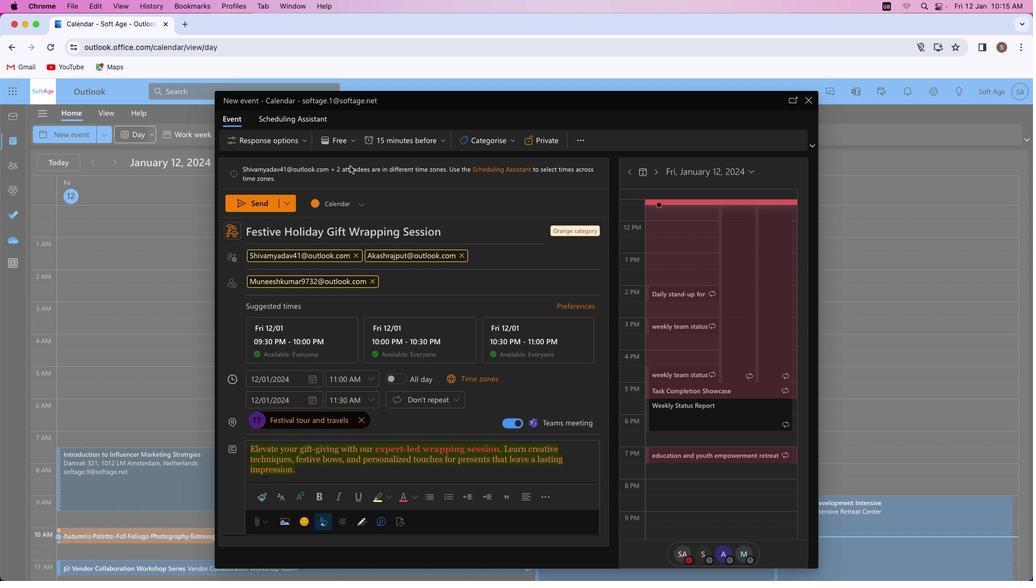 
Action: Mouse moved to (251, 208)
Screenshot: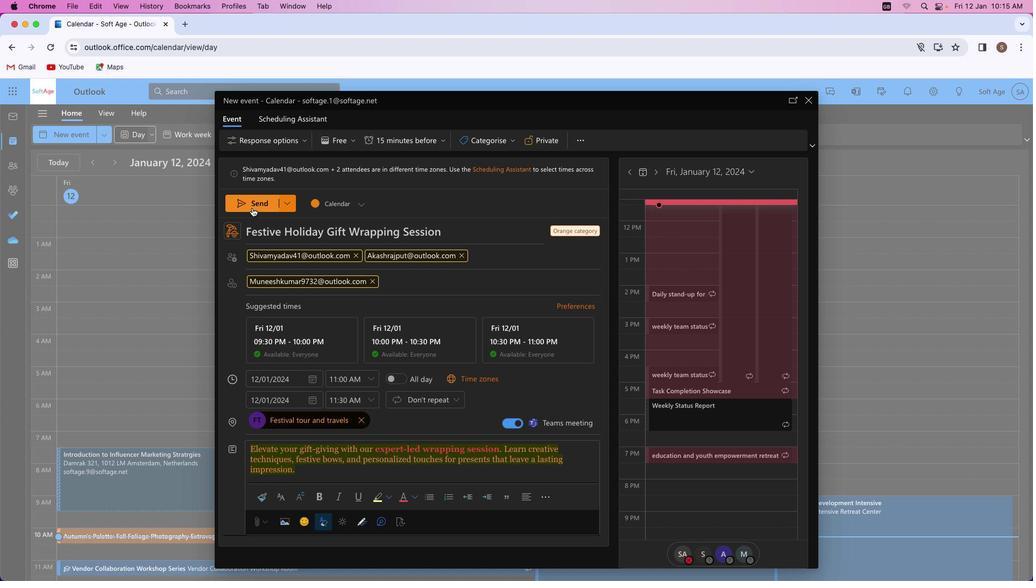 
Action: Mouse pressed left at (251, 208)
Screenshot: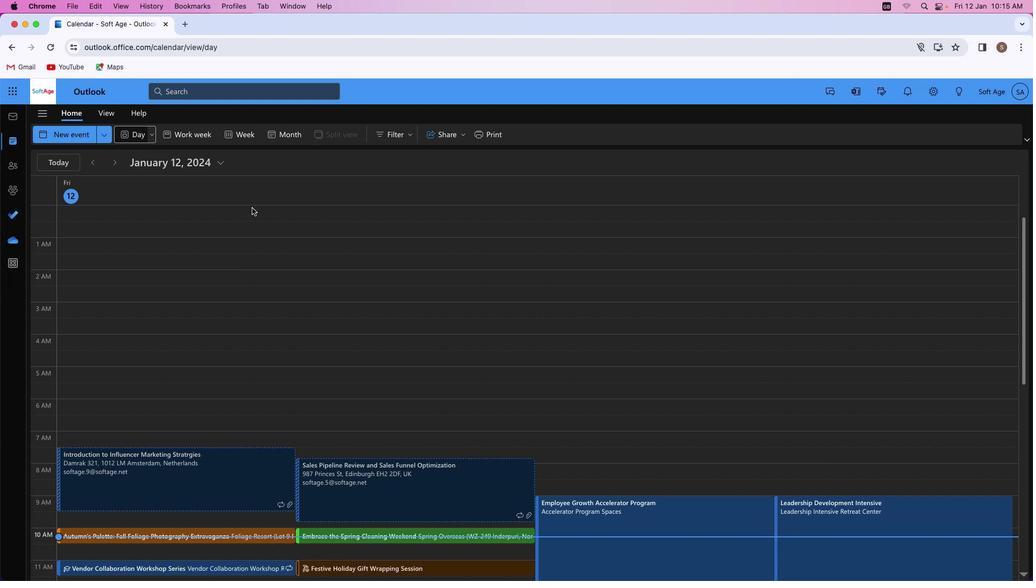 
Action: Mouse moved to (541, 424)
Screenshot: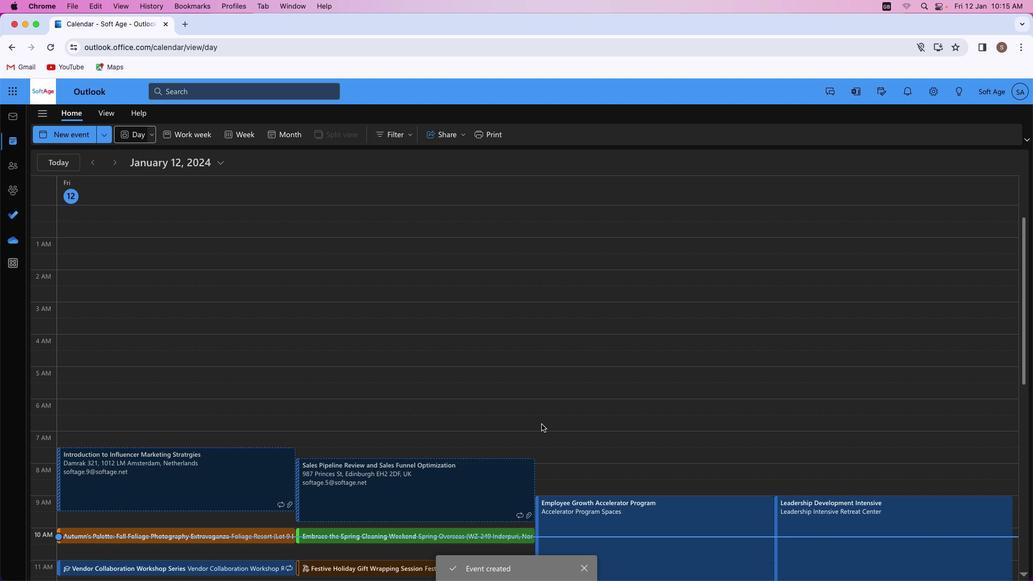 
